 Task: Add a timeline in the project CoolBridge for the epic 'Data Archiving' from 2023/05/02 to 2024/11/28. Add a timeline in the project CoolBridge for the epic 'Data Analysis' from 2023/01/03 to 2025/08/10. Add a timeline in the project CoolBridge for the epic 'Data Modelling' from 2024/06/12 to 2024/10/05
Action: Mouse moved to (216, 63)
Screenshot: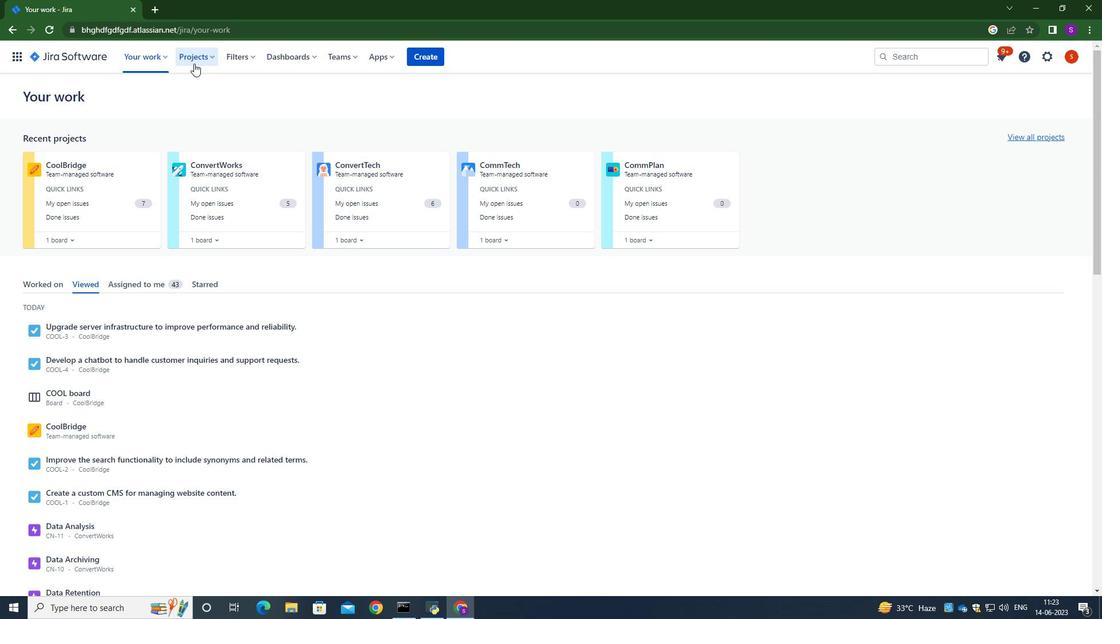 
Action: Mouse pressed left at (216, 63)
Screenshot: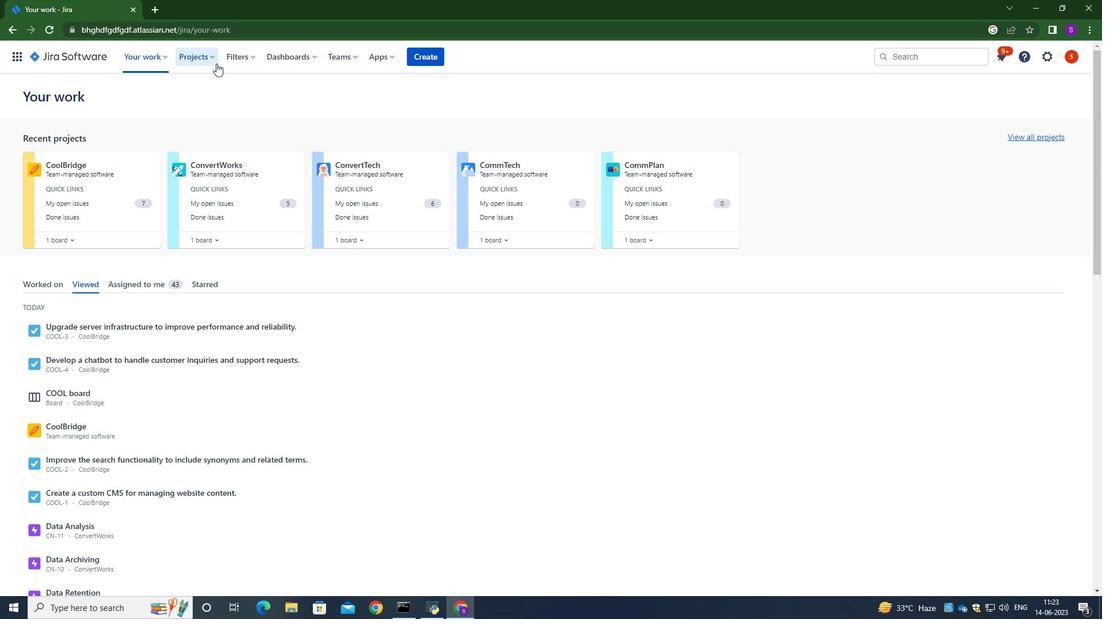 
Action: Mouse moved to (222, 113)
Screenshot: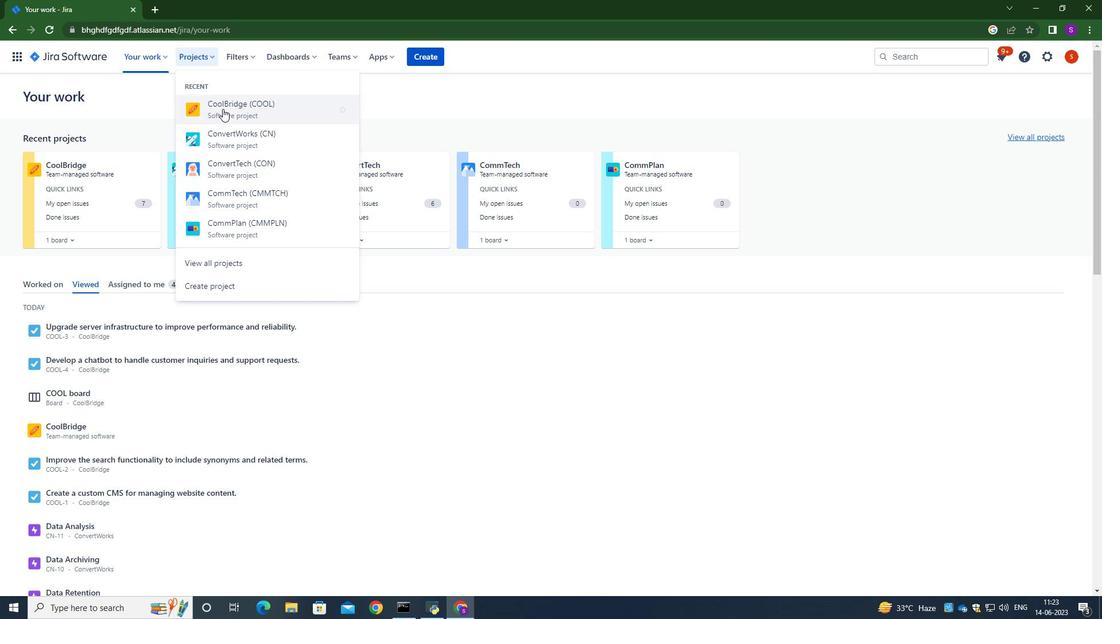 
Action: Mouse pressed left at (222, 113)
Screenshot: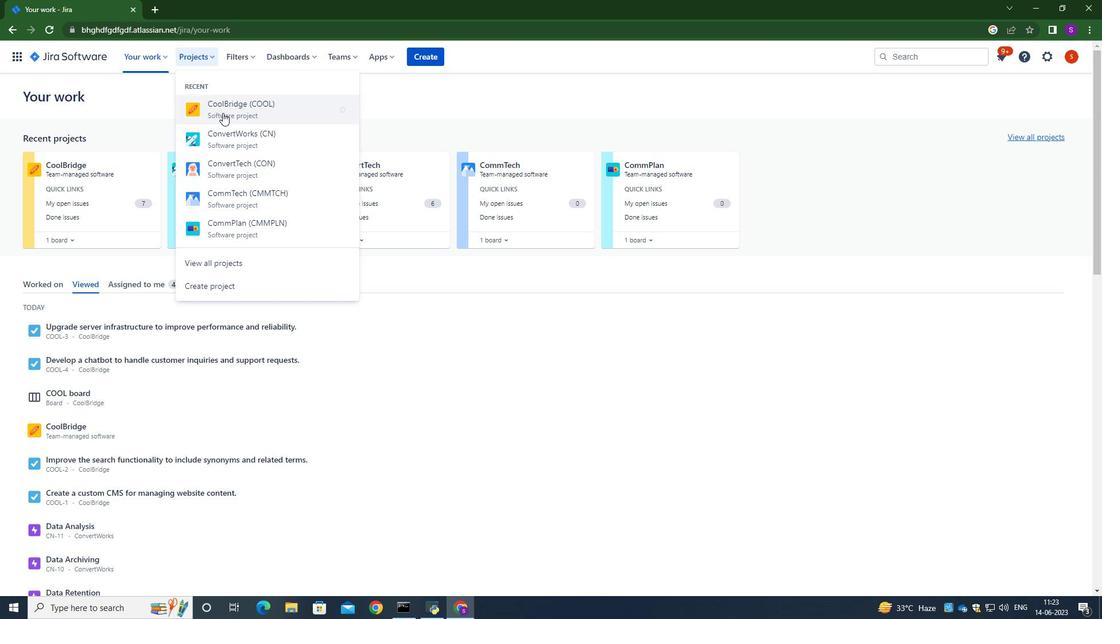 
Action: Mouse moved to (63, 169)
Screenshot: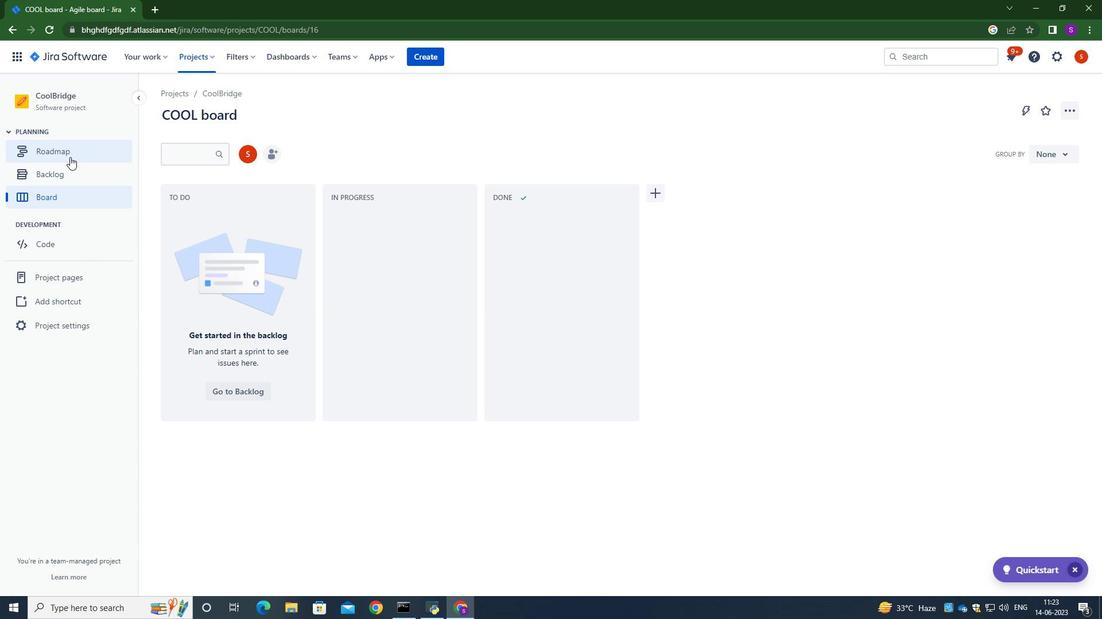 
Action: Mouse pressed left at (63, 169)
Screenshot: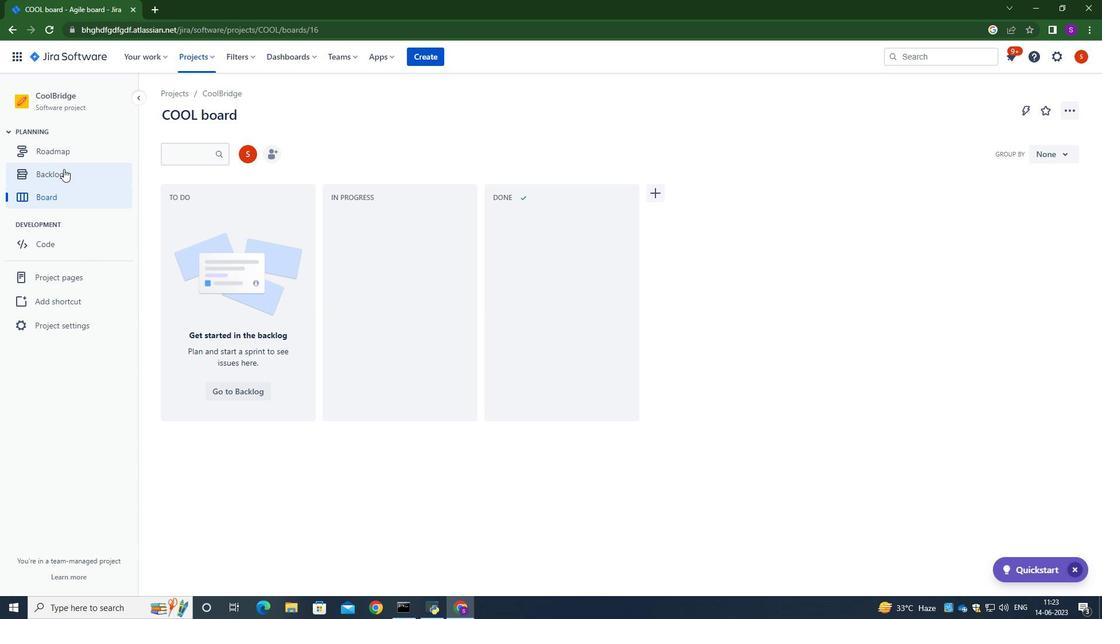 
Action: Mouse moved to (176, 231)
Screenshot: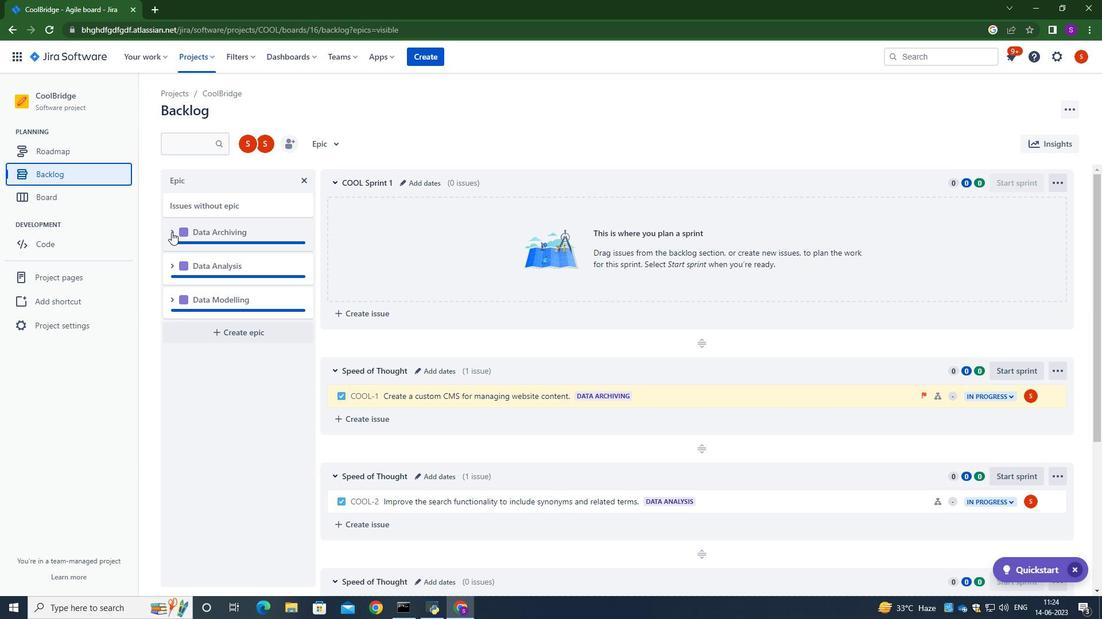 
Action: Mouse pressed left at (176, 231)
Screenshot: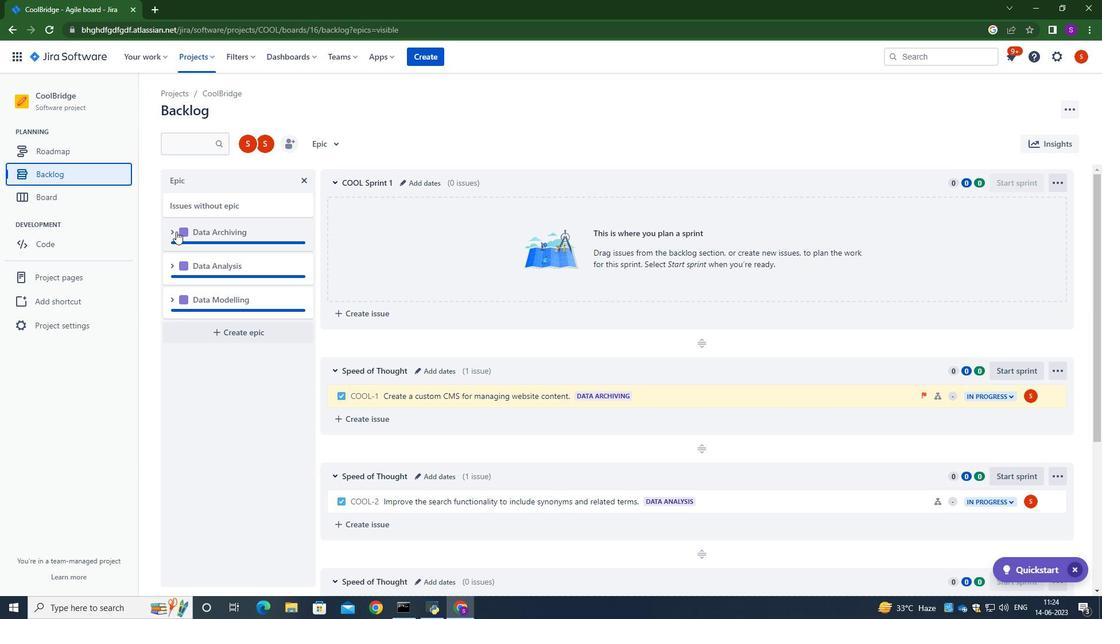 
Action: Mouse moved to (227, 317)
Screenshot: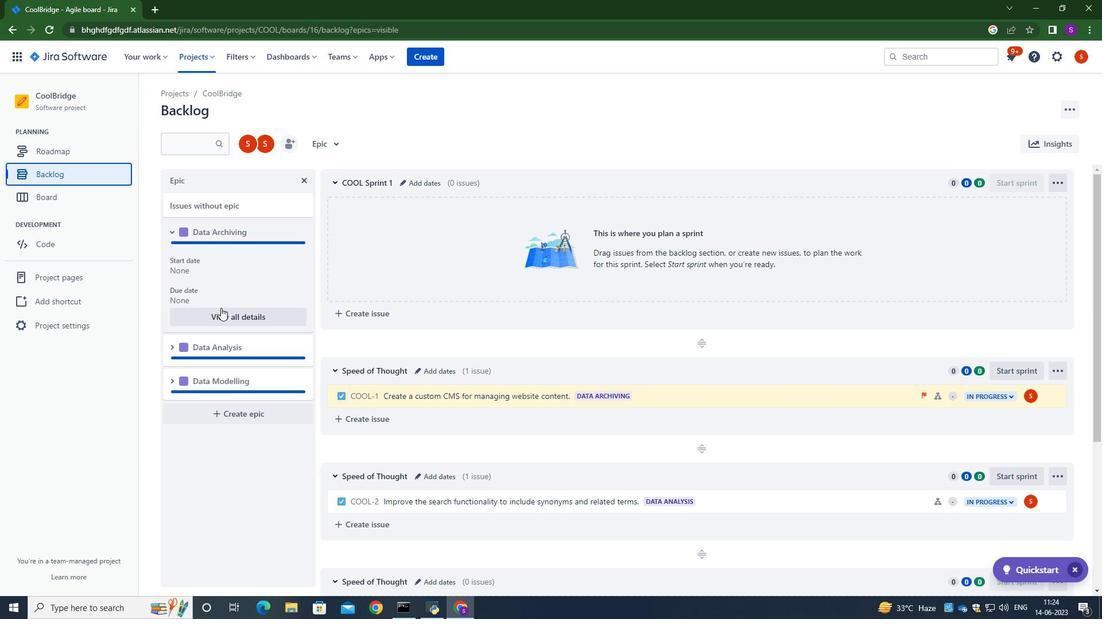 
Action: Mouse pressed left at (227, 317)
Screenshot: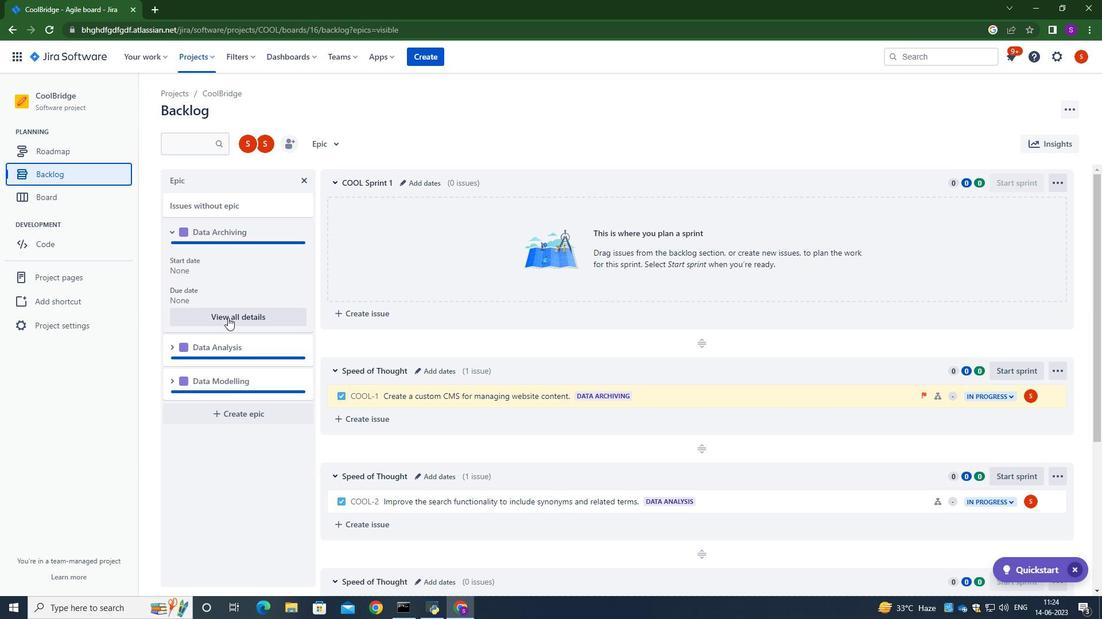
Action: Mouse moved to (937, 401)
Screenshot: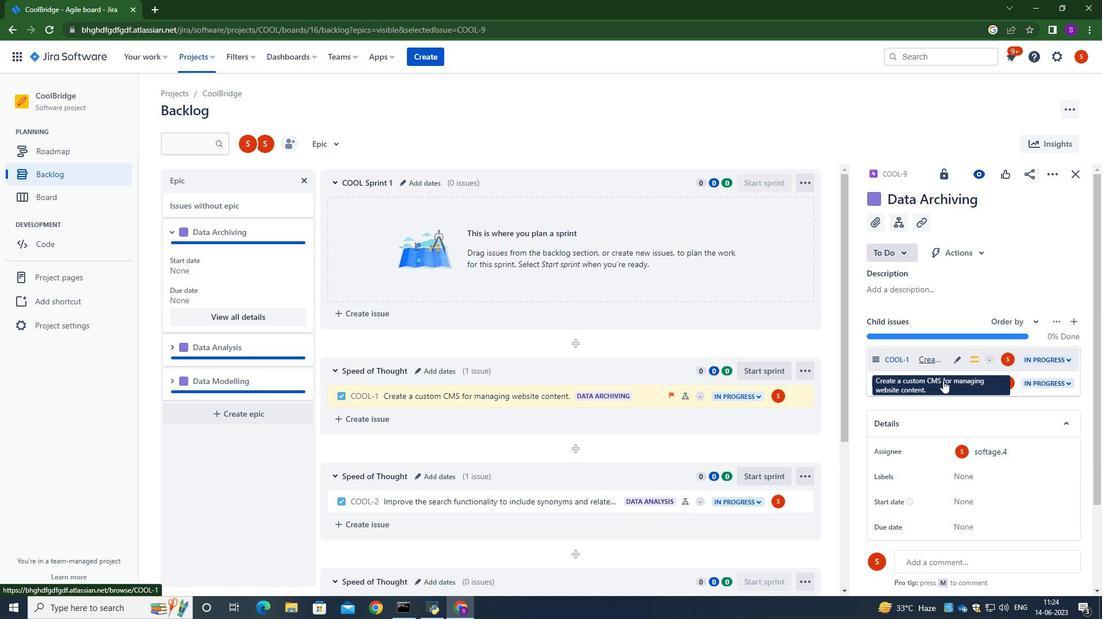 
Action: Mouse scrolled (937, 401) with delta (0, 0)
Screenshot: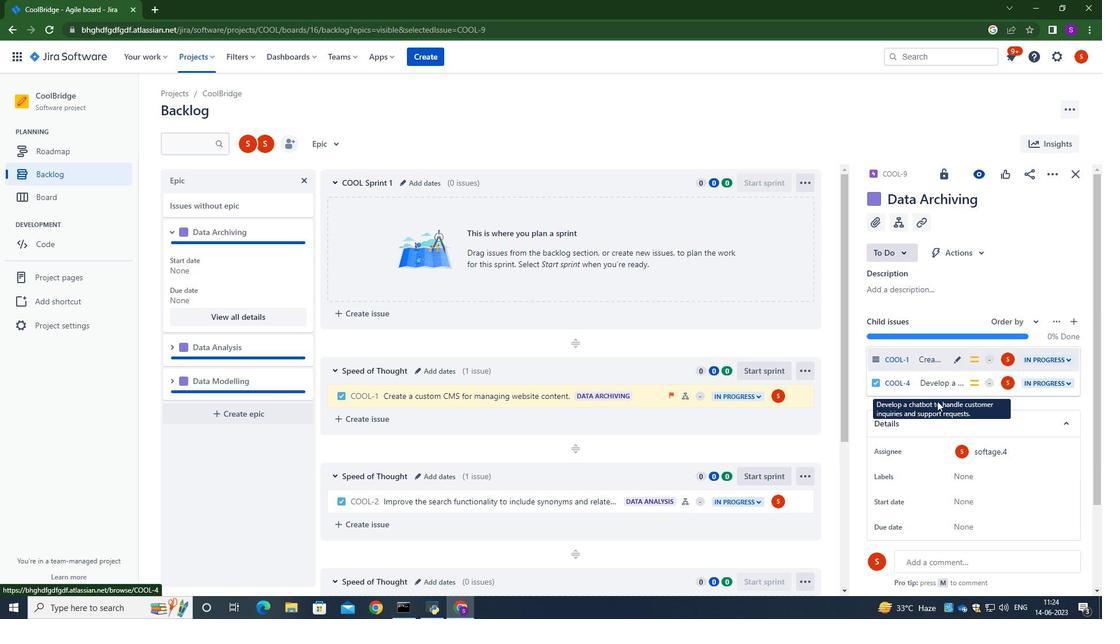 
Action: Mouse scrolled (937, 401) with delta (0, 0)
Screenshot: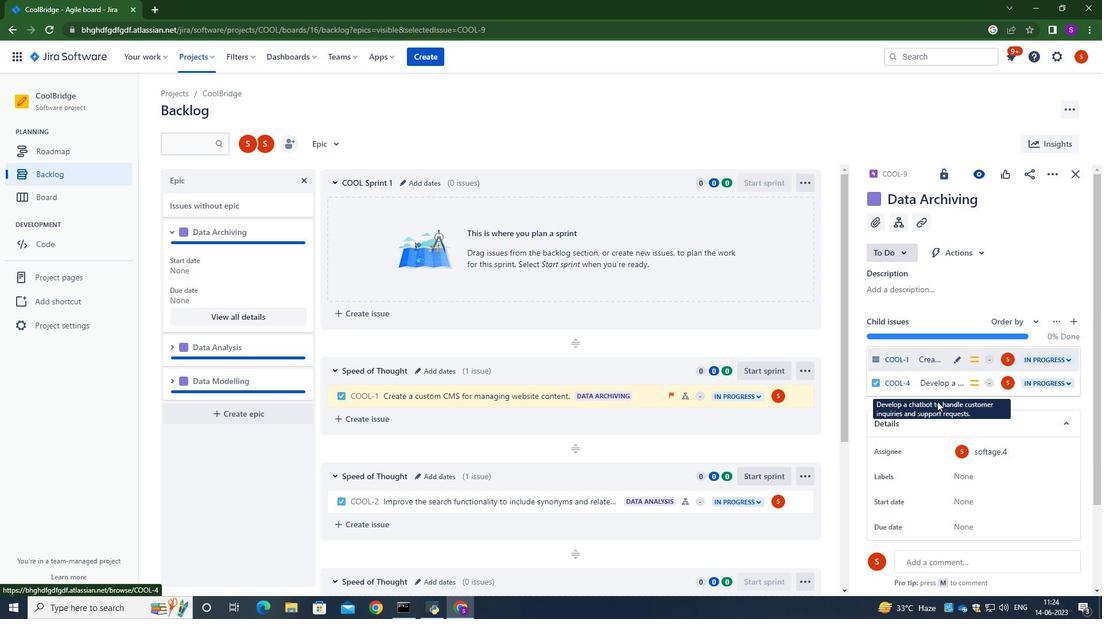 
Action: Mouse moved to (961, 501)
Screenshot: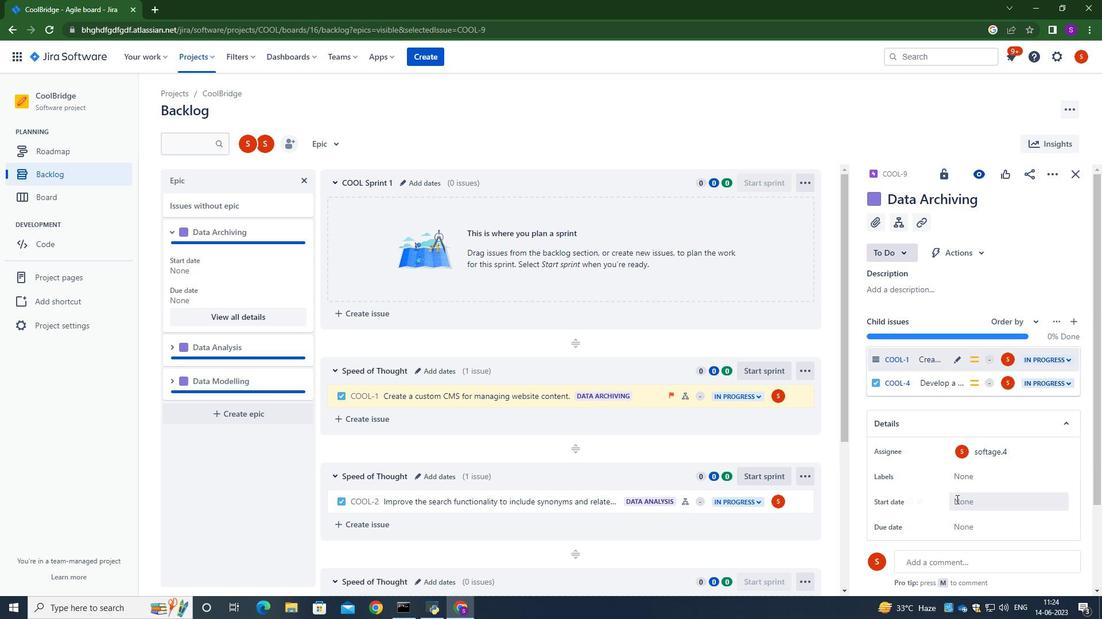 
Action: Mouse pressed left at (961, 501)
Screenshot: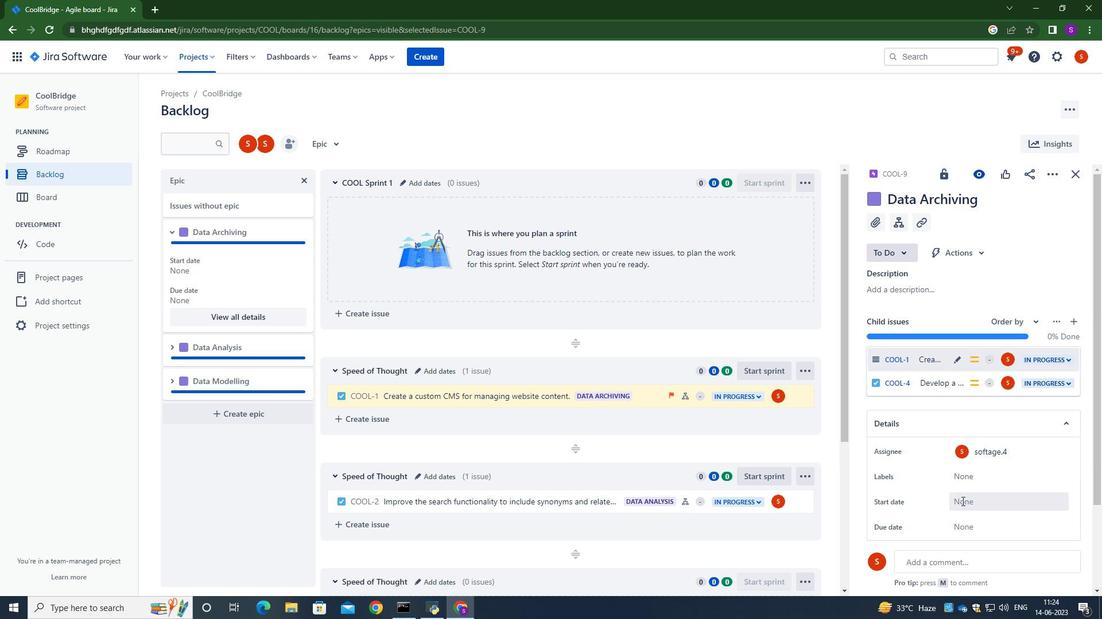 
Action: Key pressed 02/05/2023
Screenshot: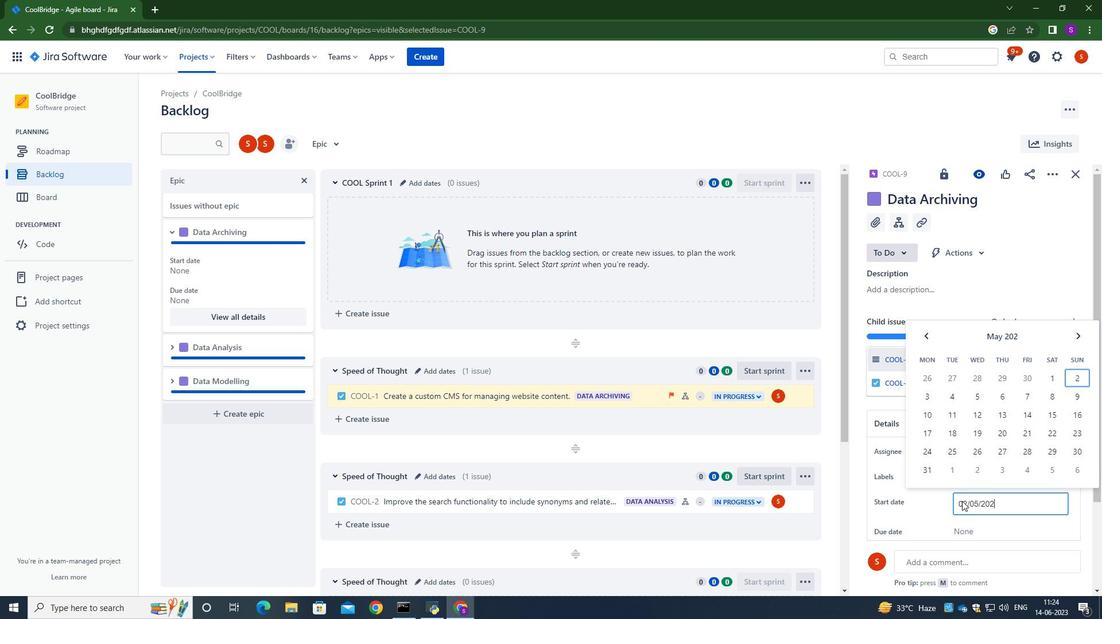 
Action: Mouse moved to (961, 381)
Screenshot: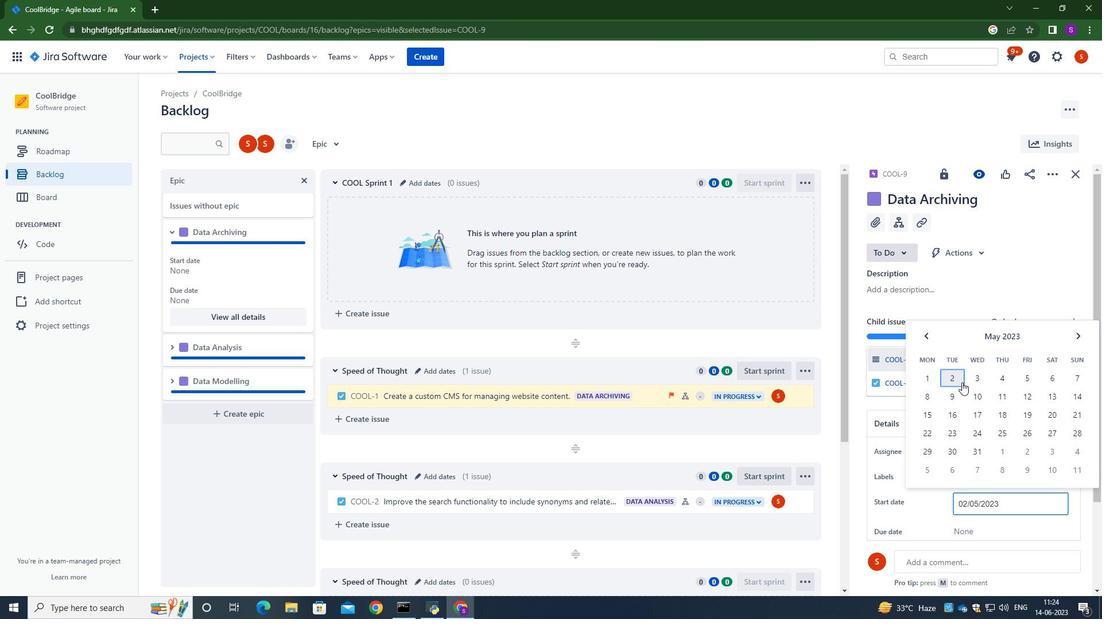 
Action: Mouse pressed left at (961, 381)
Screenshot: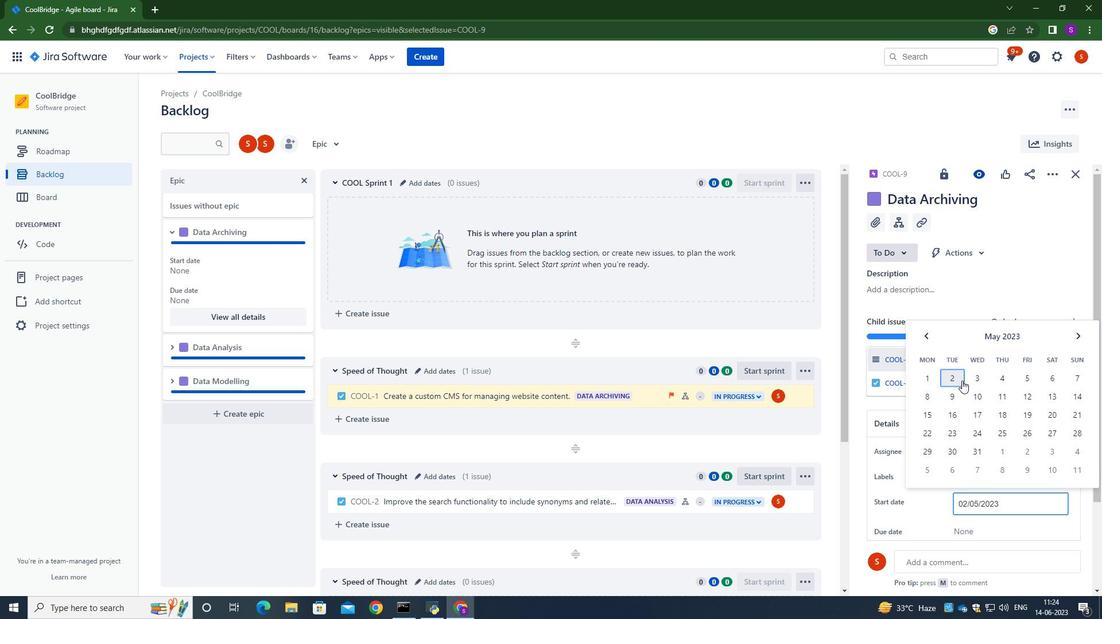 
Action: Mouse moved to (978, 525)
Screenshot: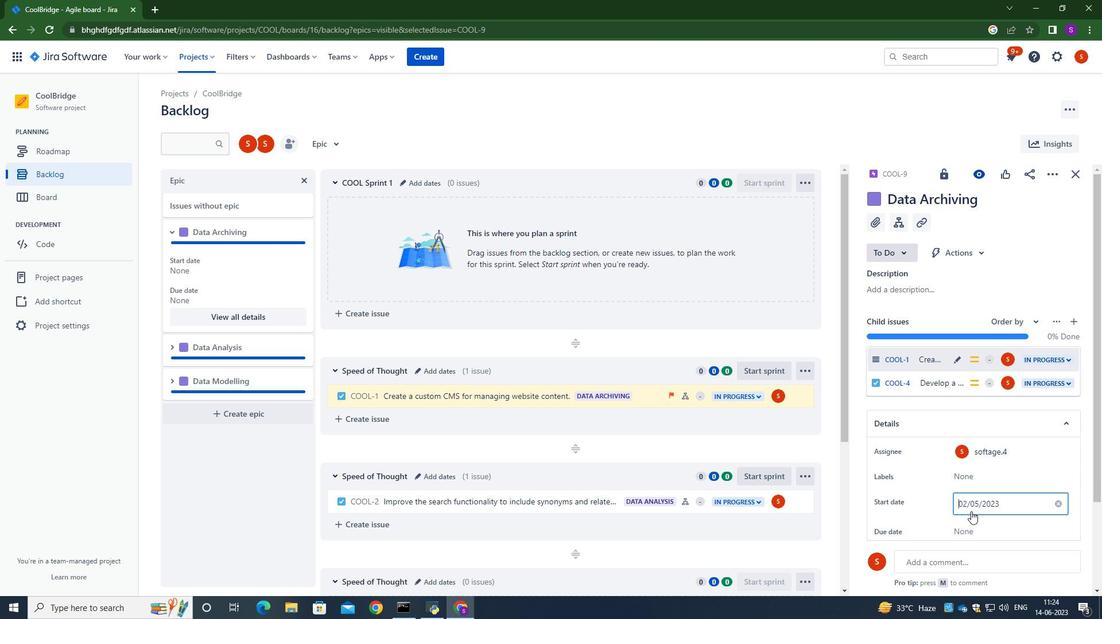 
Action: Mouse pressed left at (978, 525)
Screenshot: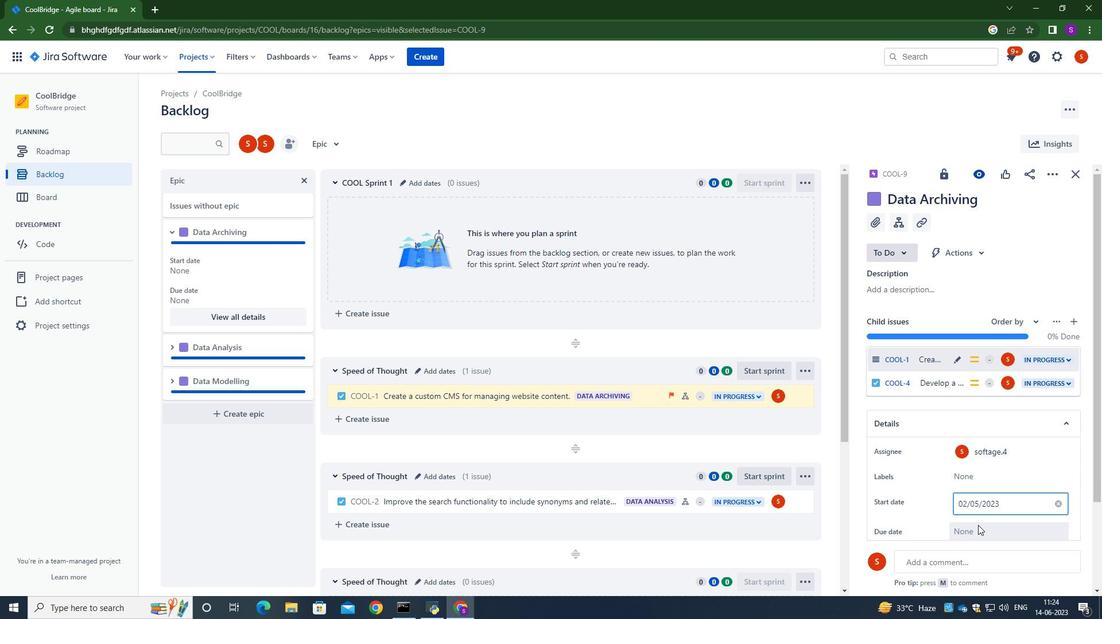 
Action: Mouse moved to (979, 477)
Screenshot: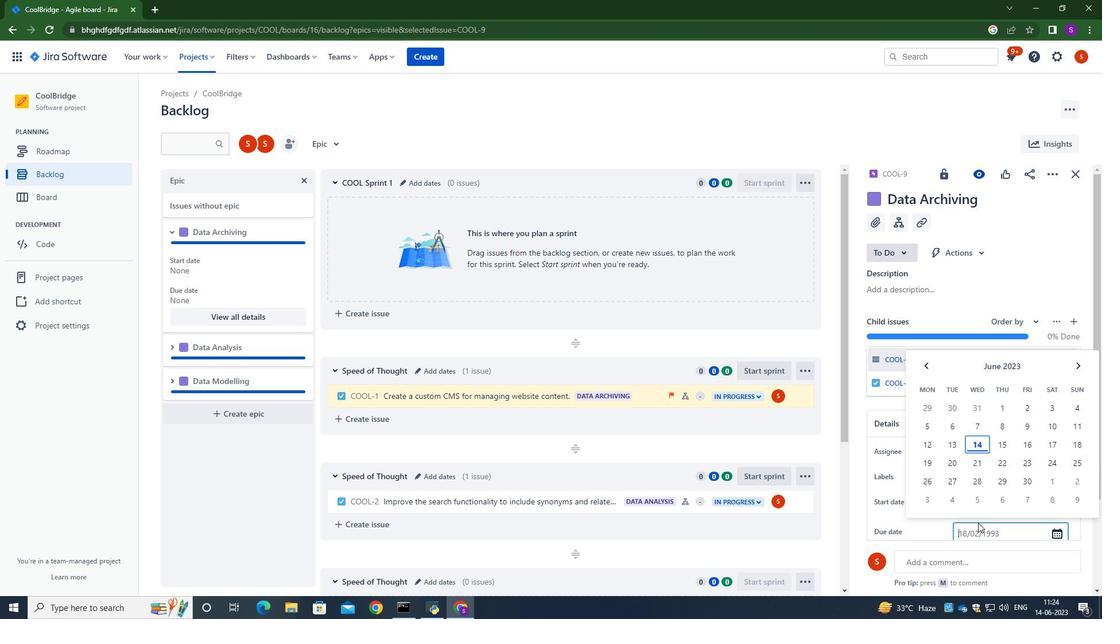 
Action: Key pressed 28/11/2024
Screenshot: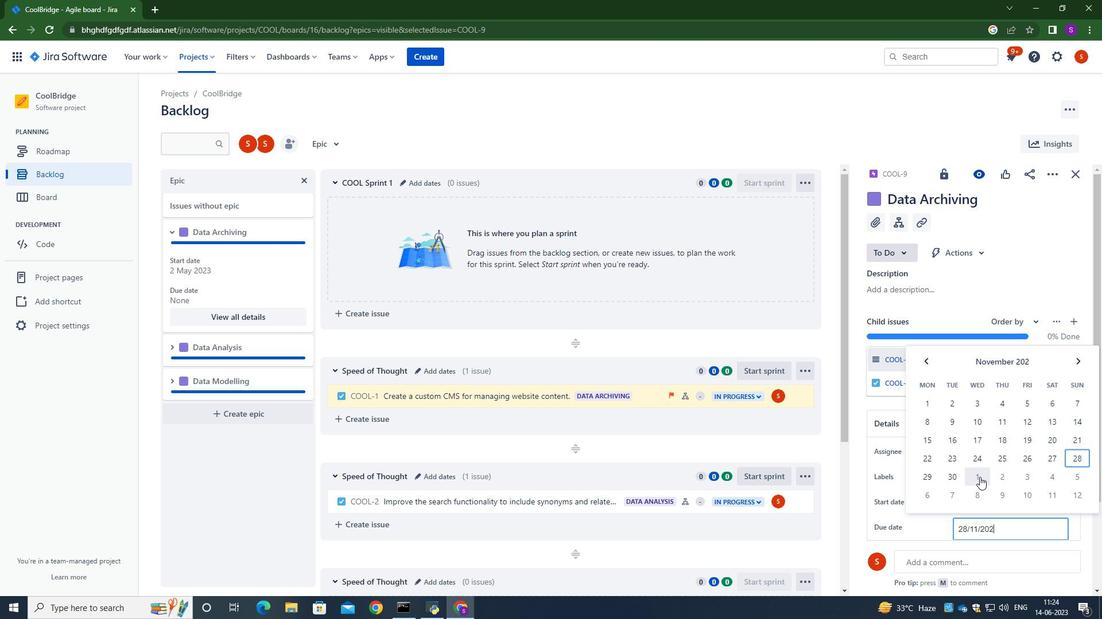 
Action: Mouse moved to (1001, 479)
Screenshot: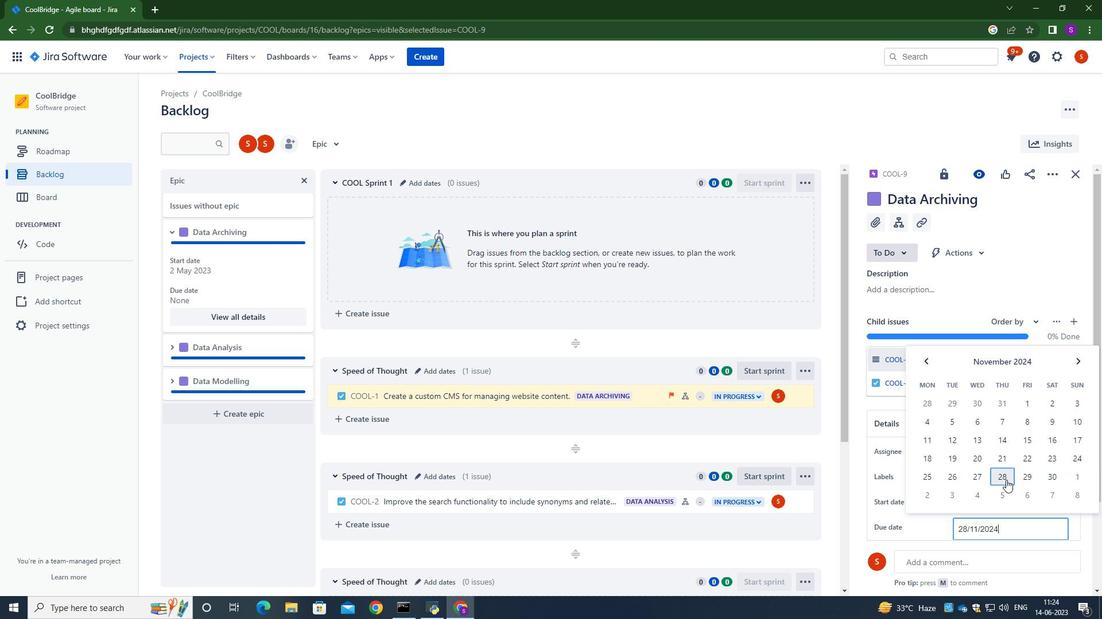 
Action: Mouse pressed left at (1001, 479)
Screenshot: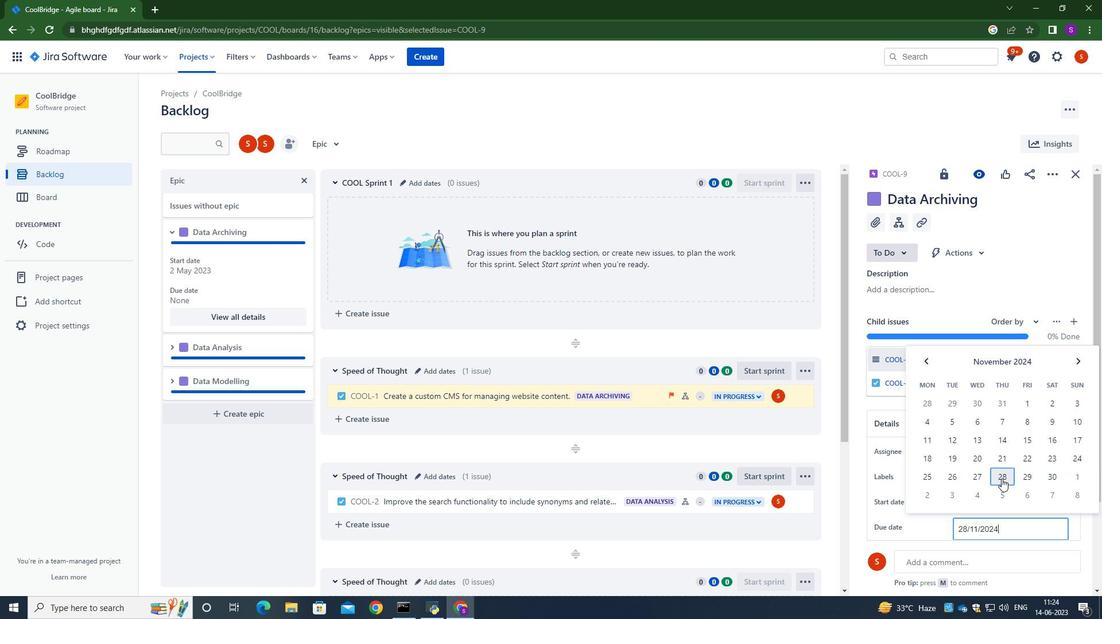 
Action: Mouse moved to (1002, 472)
Screenshot: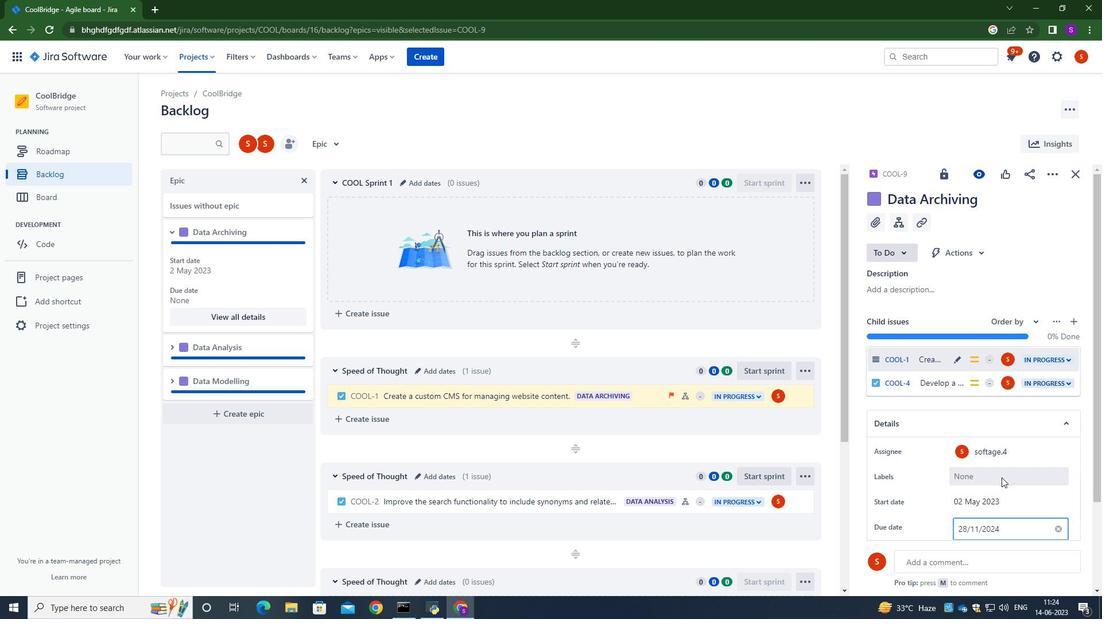 
Action: Mouse scrolled (1002, 471) with delta (0, 0)
Screenshot: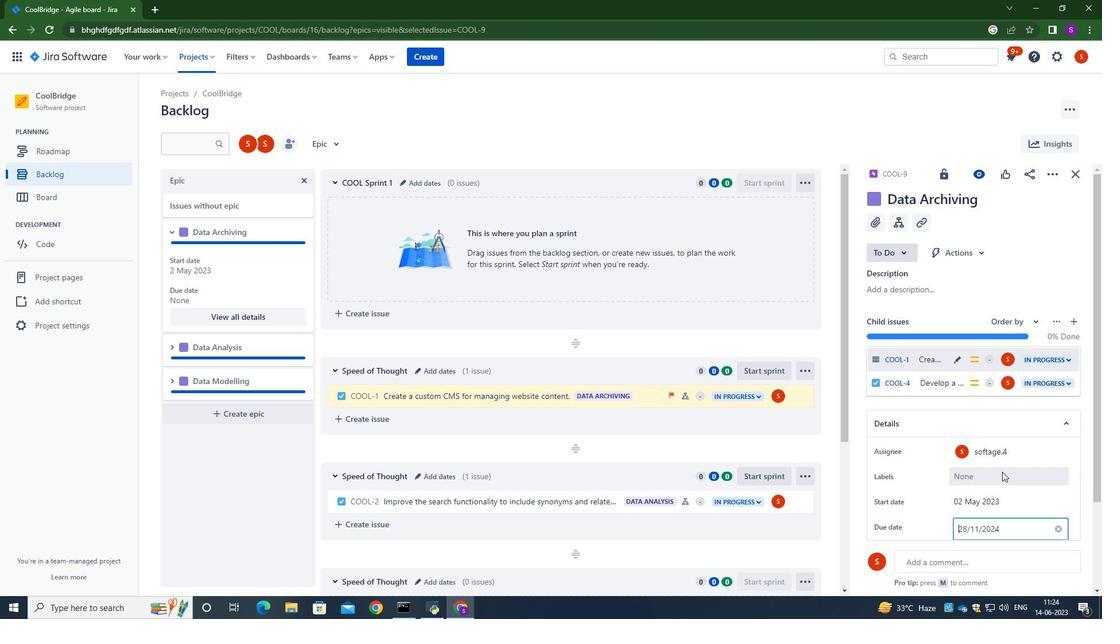 
Action: Mouse scrolled (1002, 471) with delta (0, 0)
Screenshot: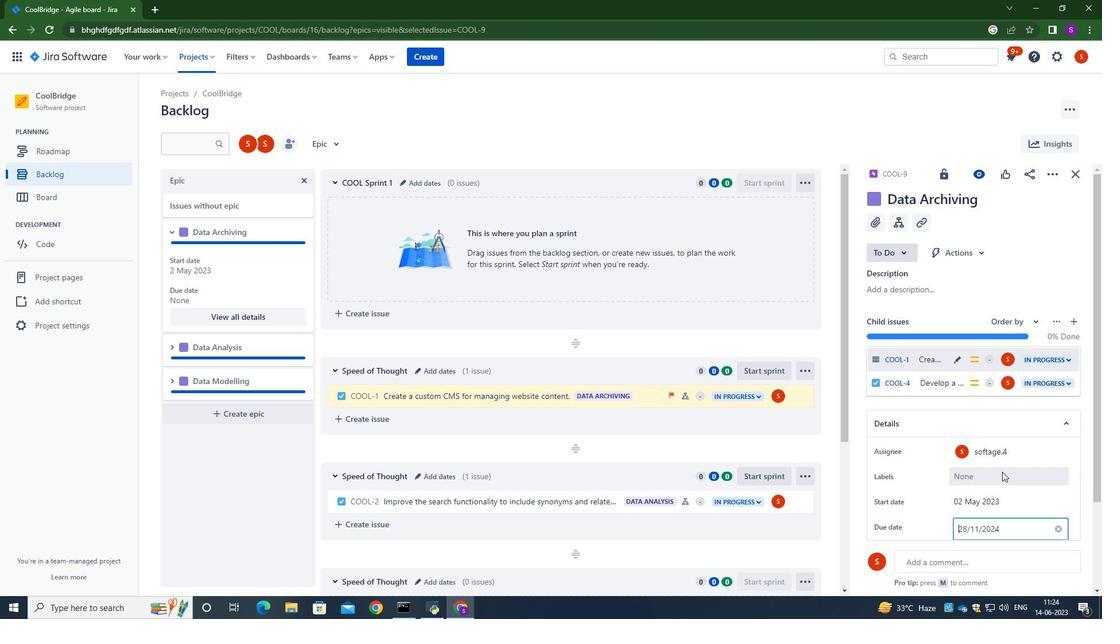 
Action: Mouse scrolled (1002, 471) with delta (0, 0)
Screenshot: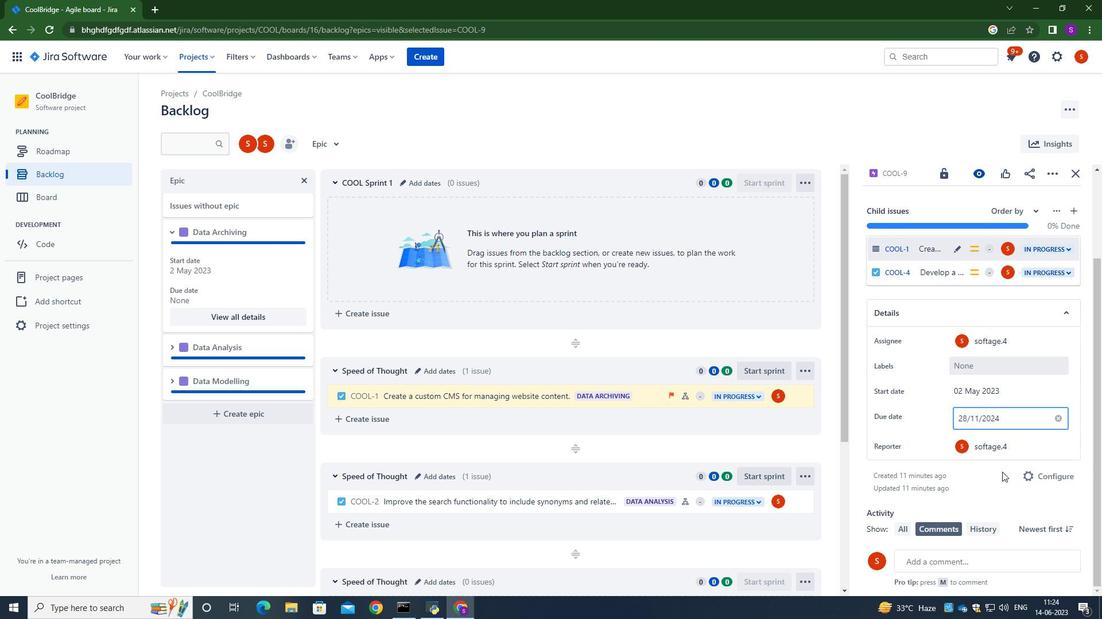 
Action: Mouse moved to (169, 347)
Screenshot: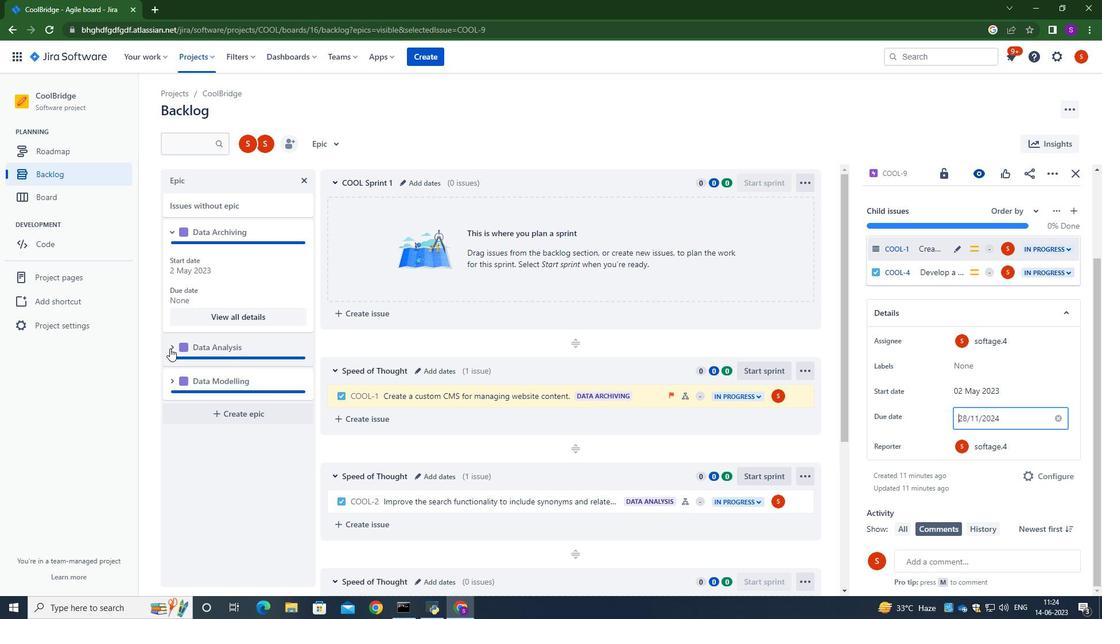 
Action: Mouse pressed left at (169, 347)
Screenshot: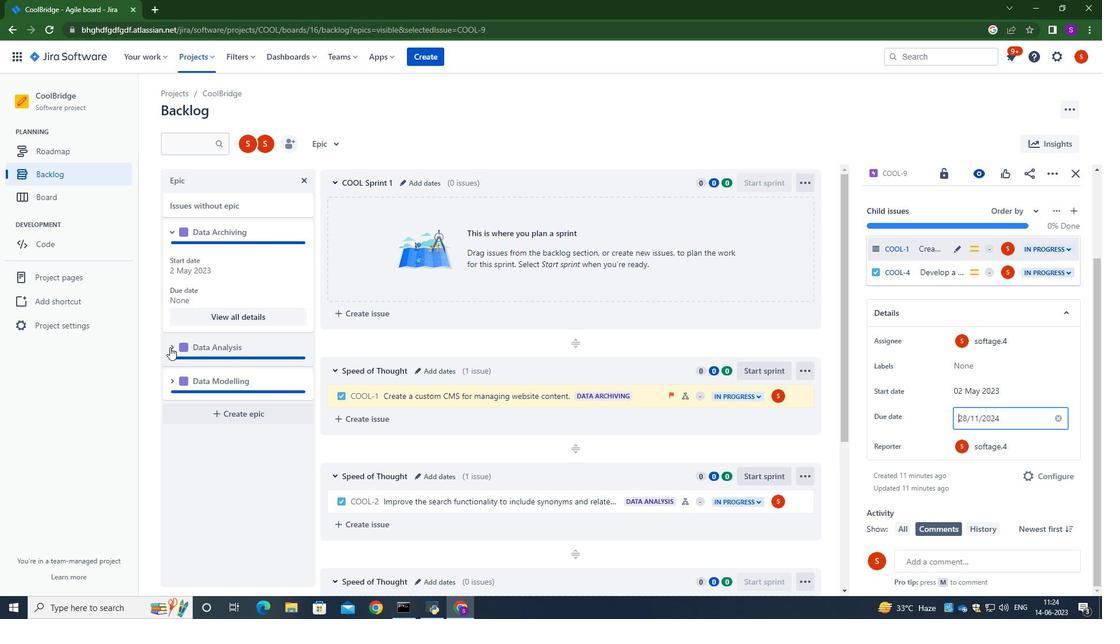 
Action: Mouse moved to (237, 431)
Screenshot: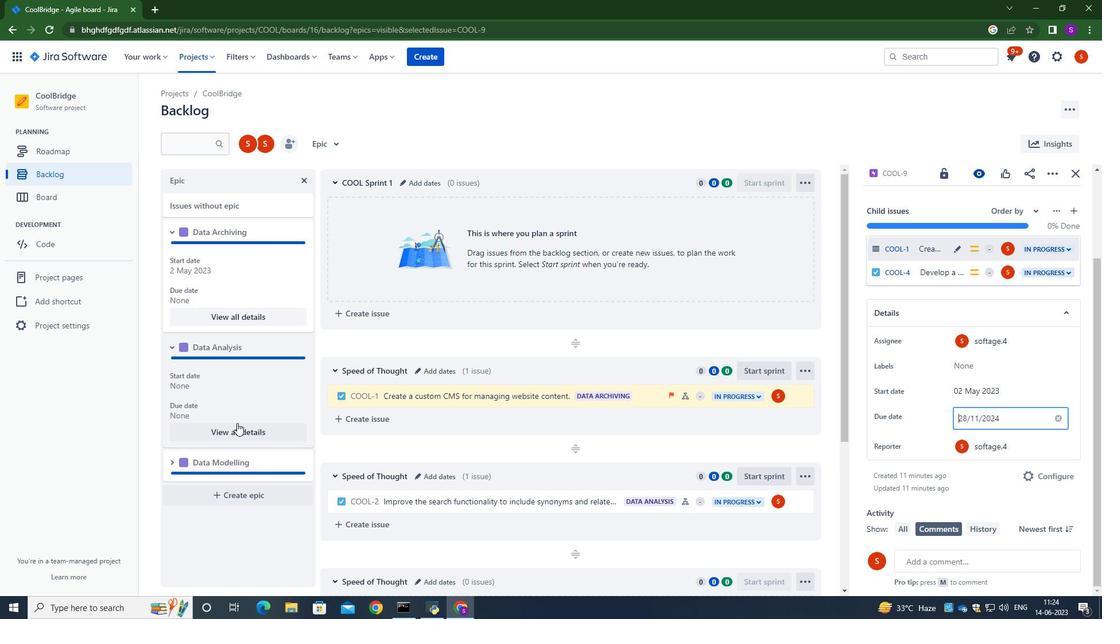 
Action: Mouse pressed left at (237, 431)
Screenshot: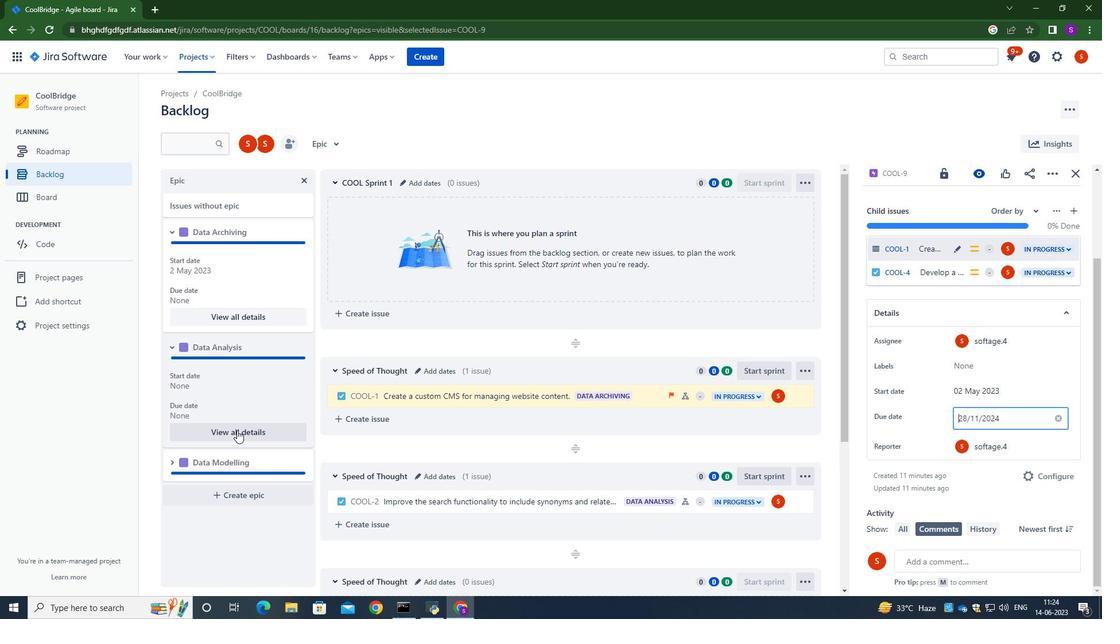 
Action: Mouse moved to (189, 297)
Screenshot: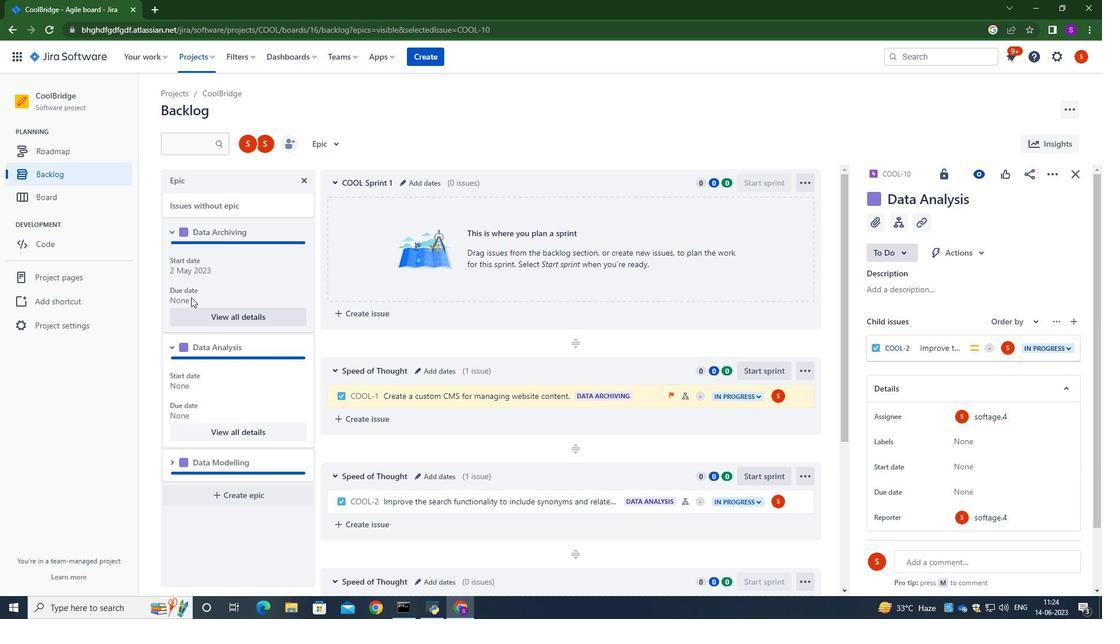 
Action: Mouse pressed left at (189, 297)
Screenshot: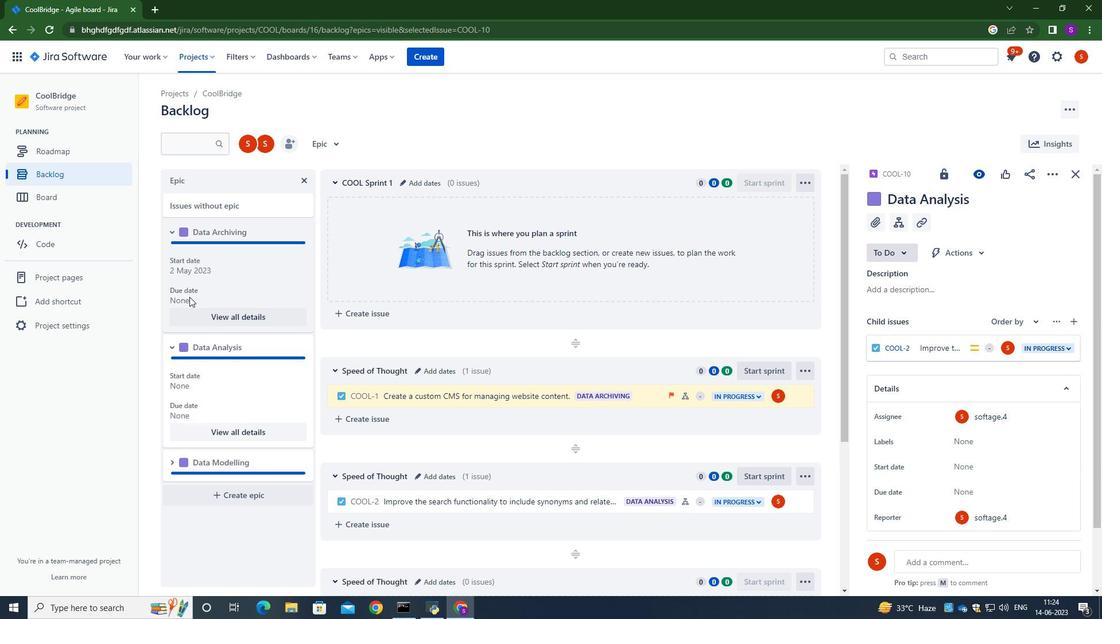 
Action: Mouse moved to (237, 316)
Screenshot: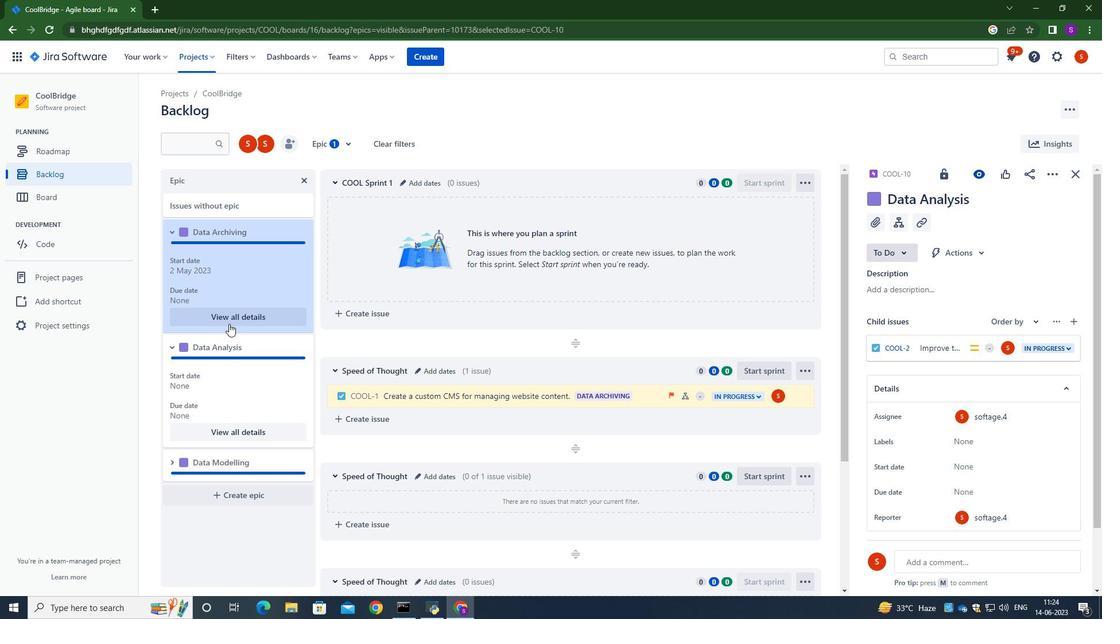 
Action: Mouse pressed left at (237, 316)
Screenshot: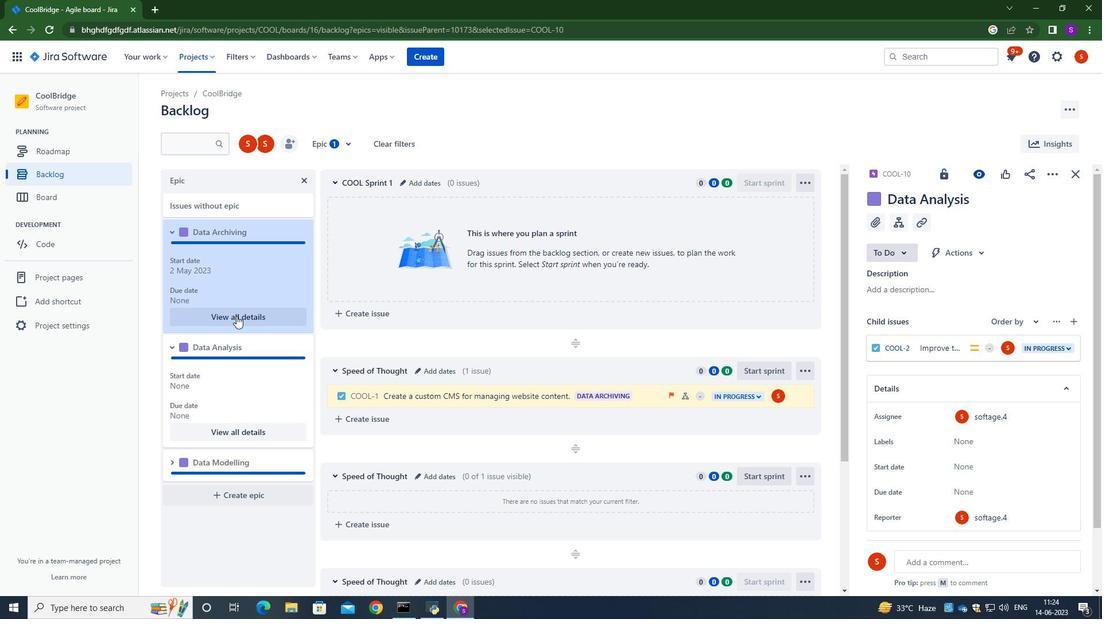 
Action: Mouse moved to (990, 460)
Screenshot: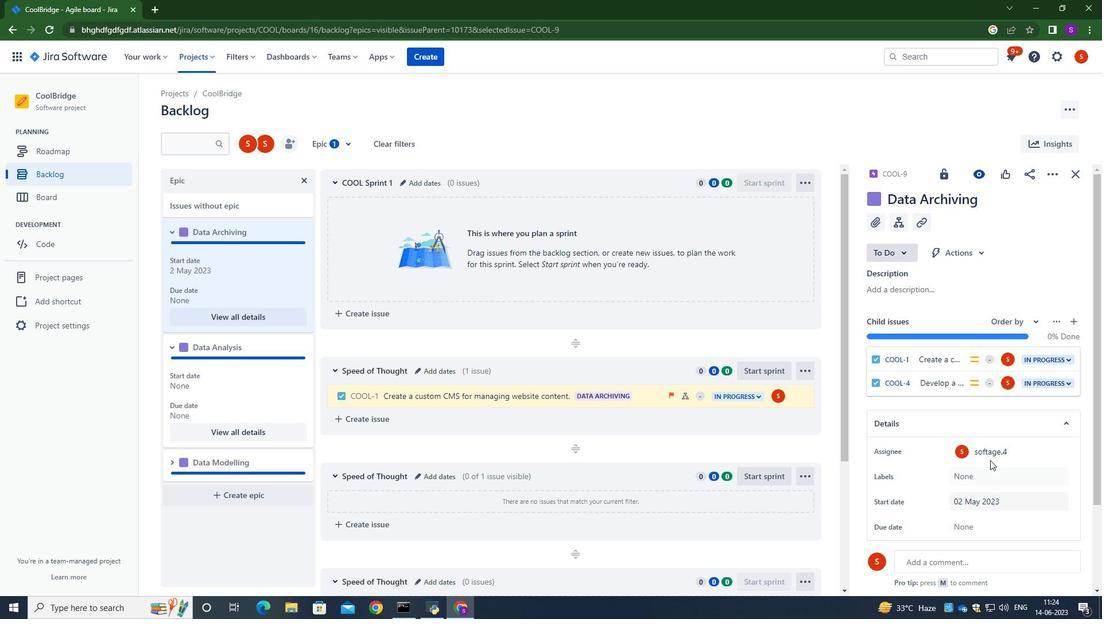 
Action: Mouse scrolled (990, 459) with delta (0, 0)
Screenshot: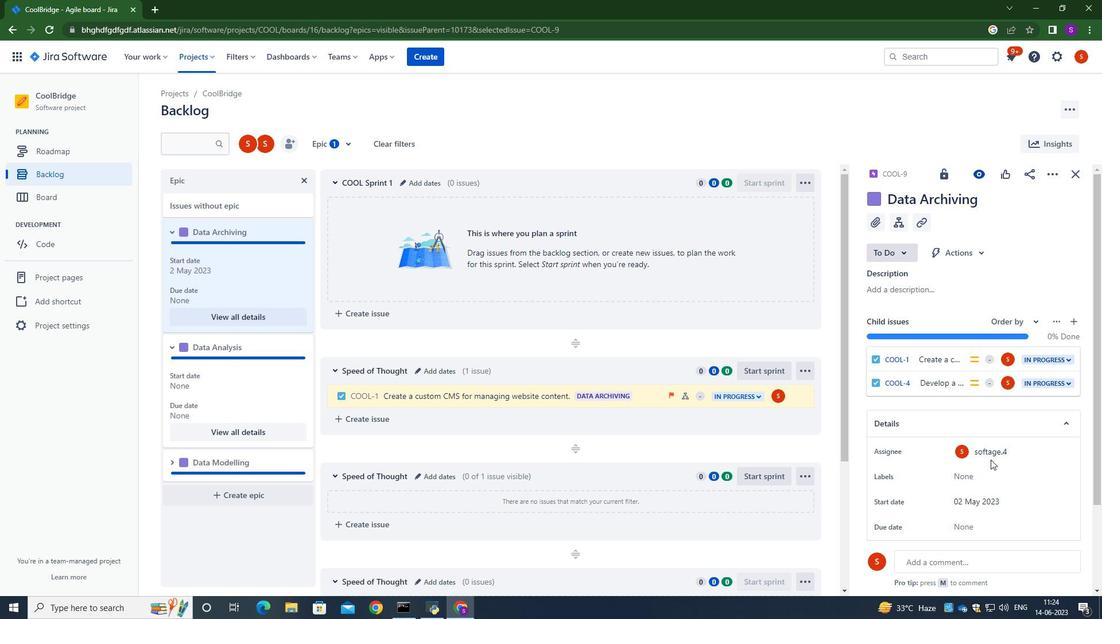 
Action: Mouse scrolled (990, 459) with delta (0, 0)
Screenshot: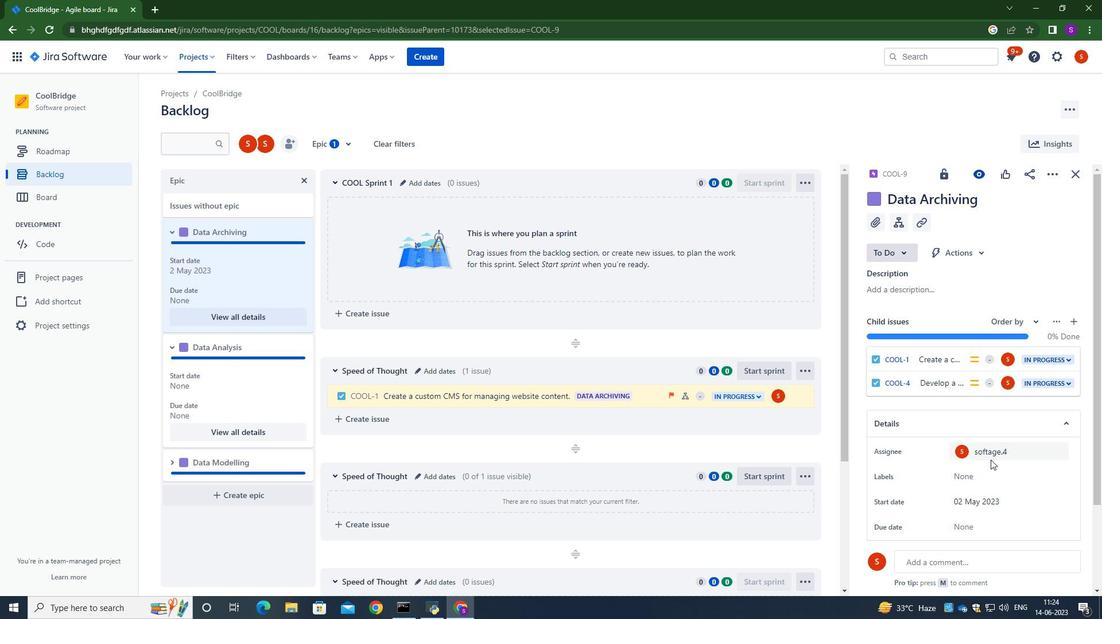 
Action: Mouse moved to (973, 423)
Screenshot: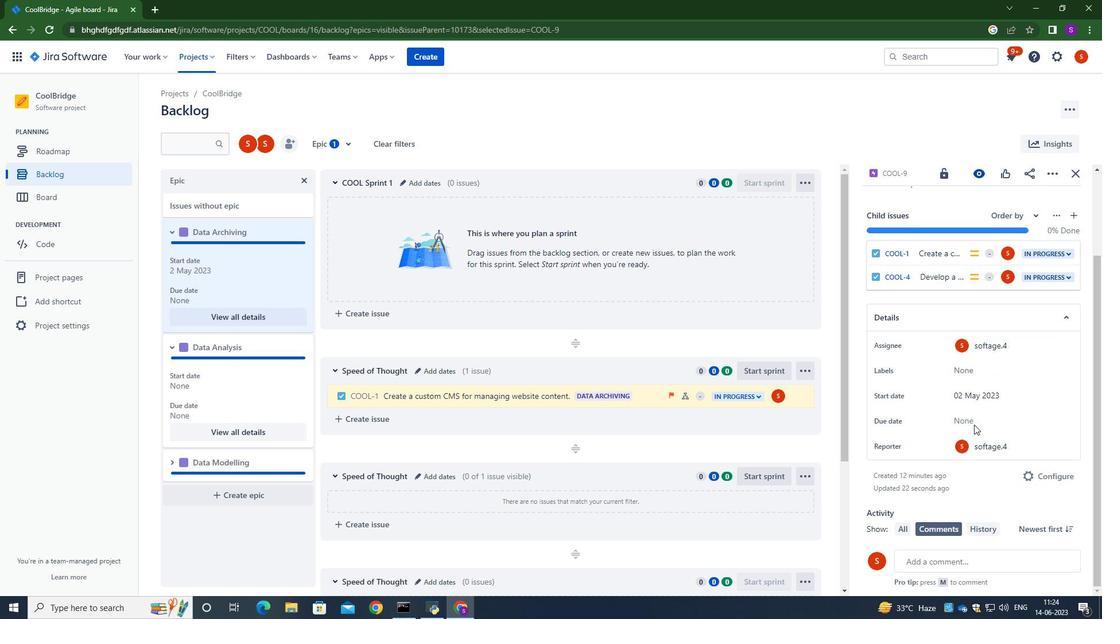 
Action: Mouse pressed left at (973, 423)
Screenshot: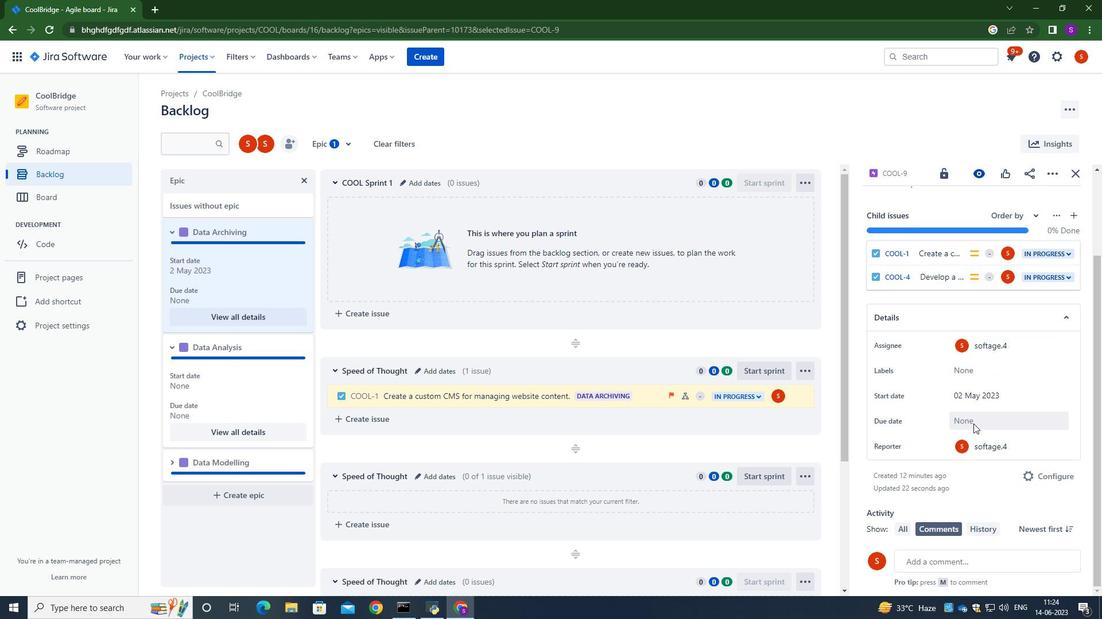 
Action: Mouse moved to (987, 344)
Screenshot: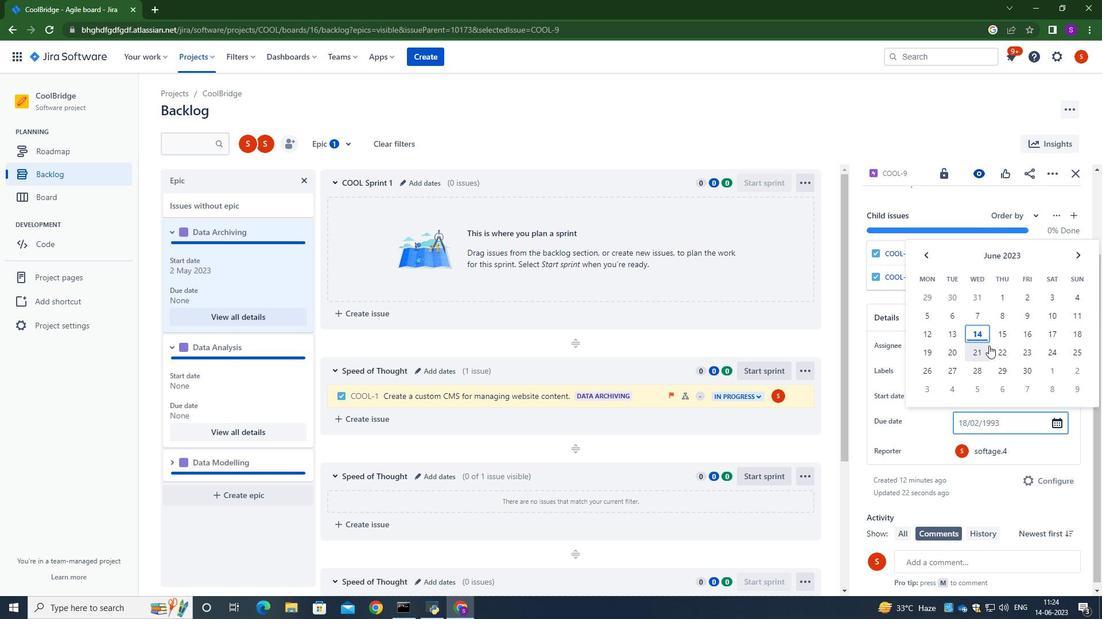 
Action: Key pressed 28/11/2024
Screenshot: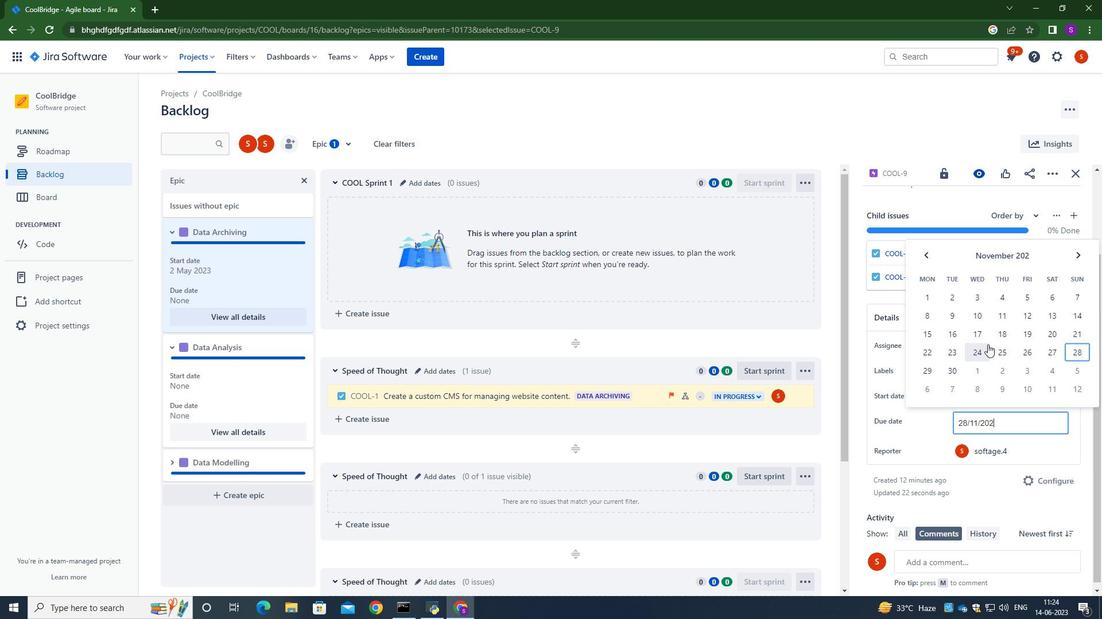 
Action: Mouse moved to (1003, 373)
Screenshot: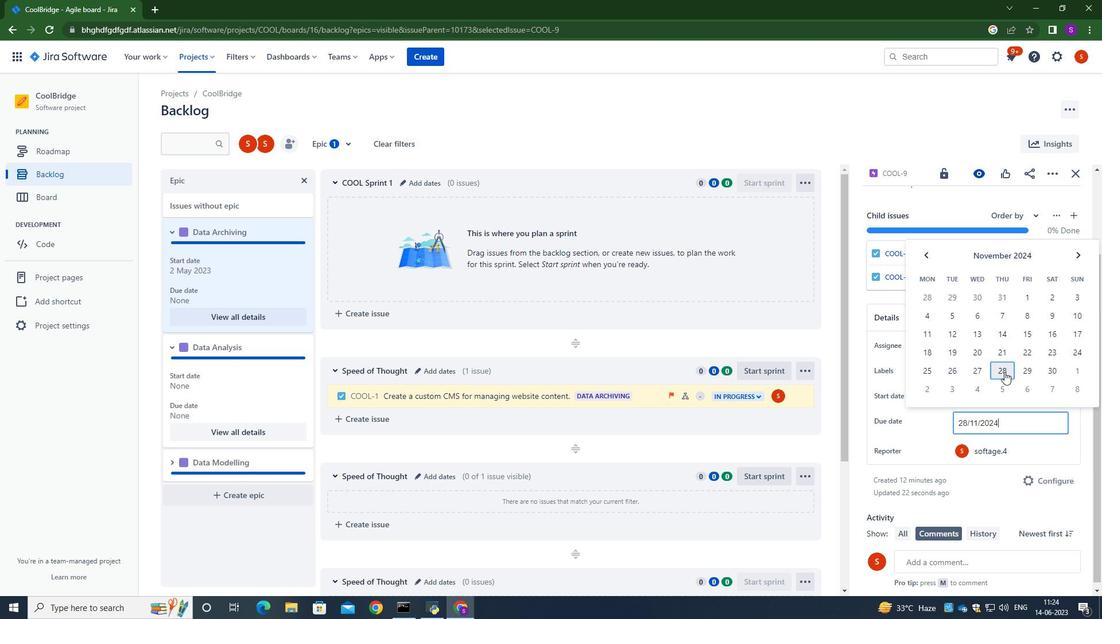 
Action: Mouse pressed left at (1003, 373)
Screenshot: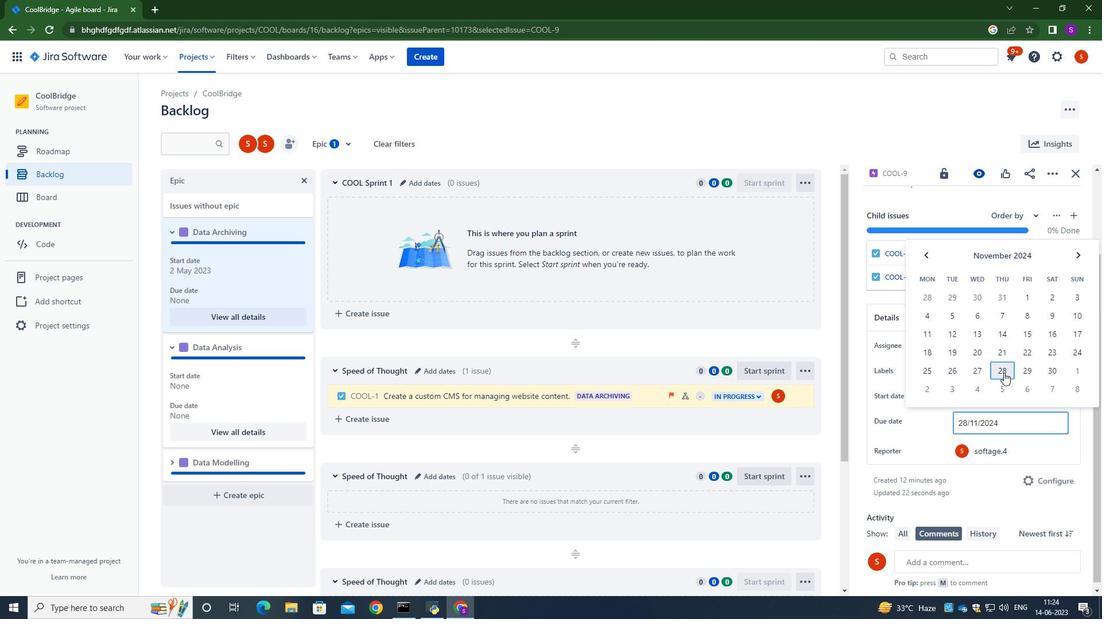 
Action: Mouse moved to (1075, 442)
Screenshot: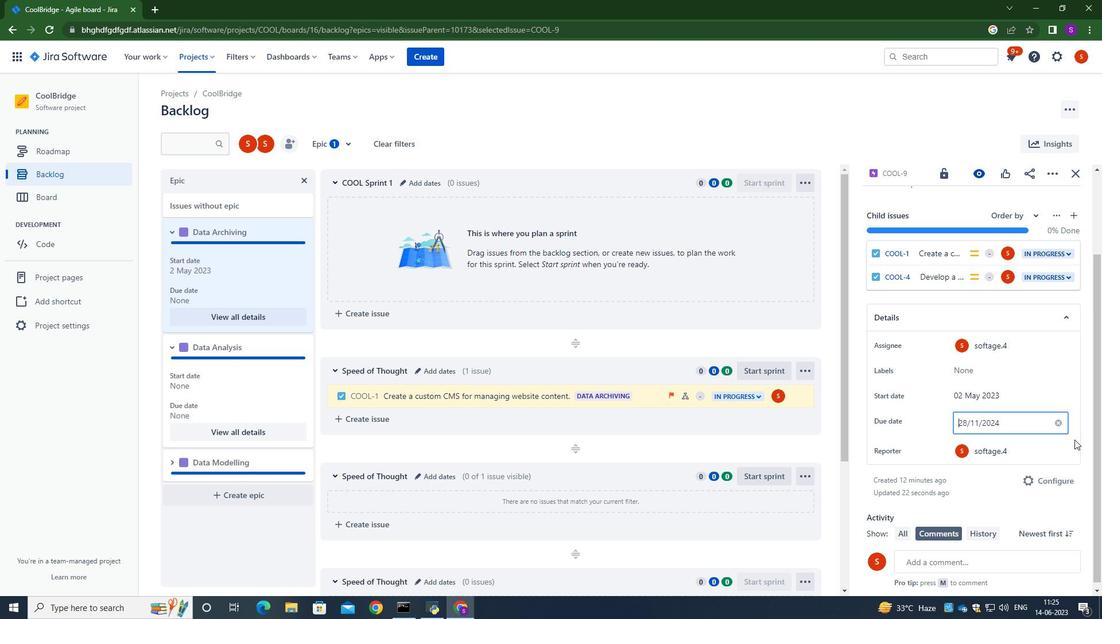 
Action: Mouse pressed left at (1075, 442)
Screenshot: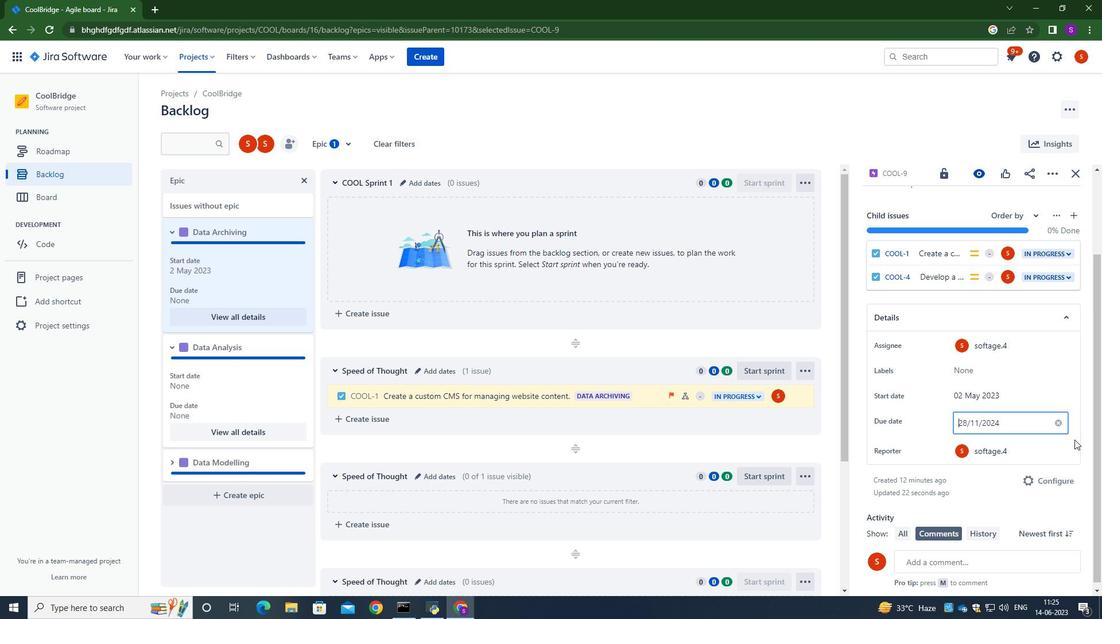 
Action: Mouse moved to (218, 437)
Screenshot: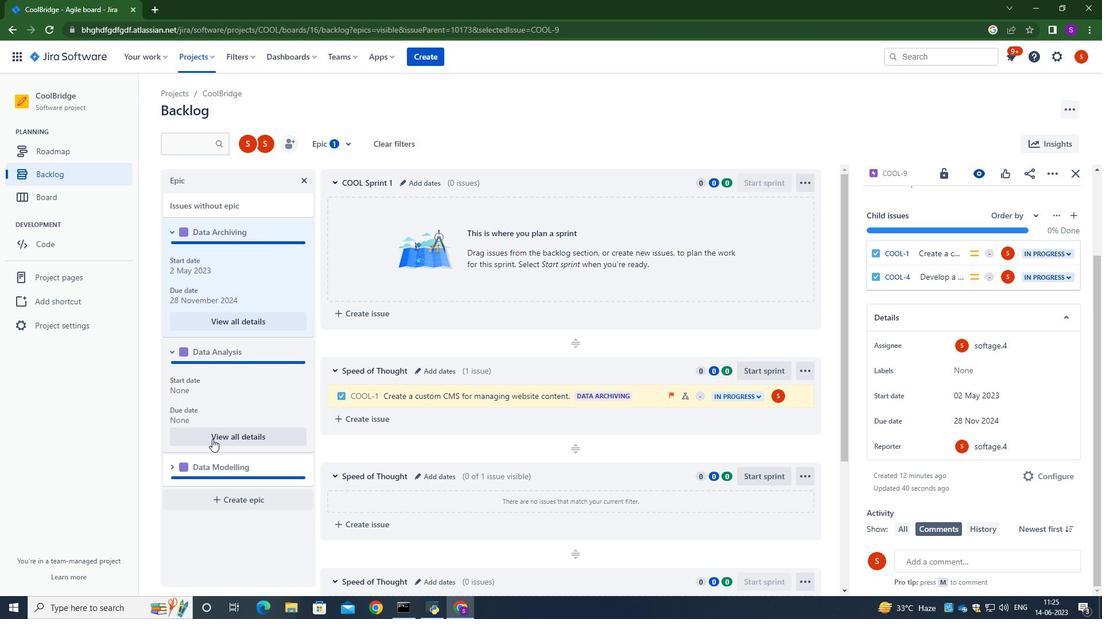 
Action: Mouse pressed left at (218, 437)
Screenshot: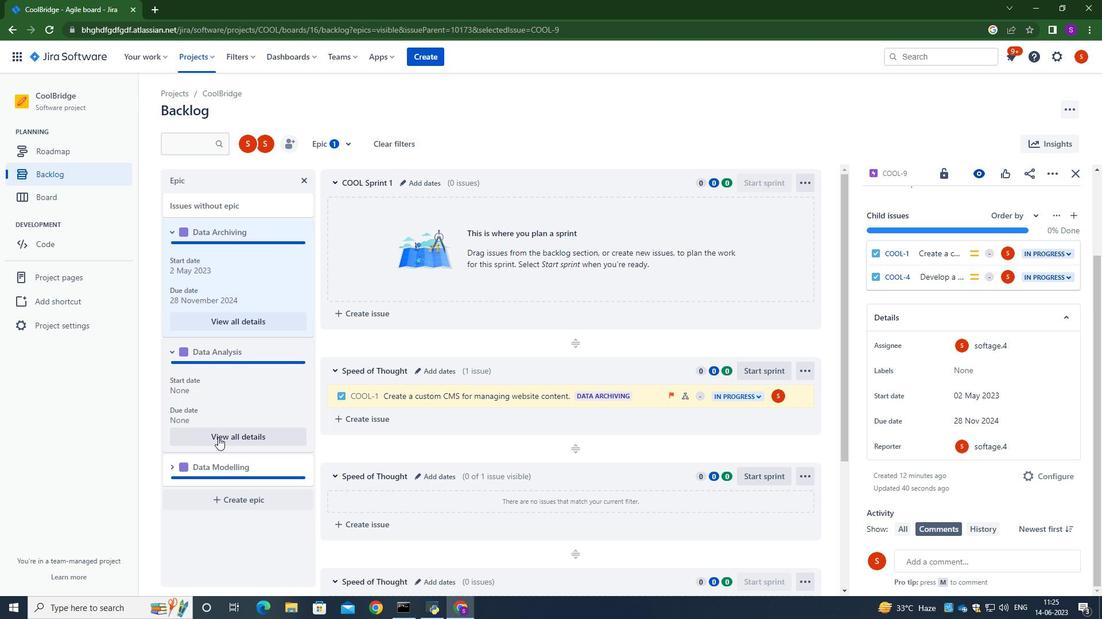 
Action: Mouse moved to (961, 455)
Screenshot: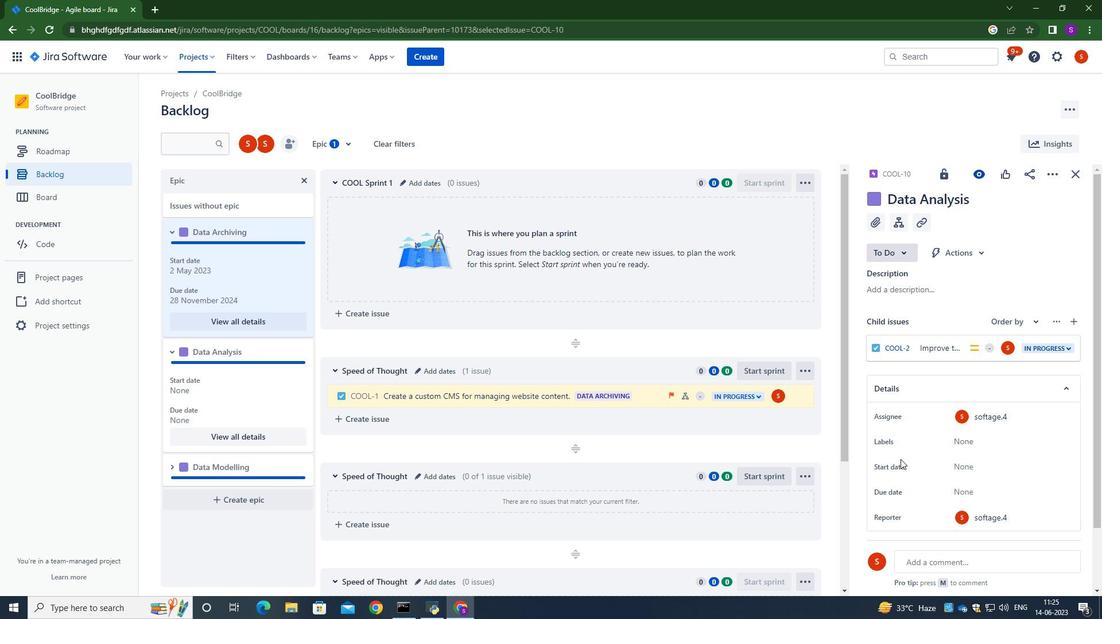 
Action: Mouse scrolled (961, 454) with delta (0, 0)
Screenshot: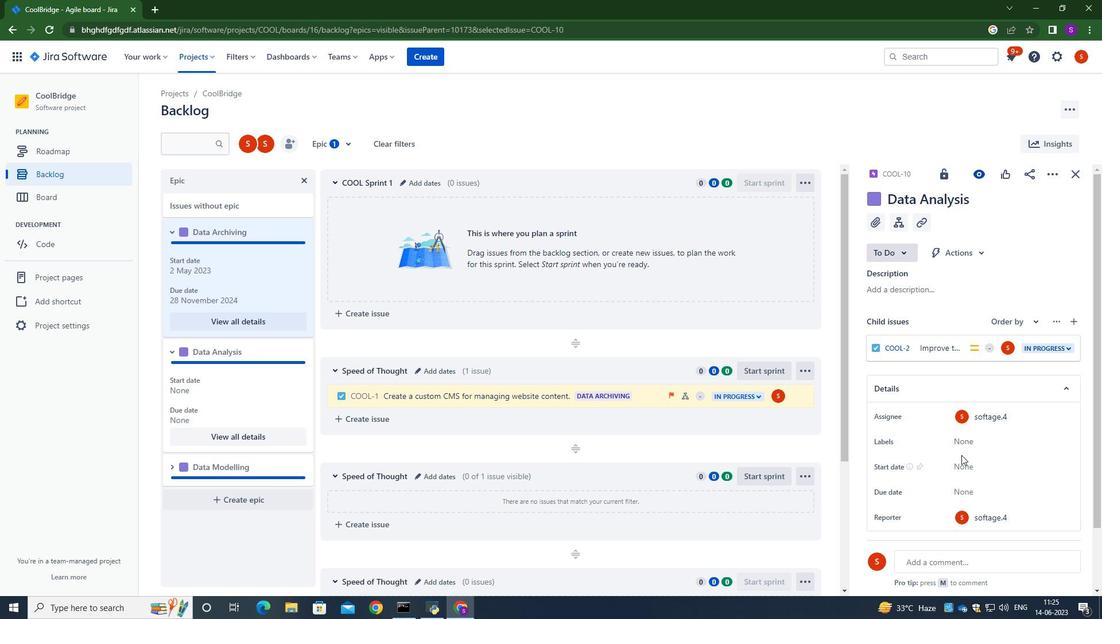 
Action: Mouse moved to (971, 417)
Screenshot: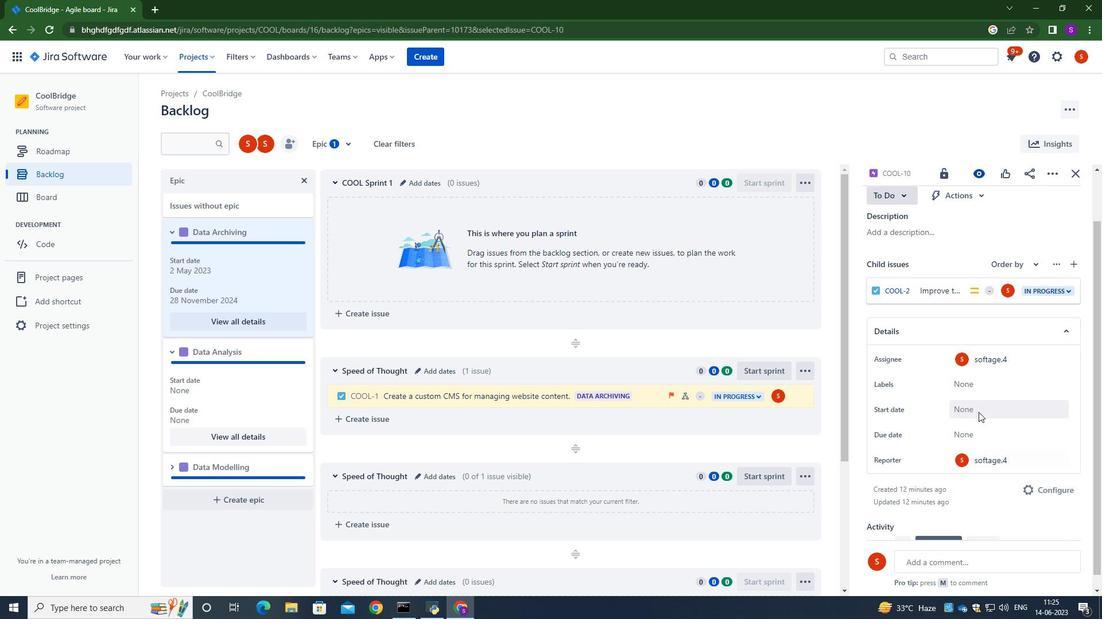 
Action: Mouse pressed left at (971, 417)
Screenshot: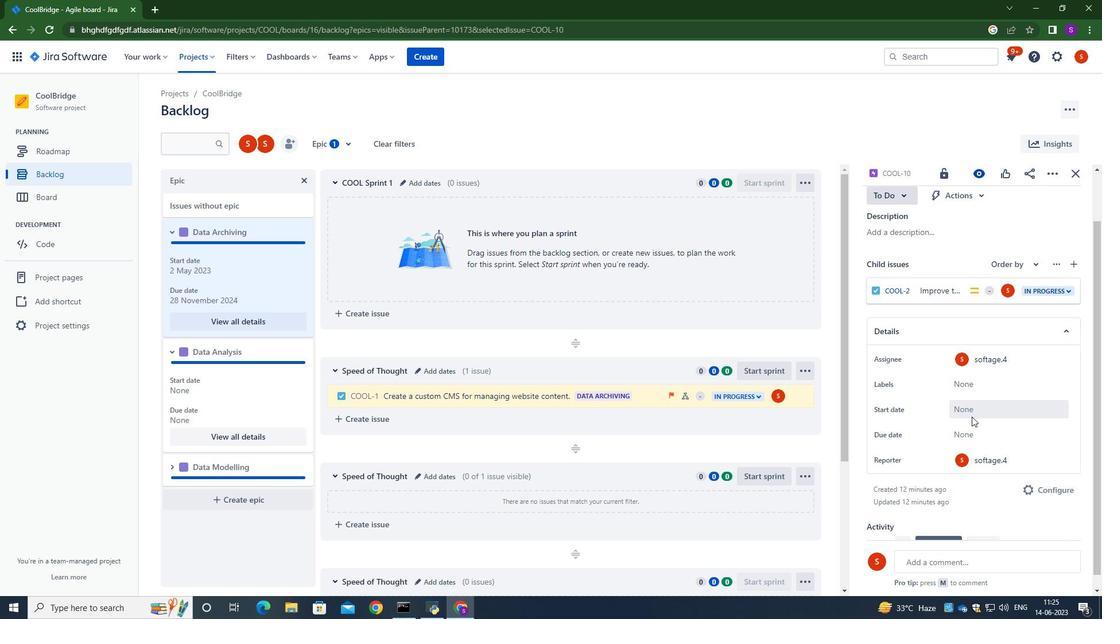 
Action: Mouse moved to (983, 408)
Screenshot: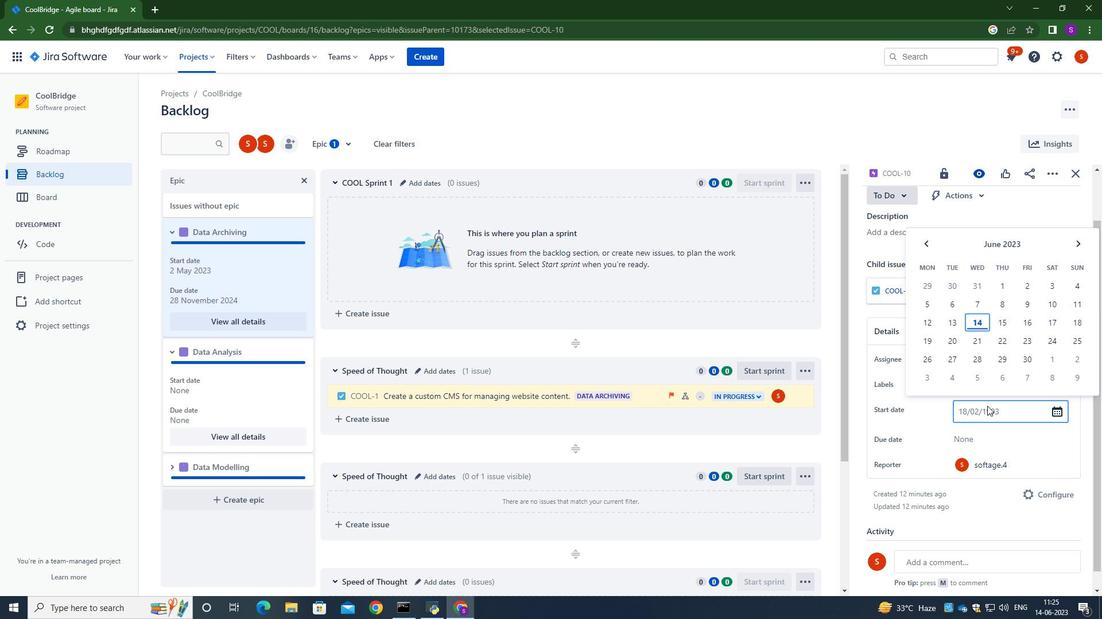 
Action: Mouse pressed left at (983, 408)
Screenshot: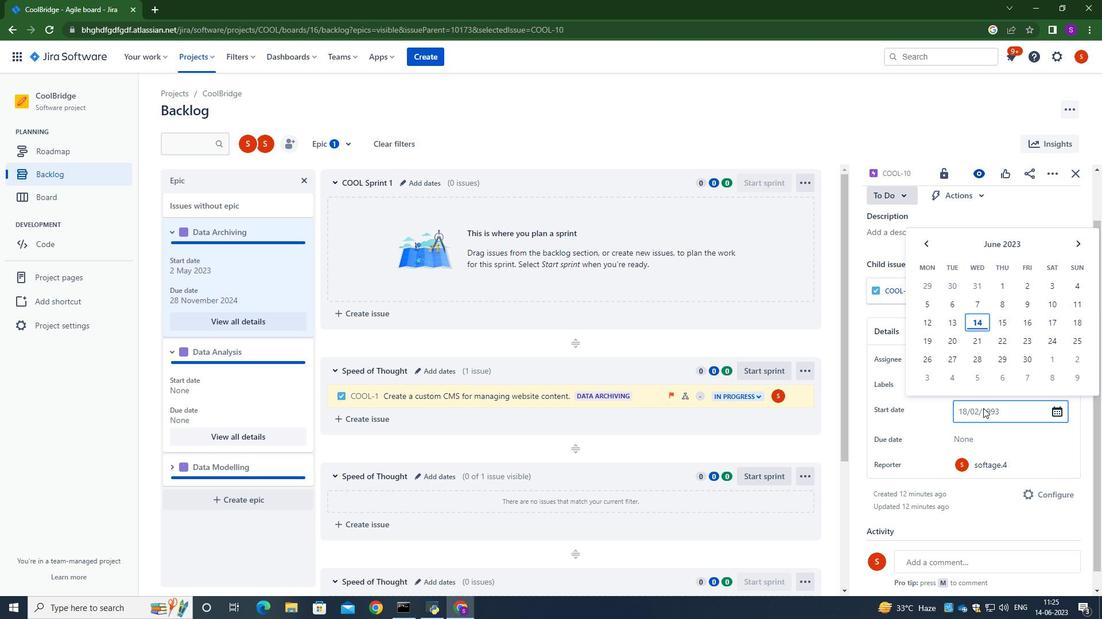 
Action: Mouse pressed left at (983, 408)
Screenshot: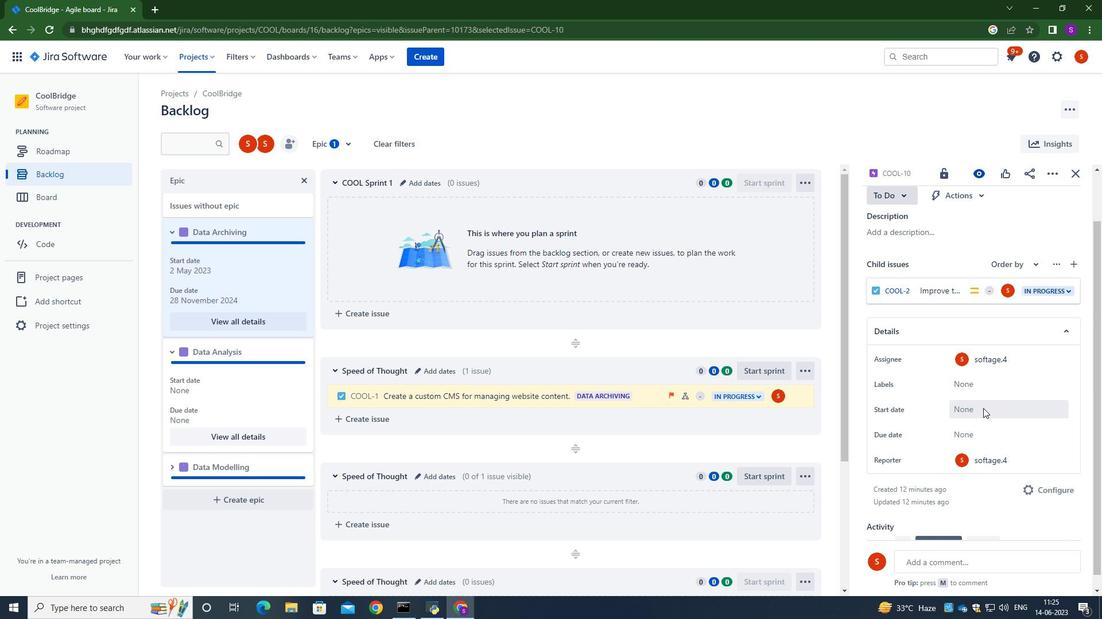 
Action: Key pressed 03/01/2023
Screenshot: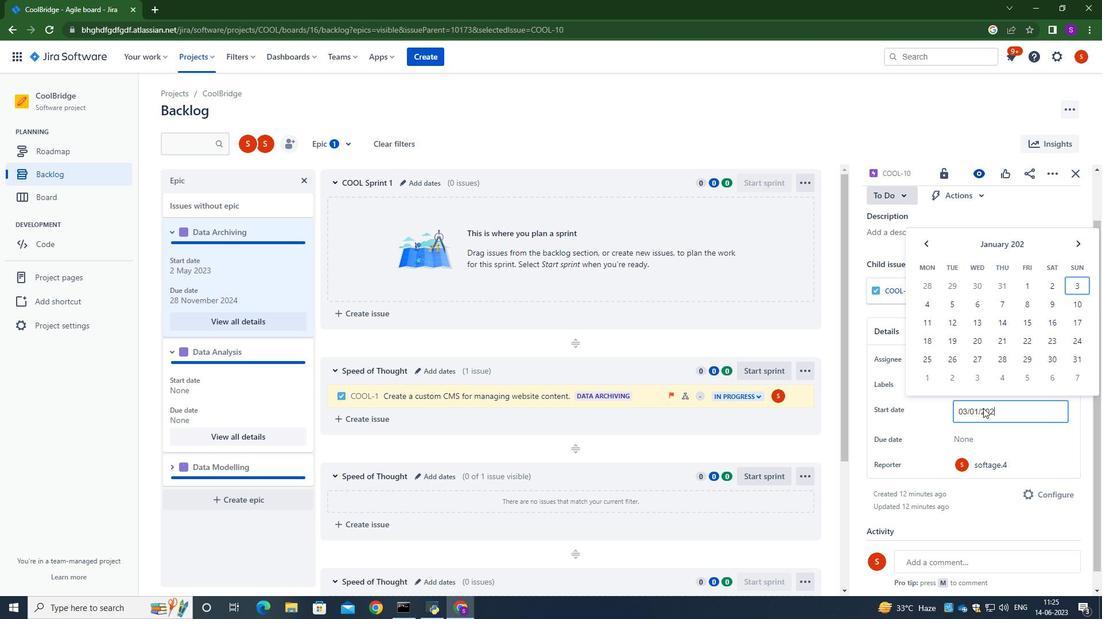 
Action: Mouse moved to (955, 303)
Screenshot: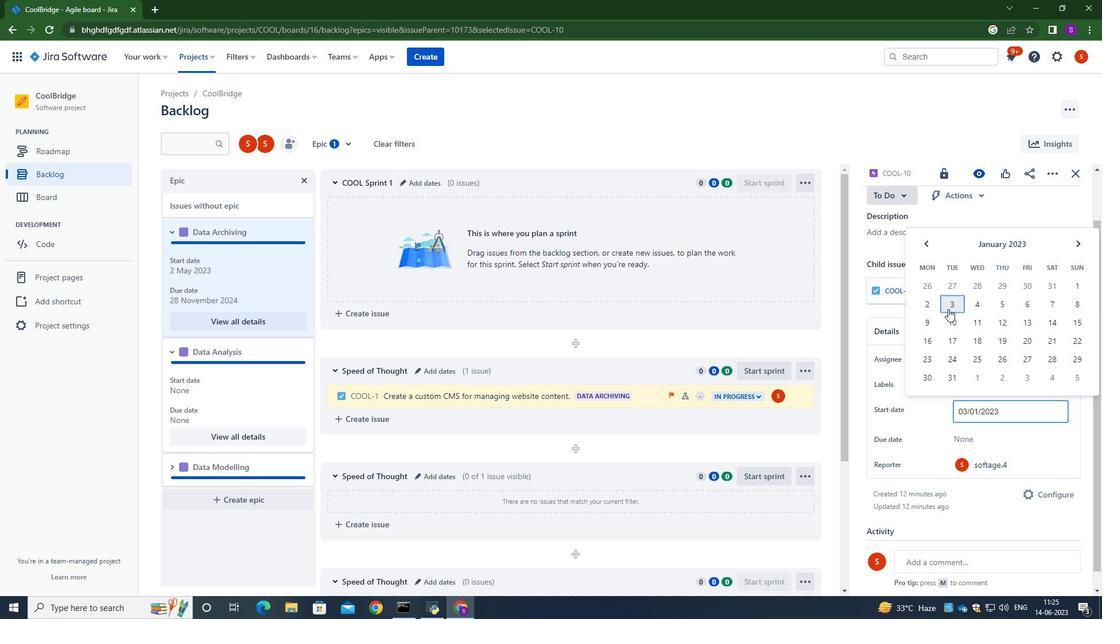 
Action: Mouse pressed left at (955, 303)
Screenshot: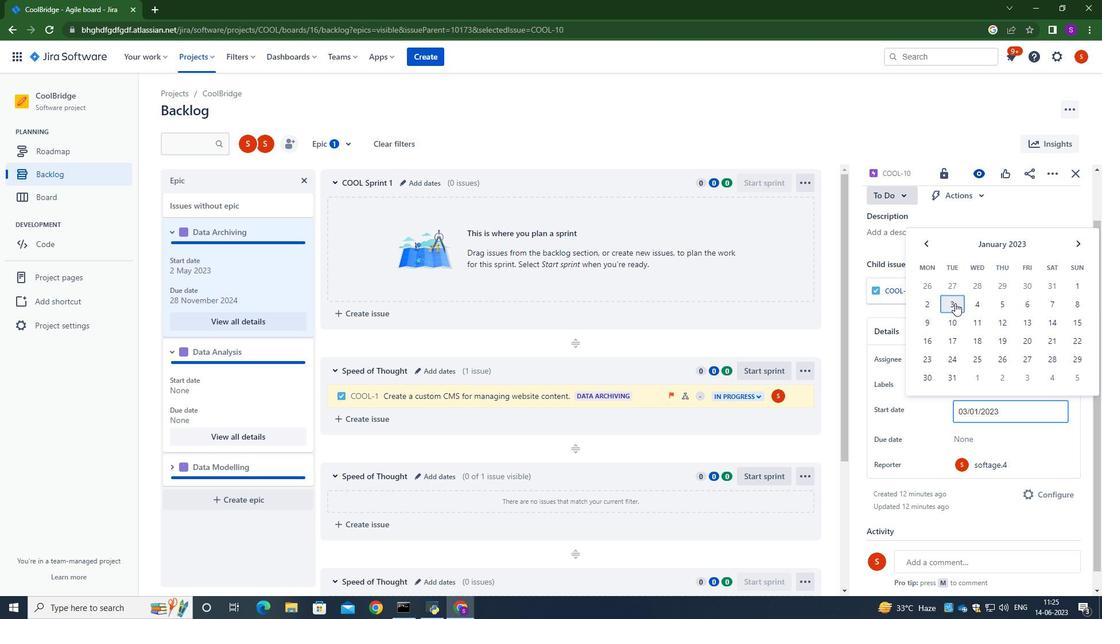 
Action: Mouse moved to (975, 437)
Screenshot: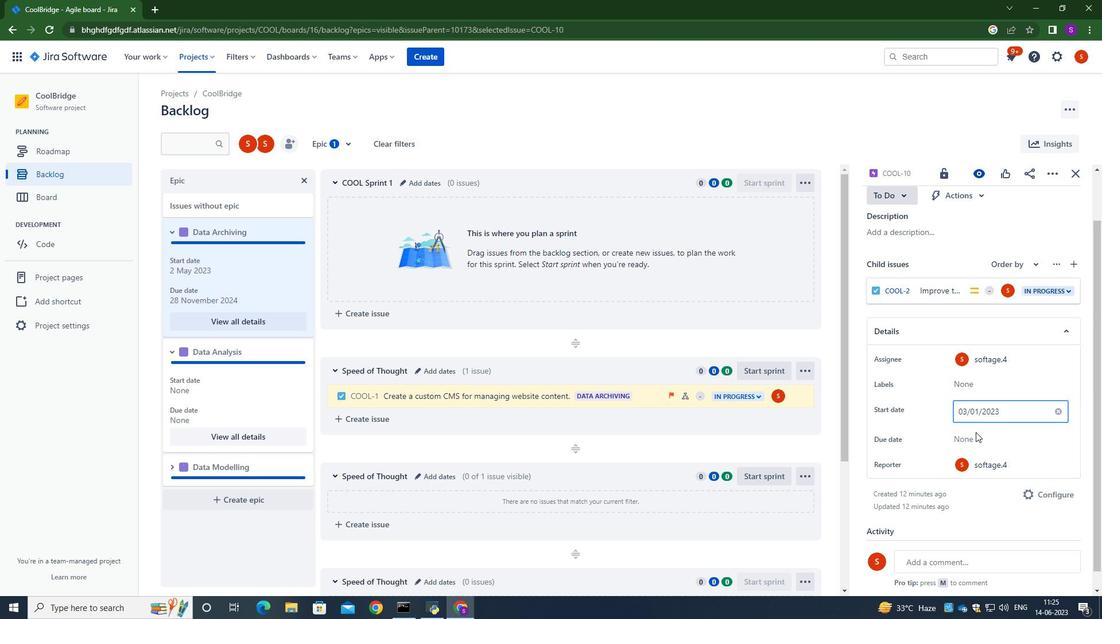 
Action: Mouse pressed left at (975, 437)
Screenshot: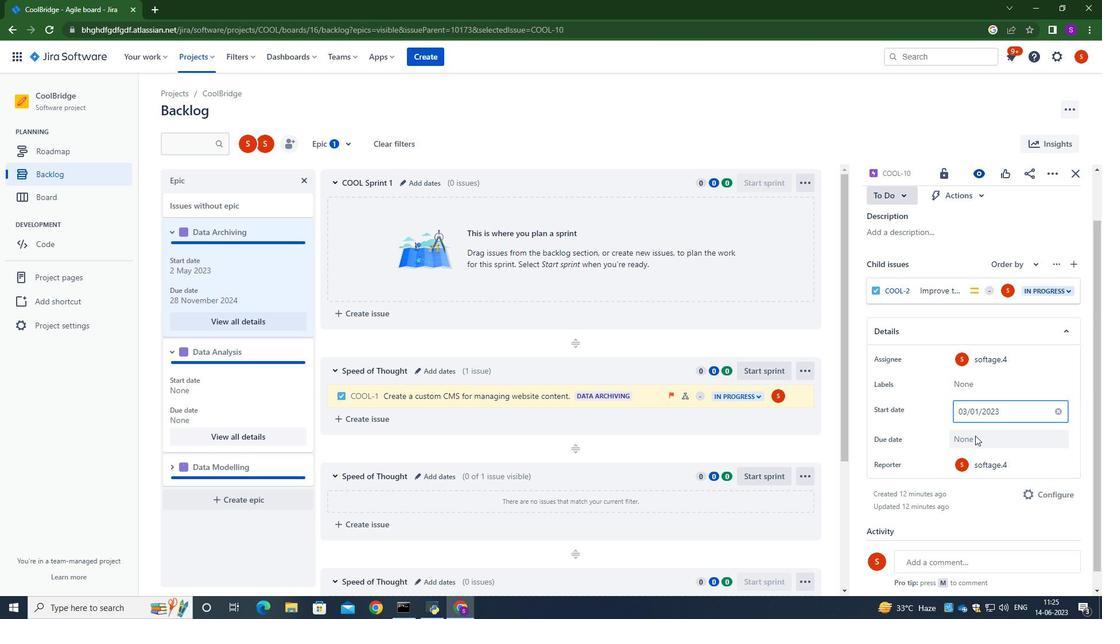 
Action: Mouse moved to (982, 439)
Screenshot: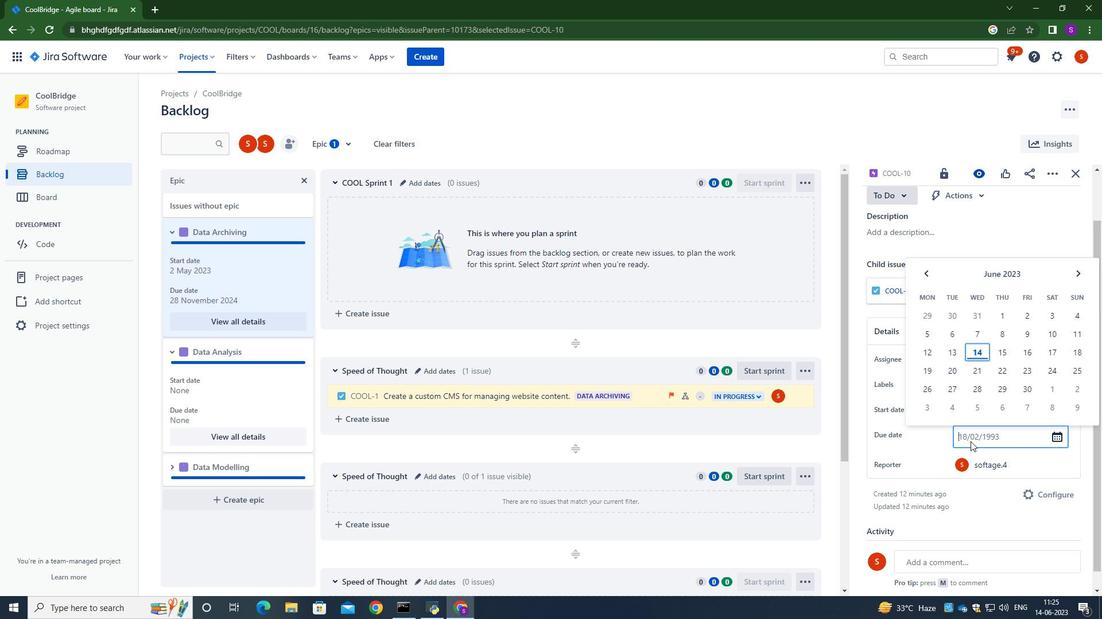 
Action: Key pressed 10/08/2025
Screenshot: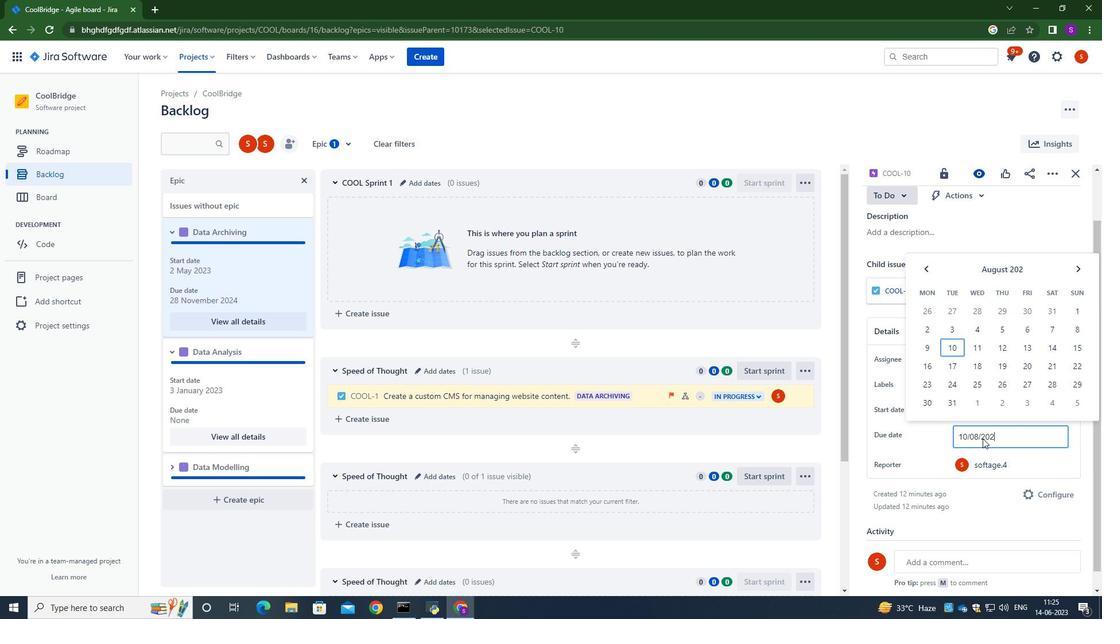 
Action: Mouse moved to (1080, 331)
Screenshot: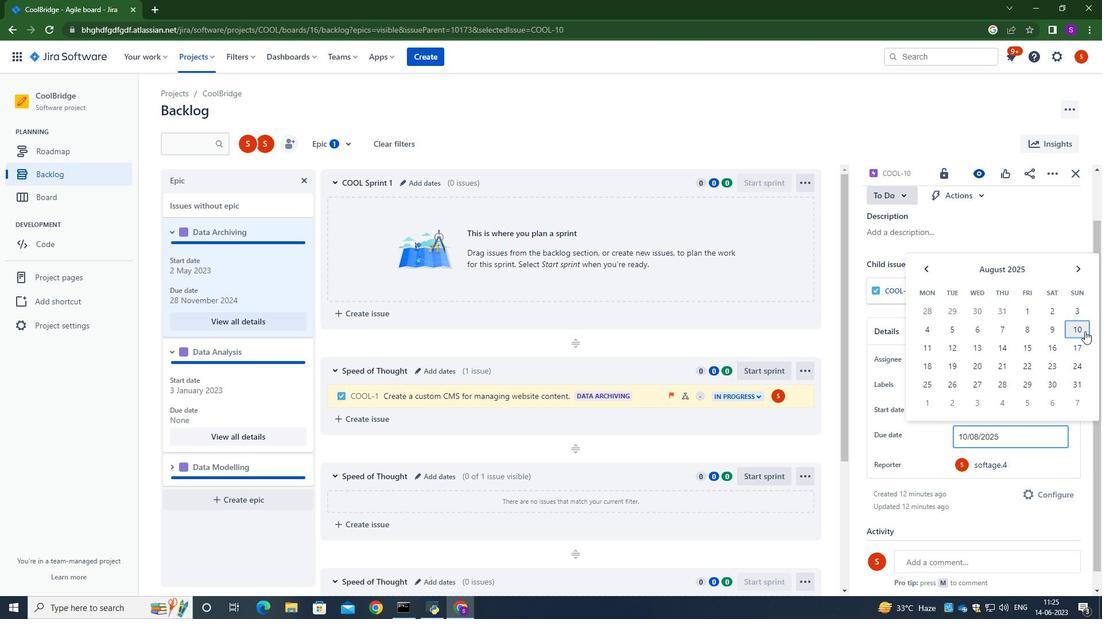 
Action: Mouse pressed left at (1080, 331)
Screenshot: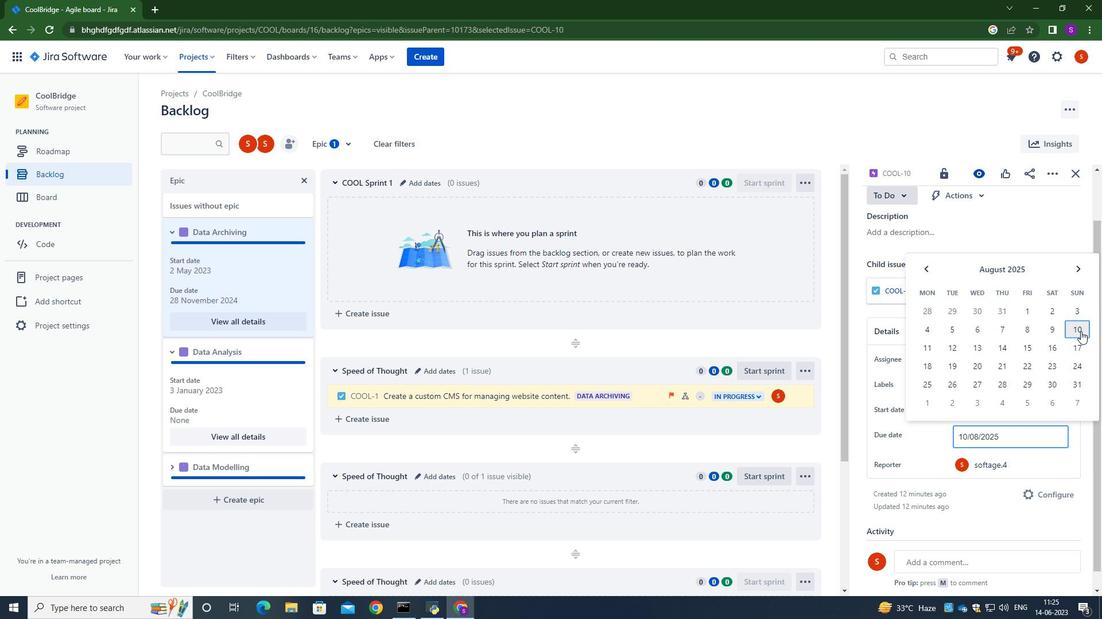 
Action: Mouse moved to (1039, 402)
Screenshot: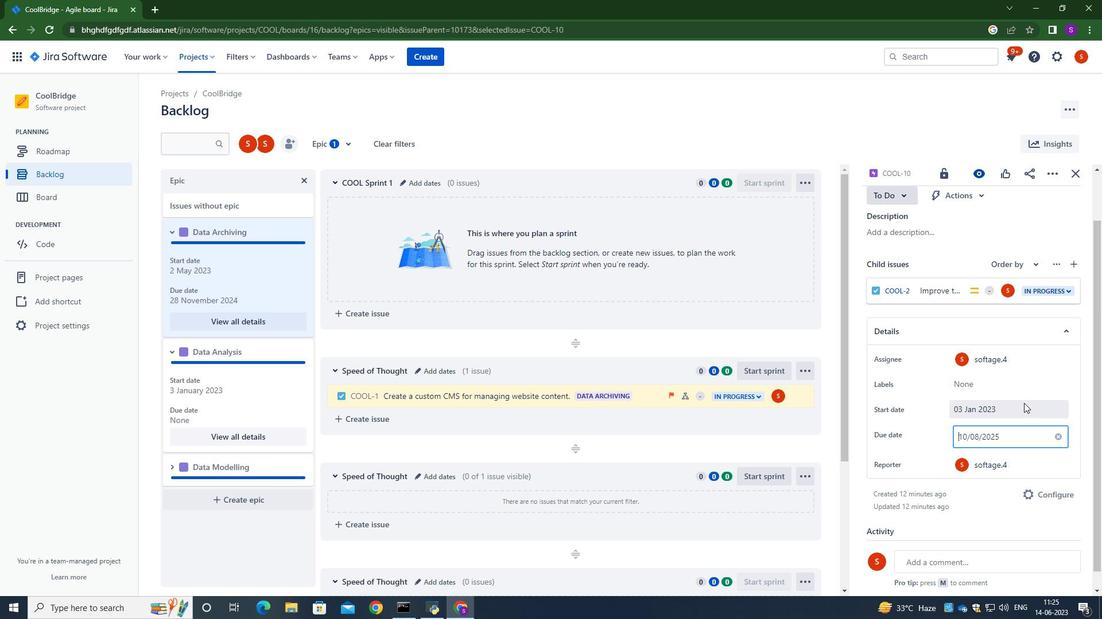 
Action: Mouse scrolled (1039, 401) with delta (0, 0)
Screenshot: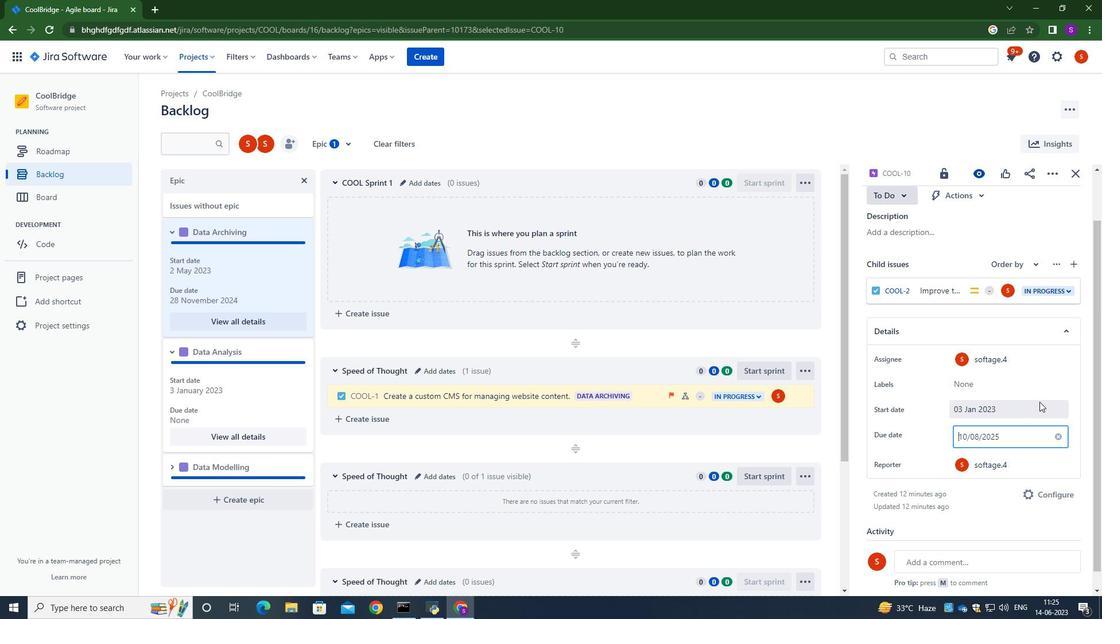 
Action: Mouse scrolled (1039, 401) with delta (0, 0)
Screenshot: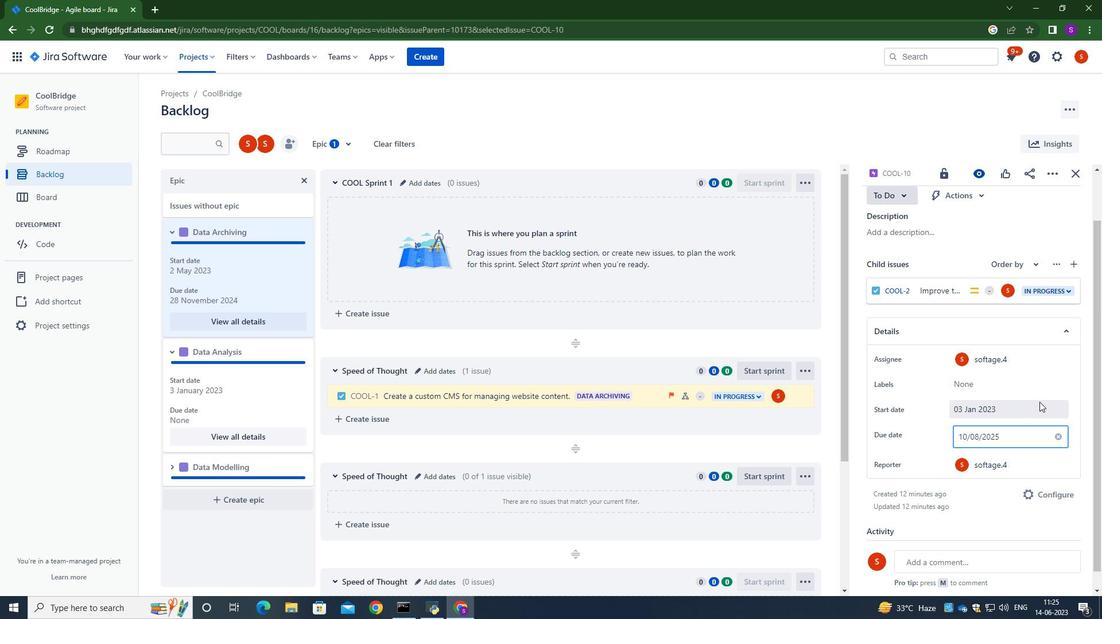 
Action: Mouse moved to (1076, 445)
Screenshot: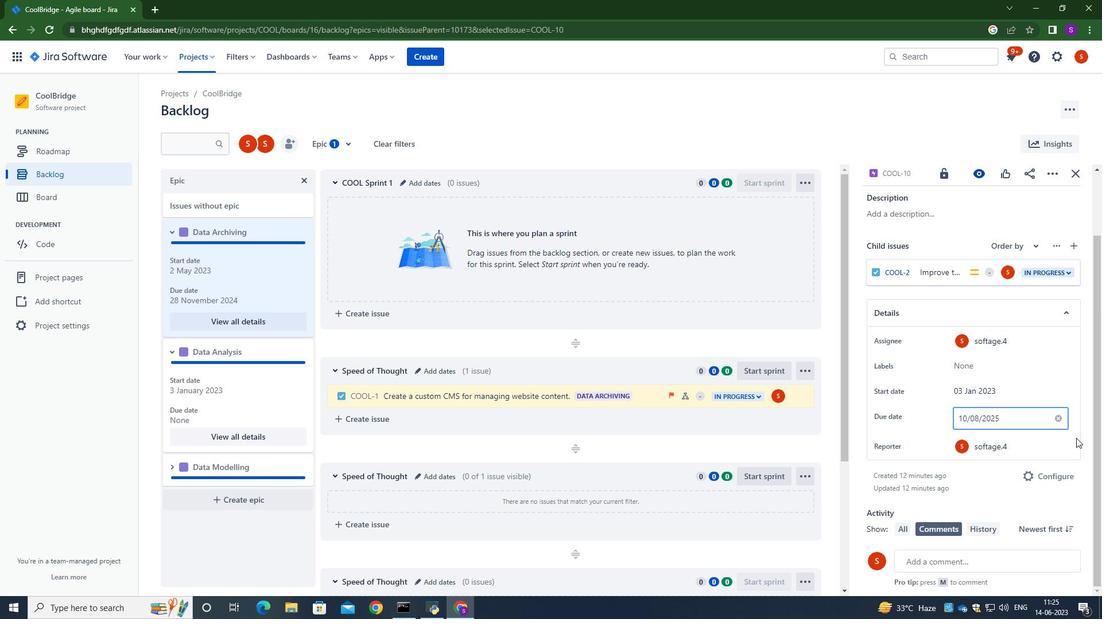 
Action: Mouse pressed left at (1076, 445)
Screenshot: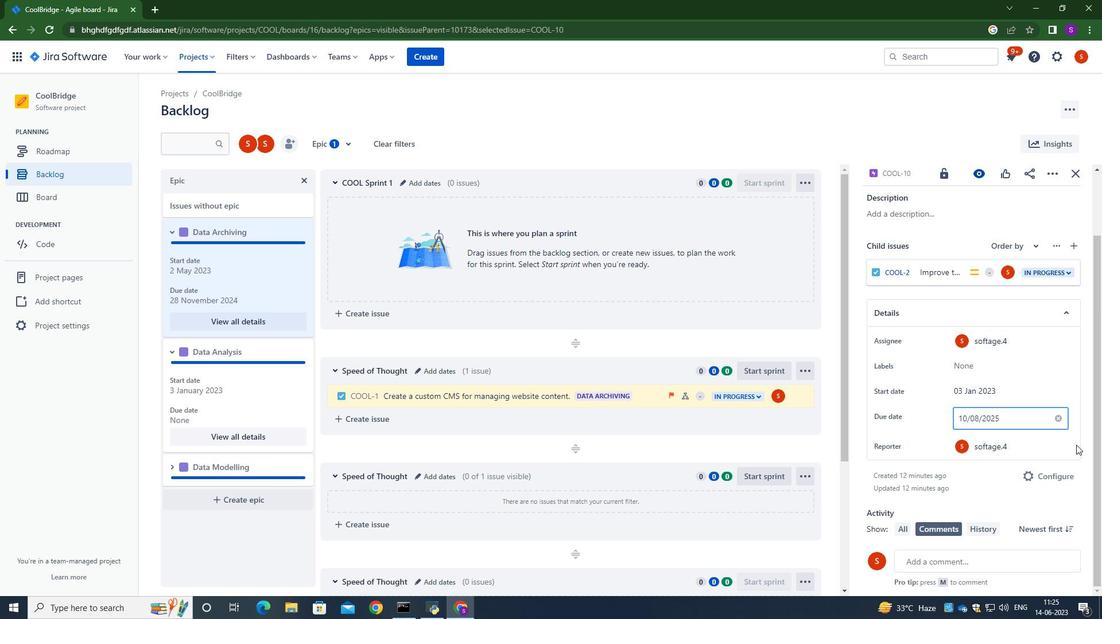 
Action: Mouse moved to (173, 470)
Screenshot: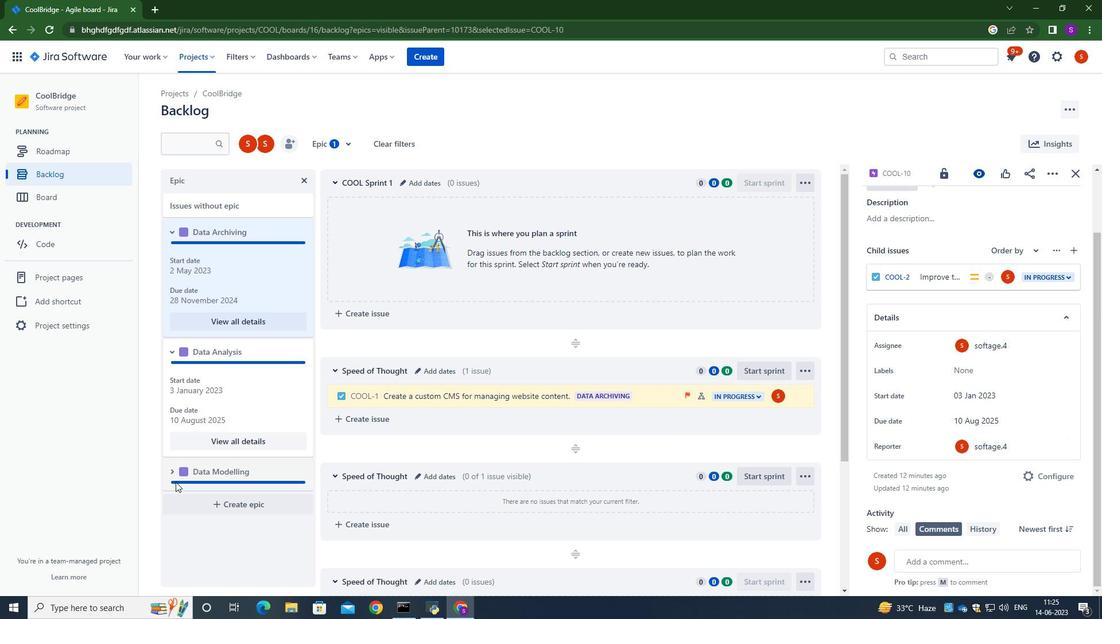 
Action: Mouse pressed left at (173, 470)
Screenshot: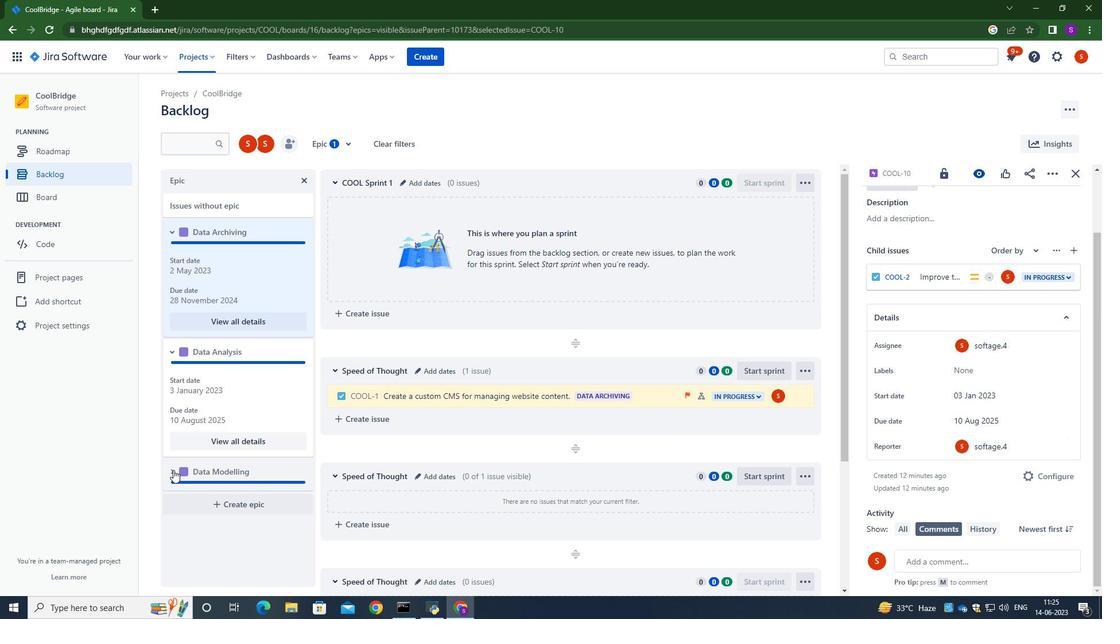 
Action: Mouse moved to (227, 521)
Screenshot: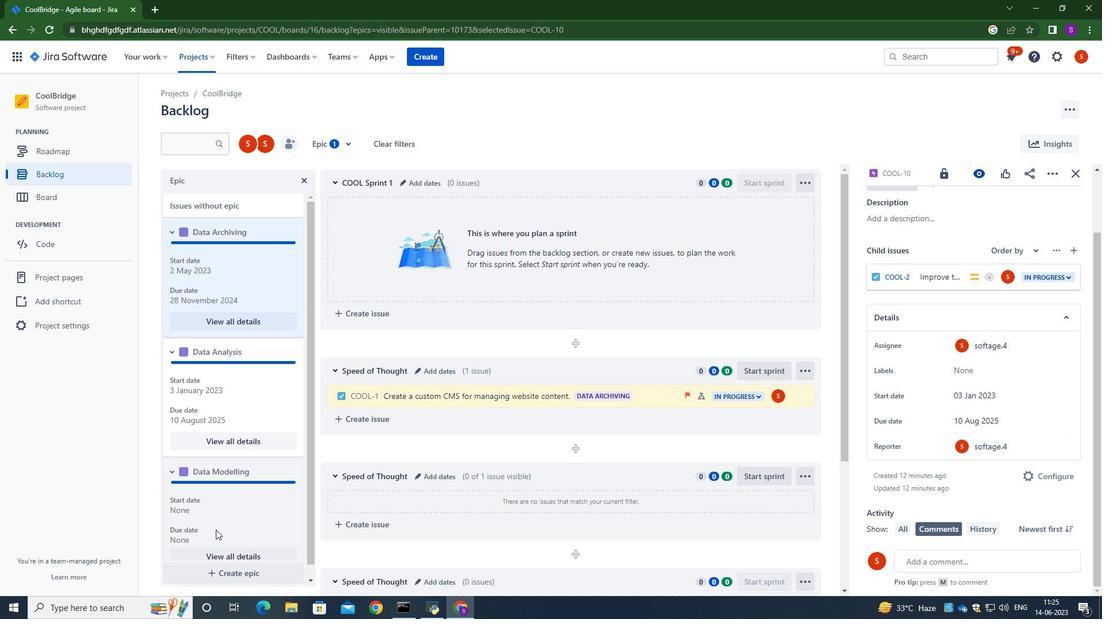 
Action: Mouse scrolled (227, 521) with delta (0, 0)
Screenshot: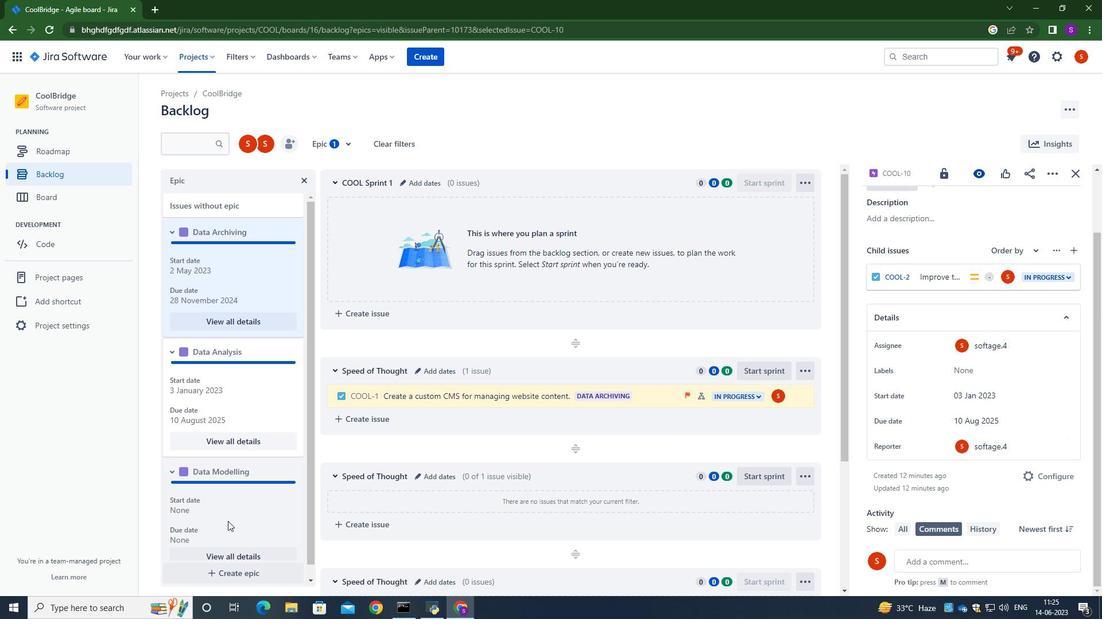 
Action: Mouse scrolled (227, 521) with delta (0, 0)
Screenshot: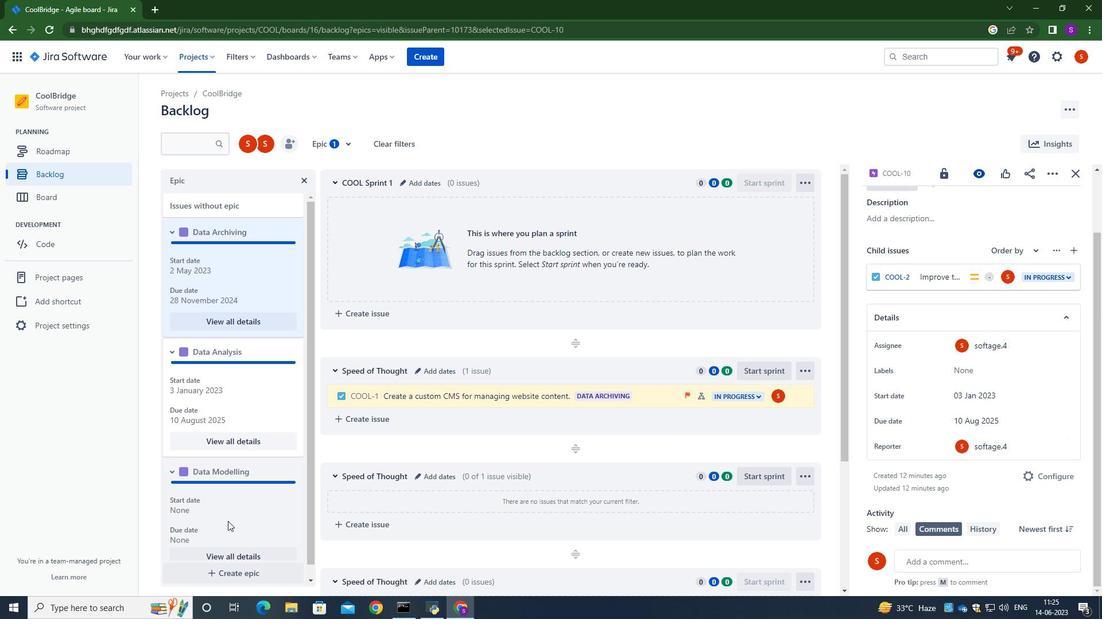 
Action: Mouse scrolled (227, 521) with delta (0, 0)
Screenshot: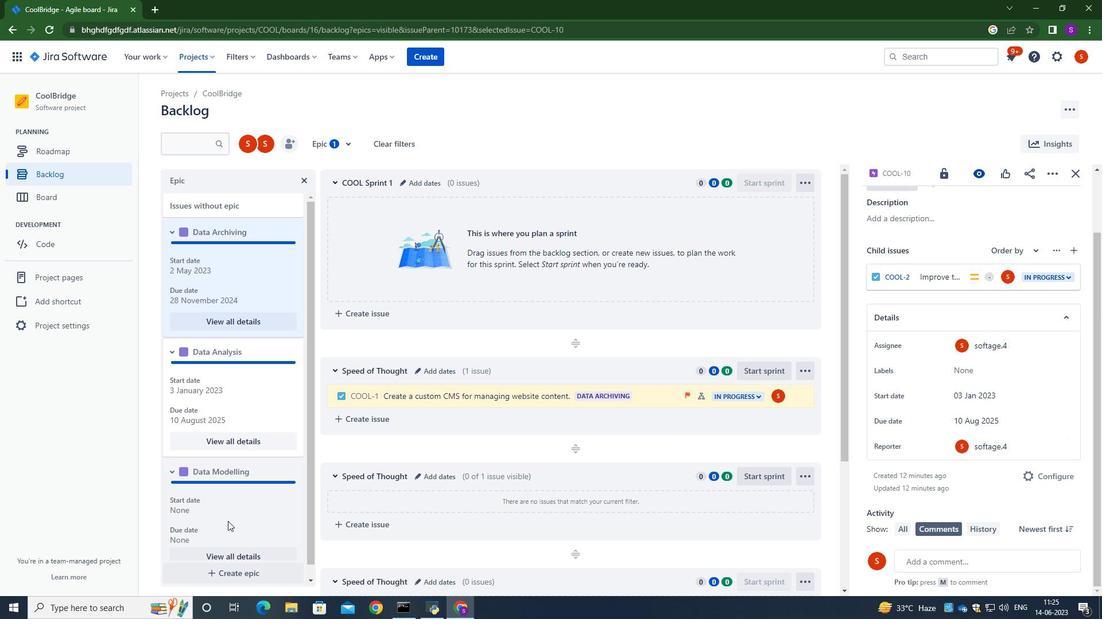 
Action: Mouse moved to (240, 547)
Screenshot: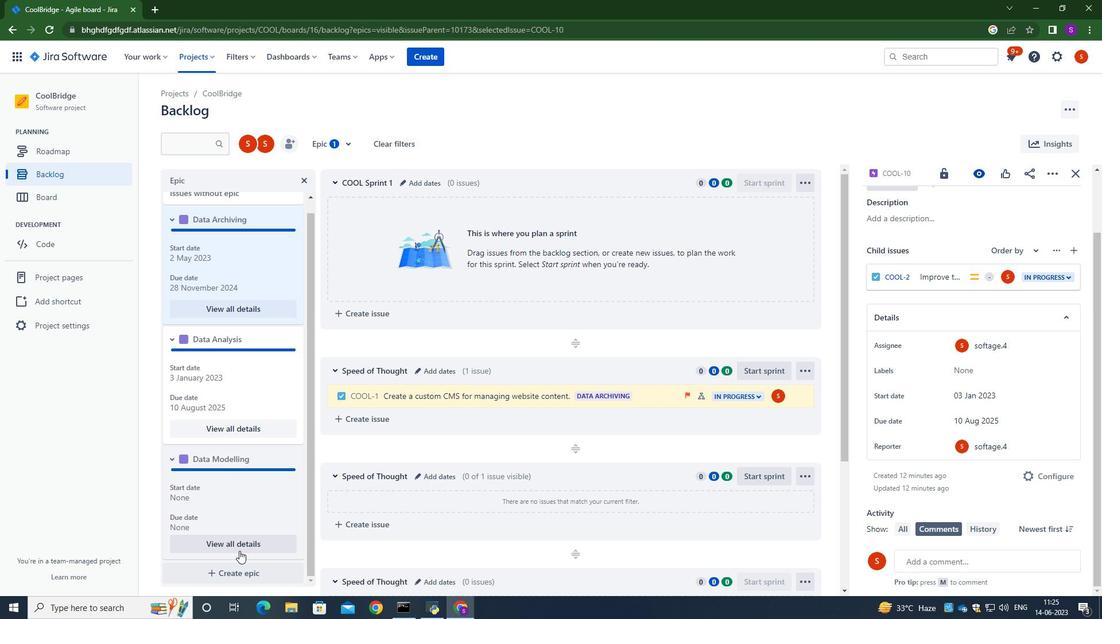 
Action: Mouse pressed left at (240, 547)
Screenshot: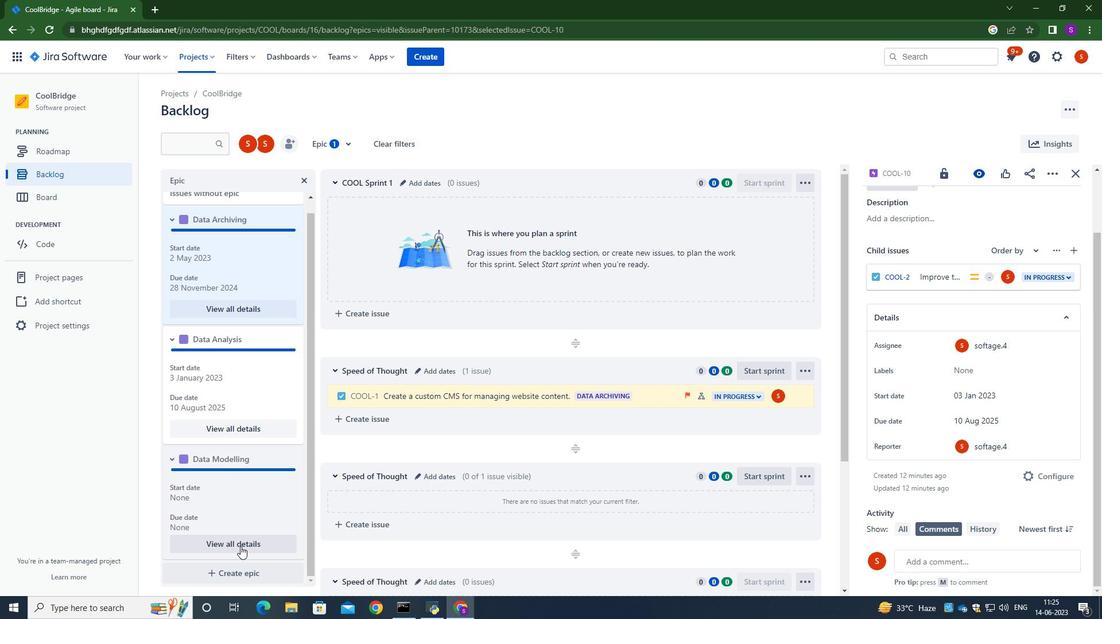
Action: Mouse moved to (987, 479)
Screenshot: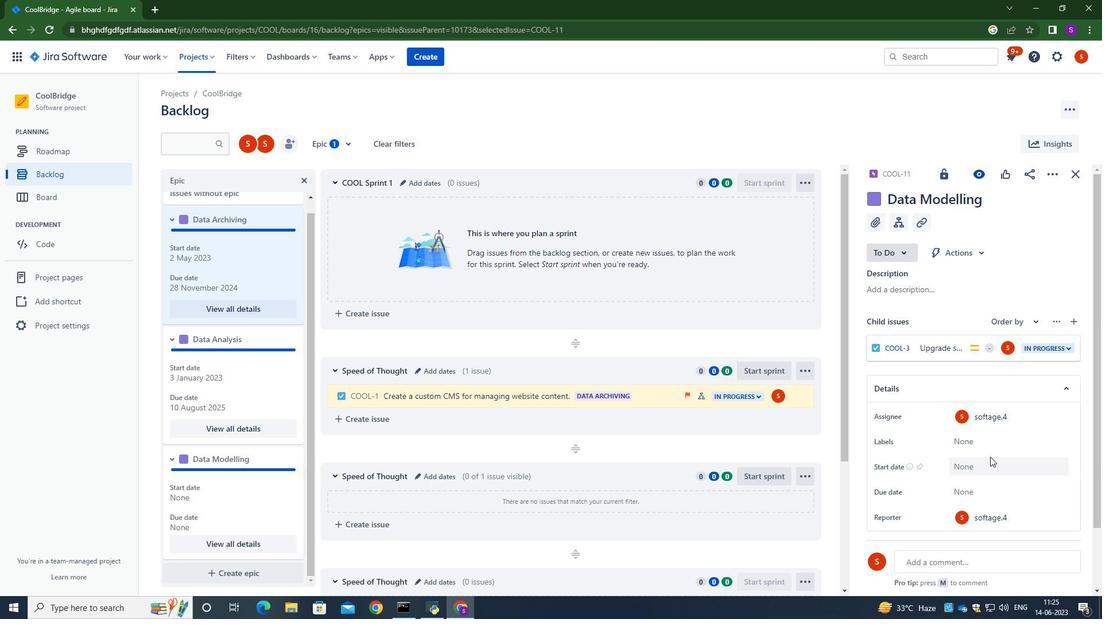 
Action: Mouse scrolled (987, 479) with delta (0, 0)
Screenshot: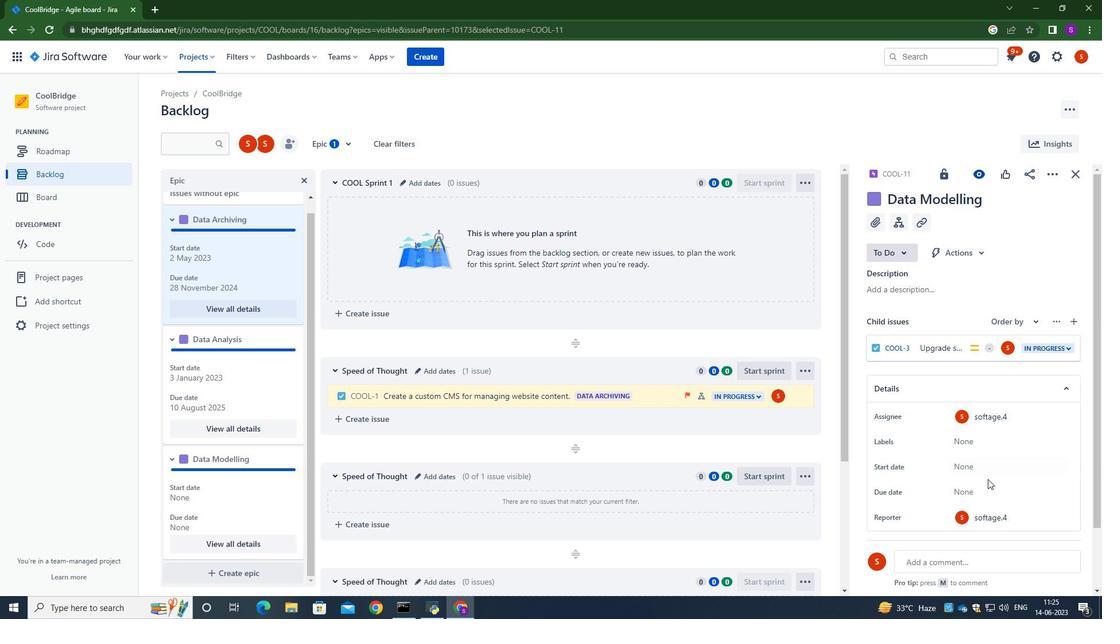 
Action: Mouse scrolled (987, 479) with delta (0, 0)
Screenshot: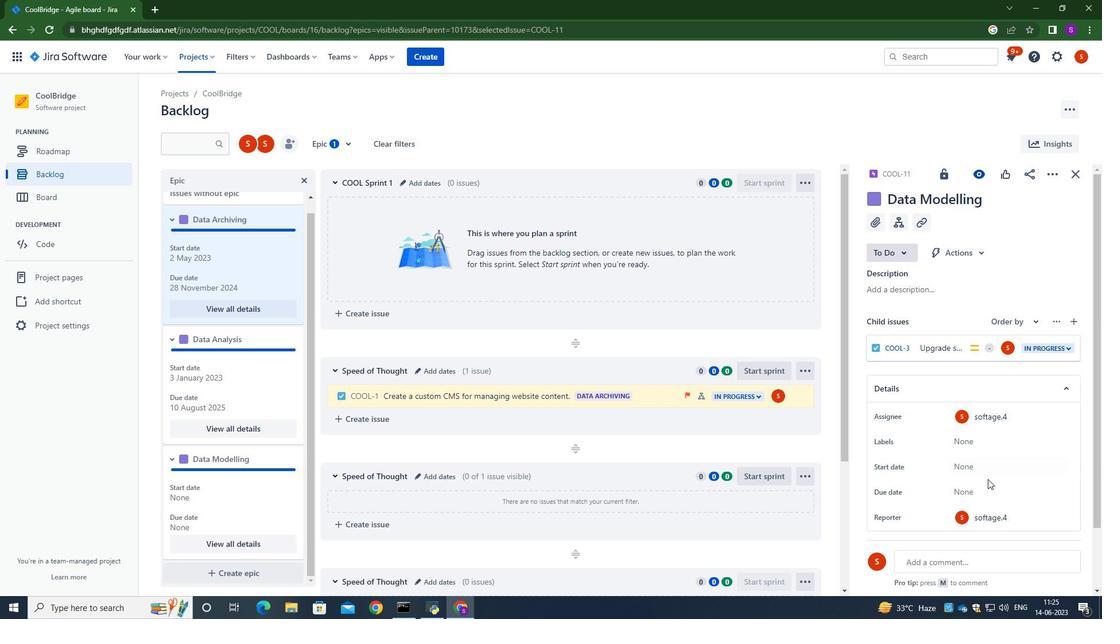 
Action: Mouse moved to (968, 337)
Screenshot: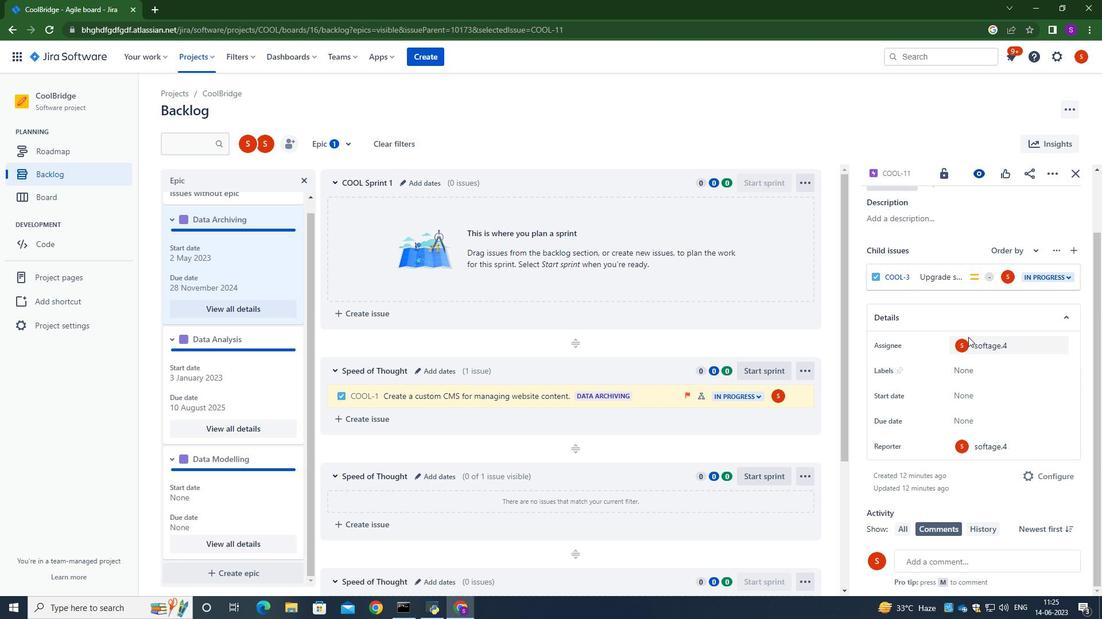 
Action: Mouse scrolled (968, 338) with delta (0, 0)
Screenshot: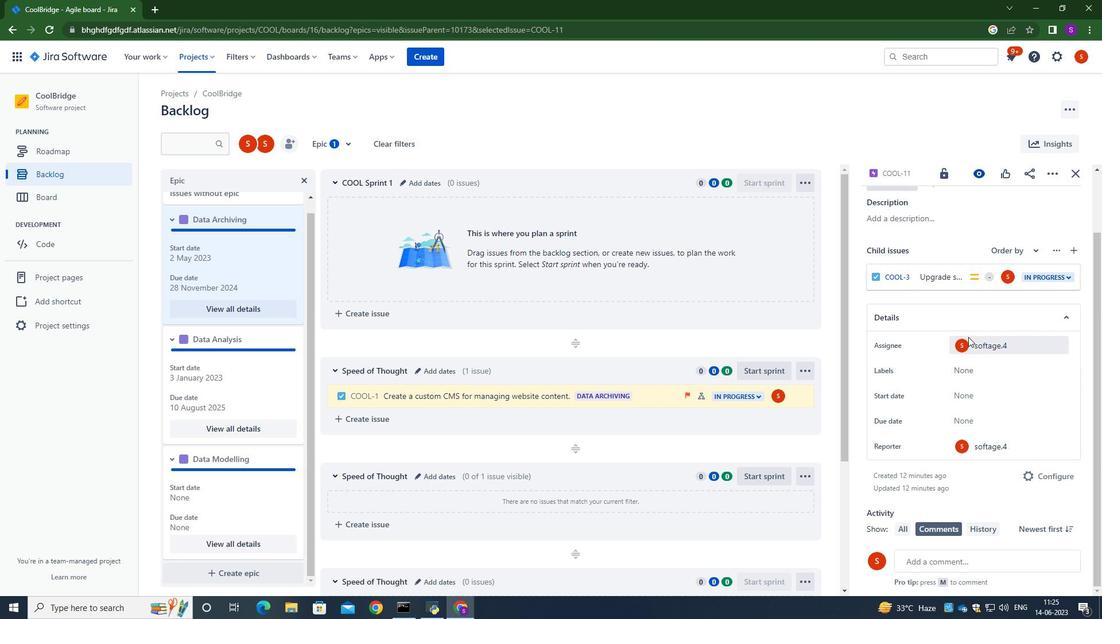 
Action: Mouse moved to (966, 455)
Screenshot: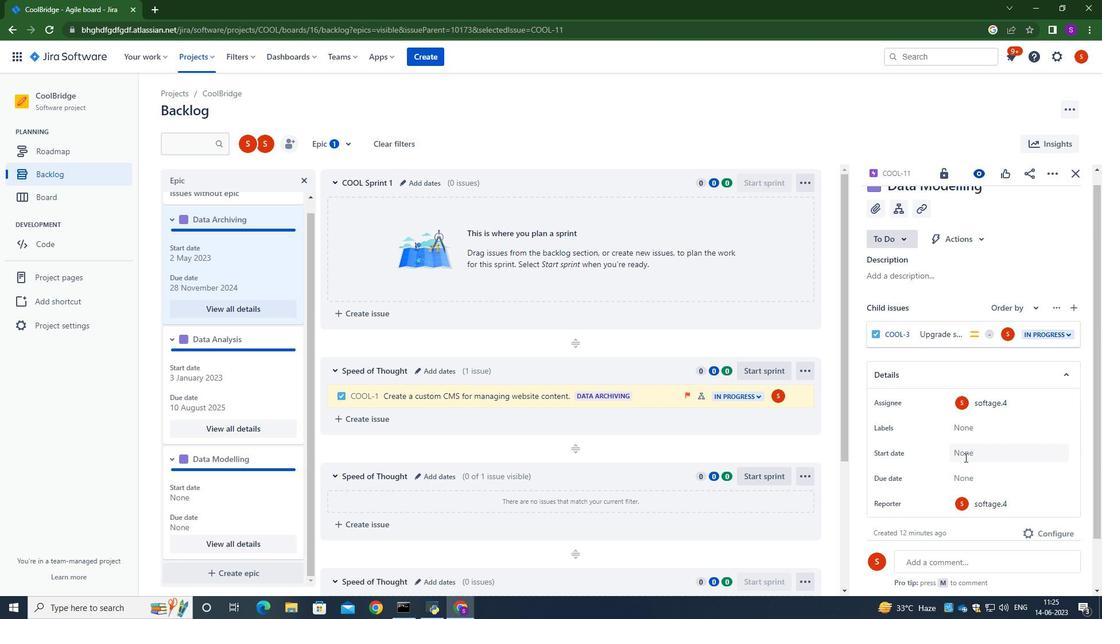 
Action: Mouse pressed left at (966, 455)
Screenshot: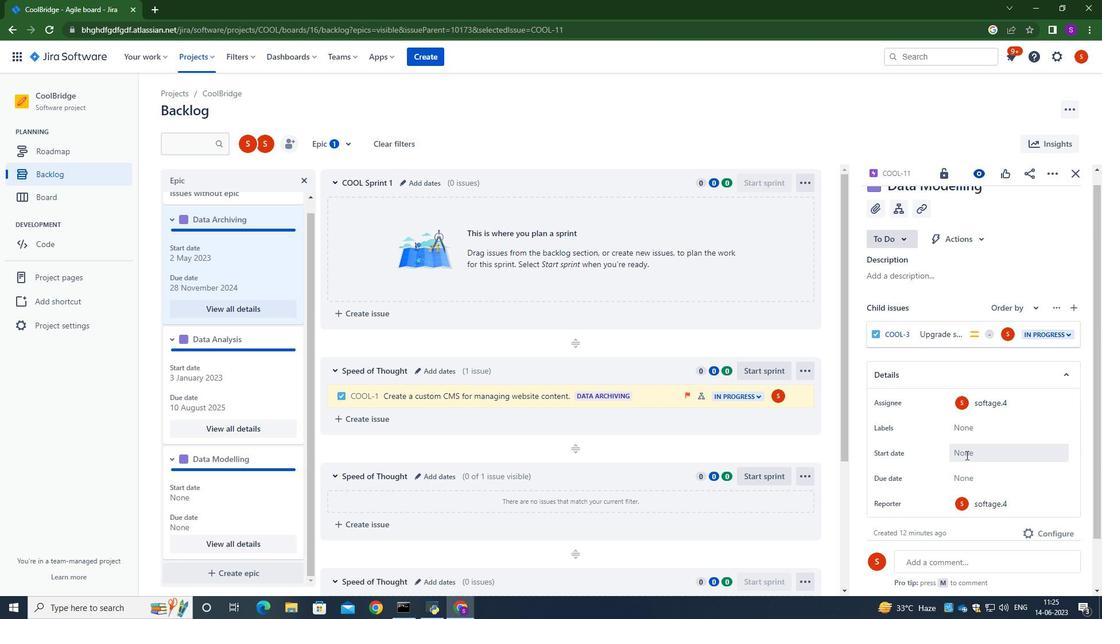 
Action: Mouse moved to (974, 377)
Screenshot: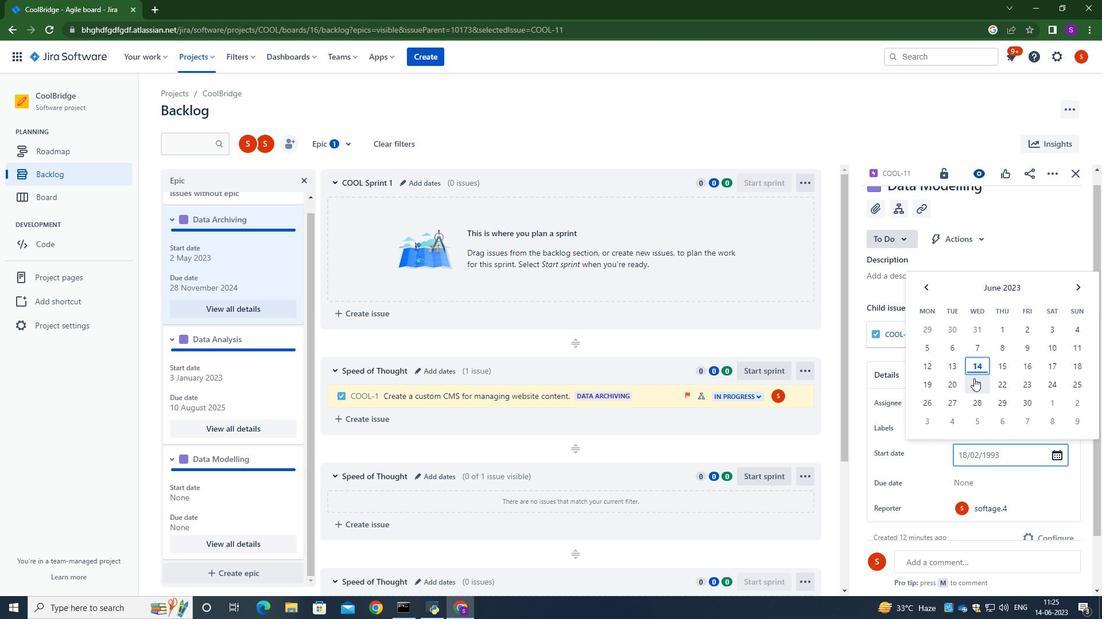 
Action: Key pressed 12/06/2024
Screenshot: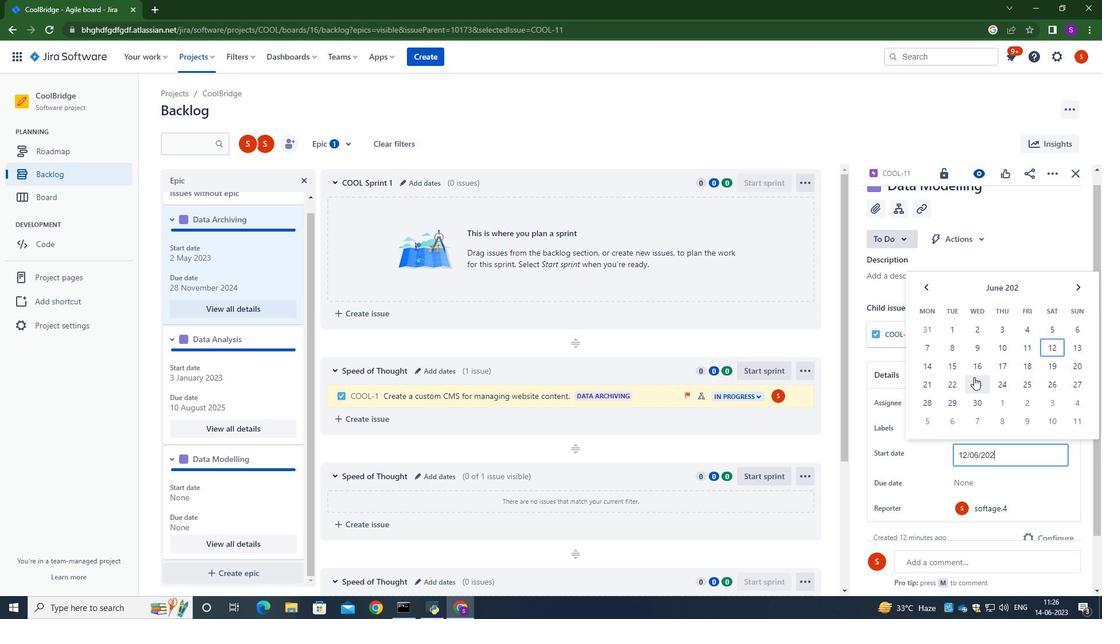 
Action: Mouse moved to (978, 363)
Screenshot: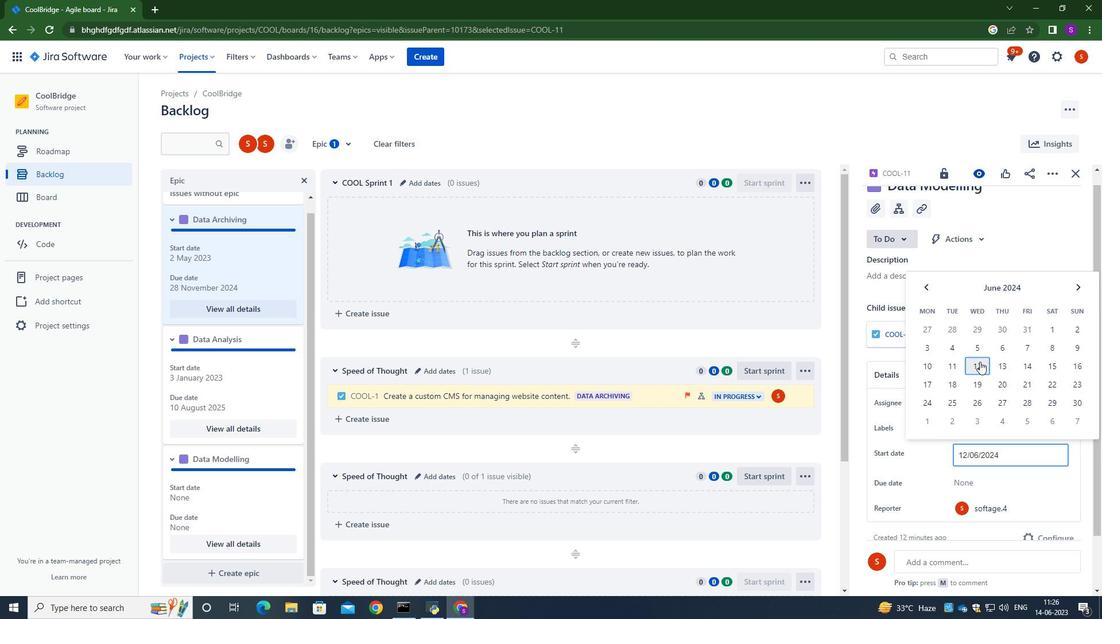 
Action: Mouse pressed left at (978, 363)
Screenshot: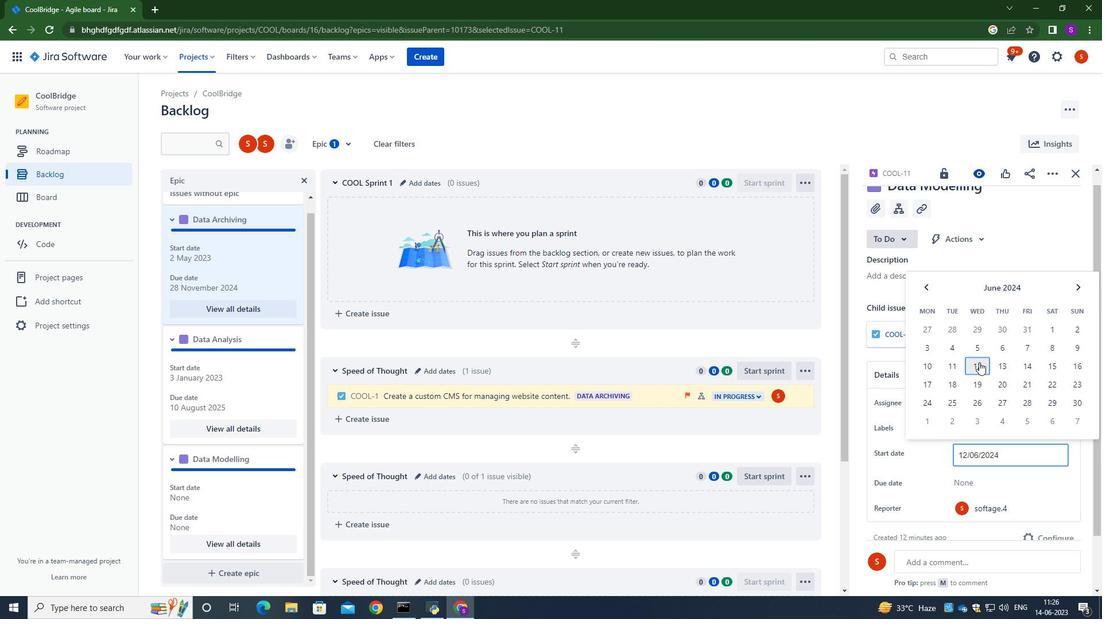 
Action: Mouse moved to (983, 481)
Screenshot: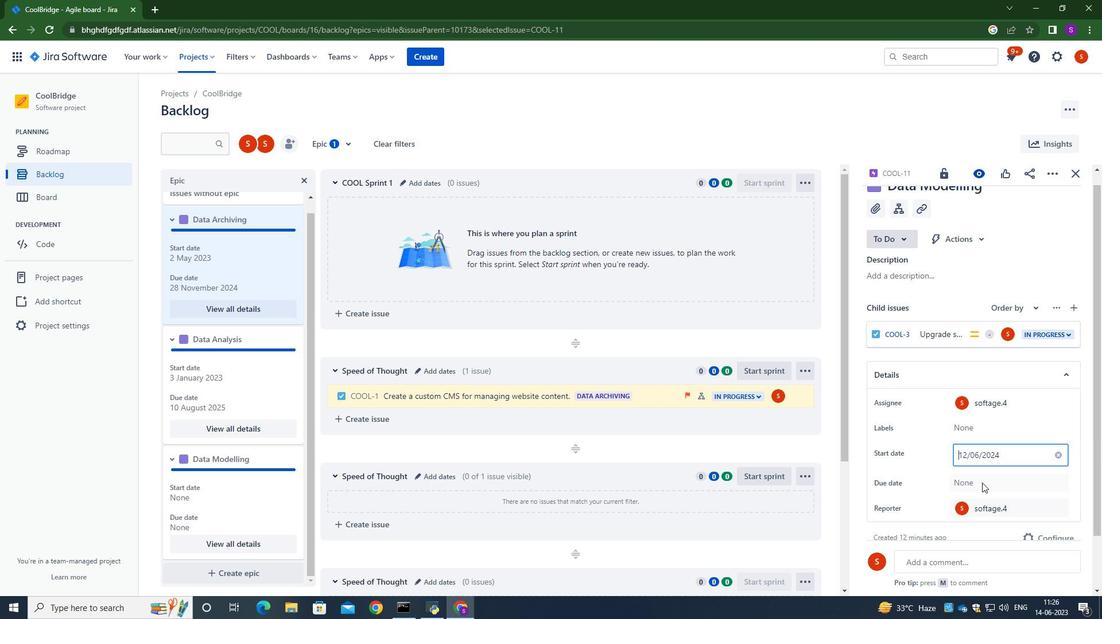 
Action: Mouse pressed left at (983, 481)
Screenshot: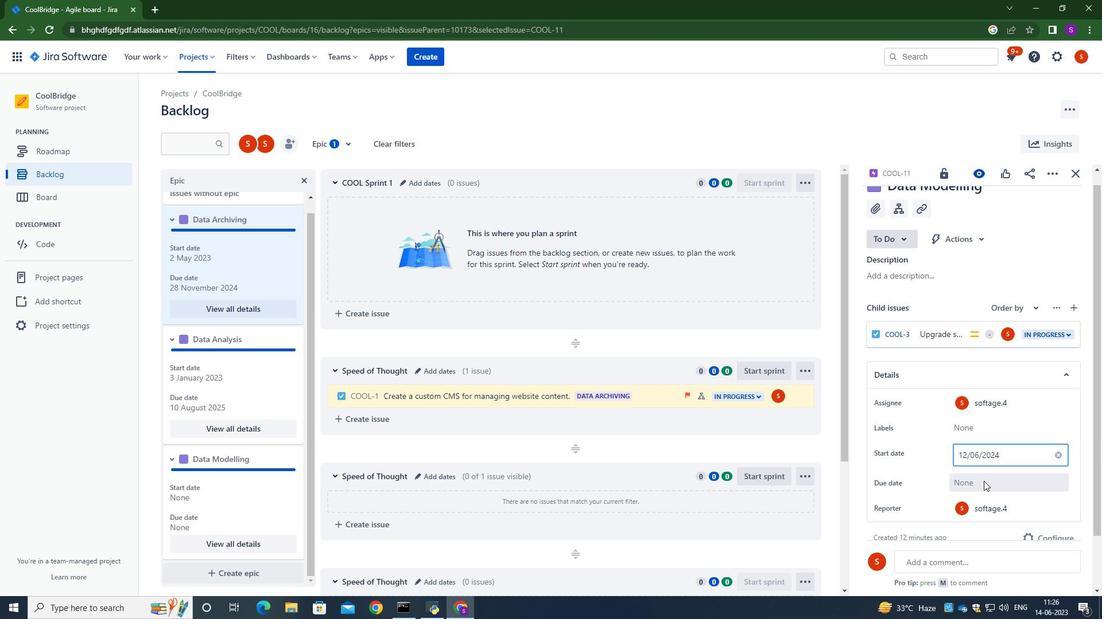 
Action: Mouse moved to (982, 402)
Screenshot: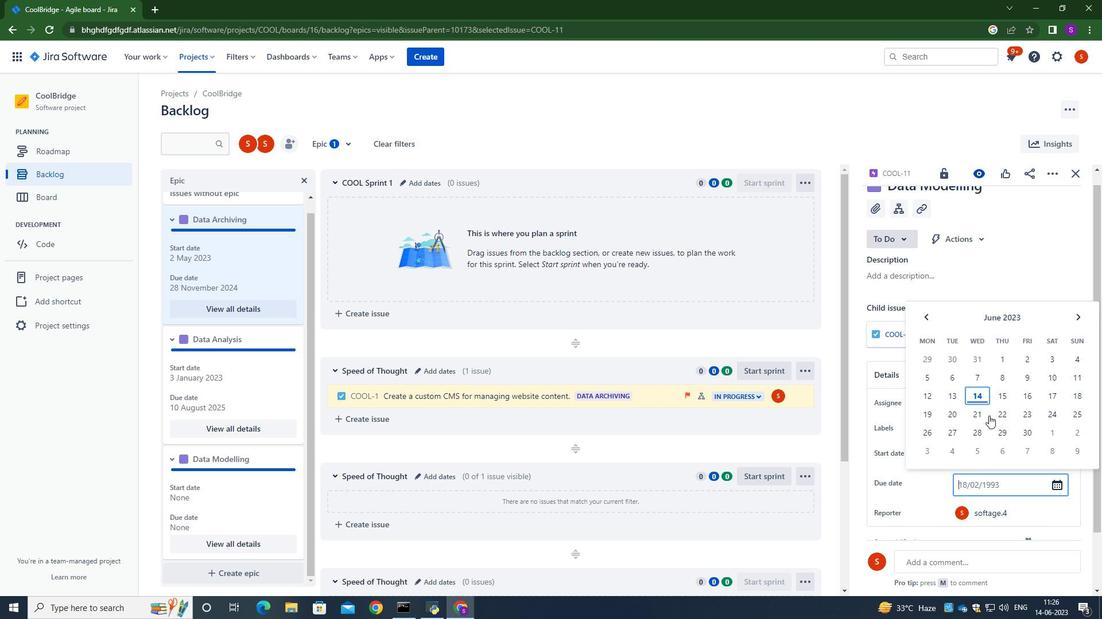 
Action: Key pressed 05/10/22<Key.insert><Key.backspace>024
Screenshot: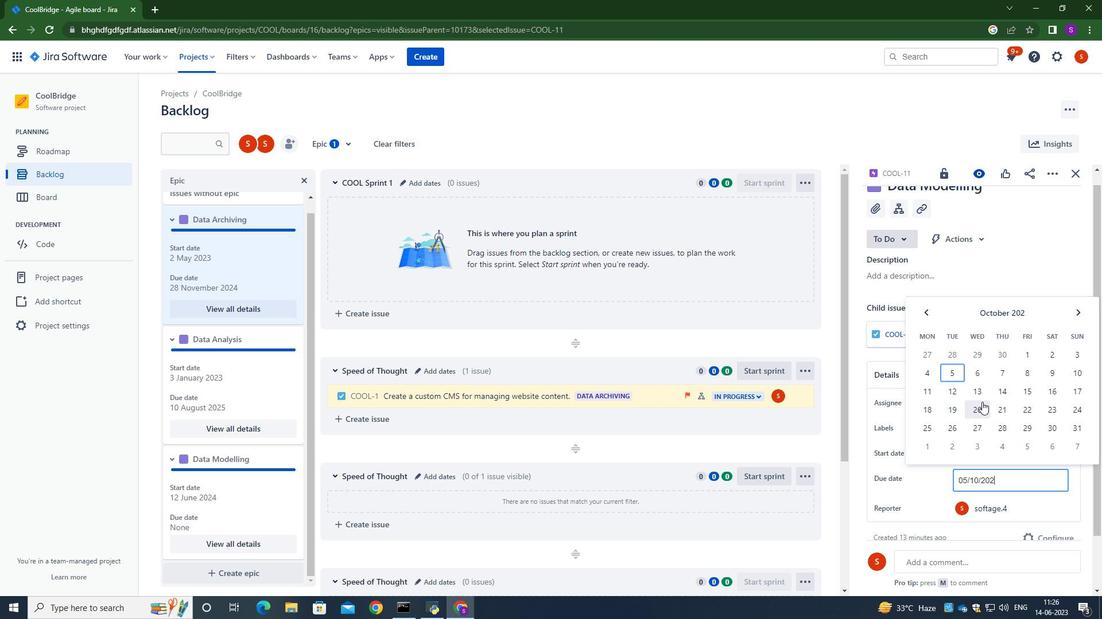 
Action: Mouse moved to (1056, 352)
Screenshot: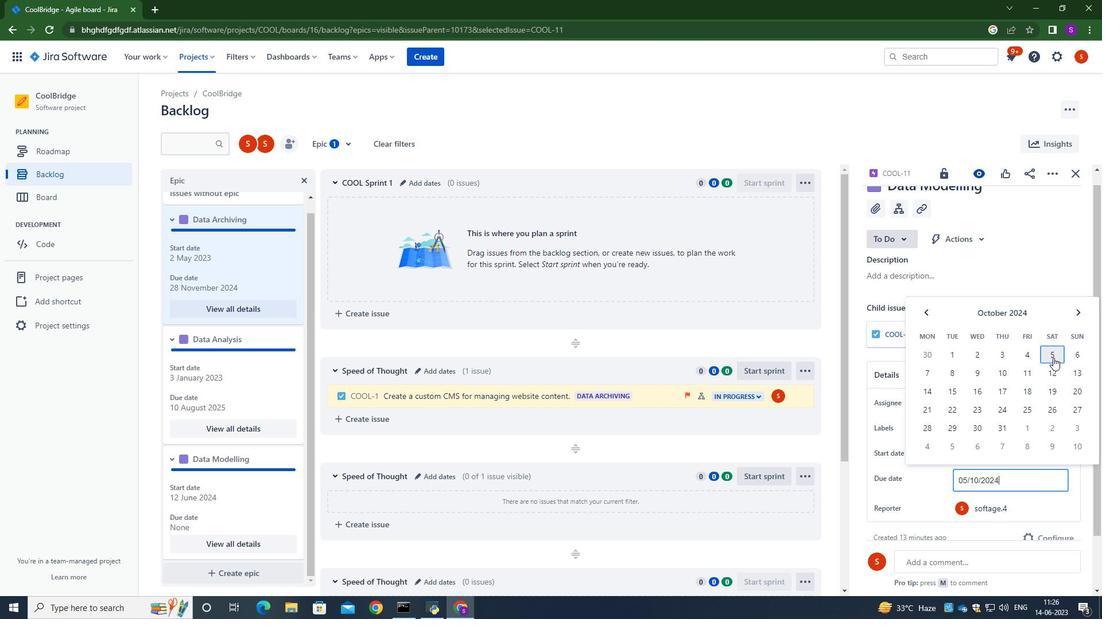 
Action: Mouse pressed left at (1056, 352)
Screenshot: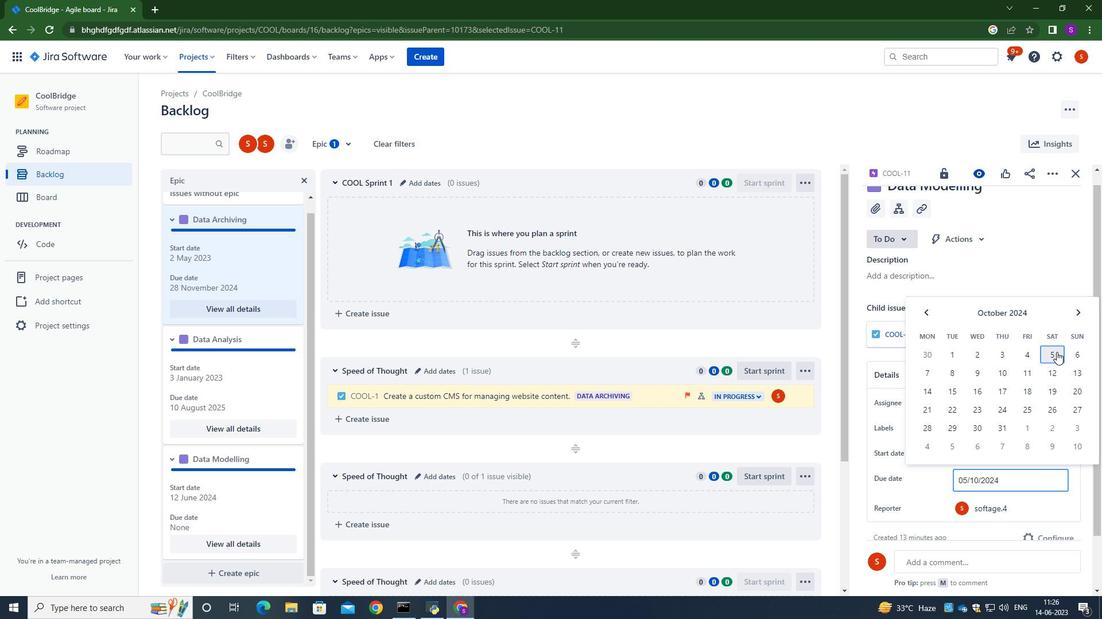 
Action: Mouse moved to (1004, 456)
Screenshot: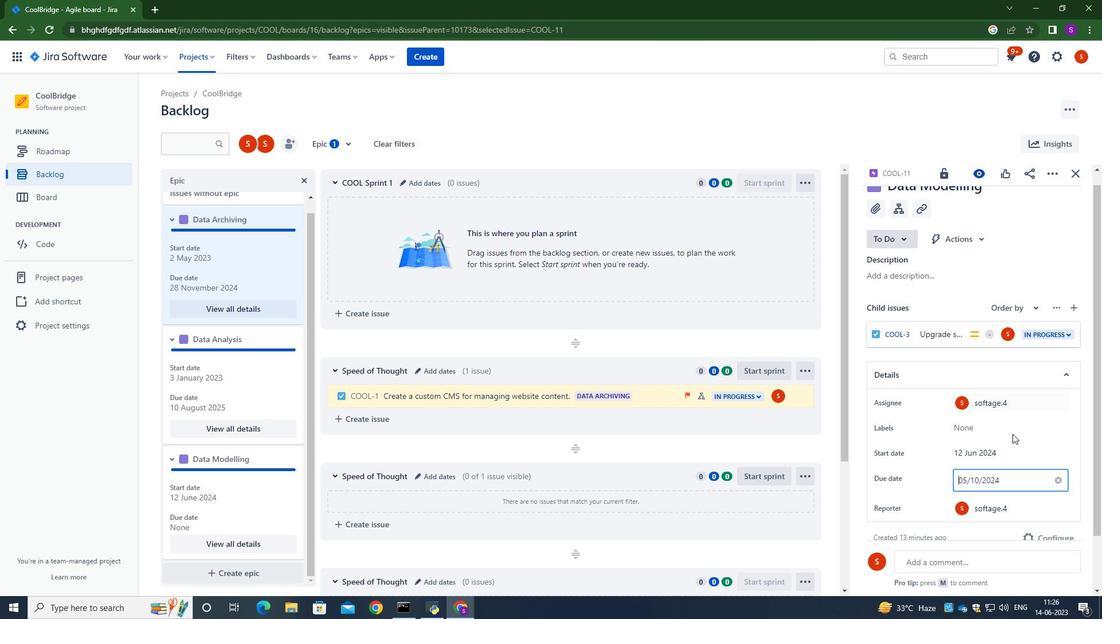 
Action: Mouse scrolled (1004, 456) with delta (0, 0)
Screenshot: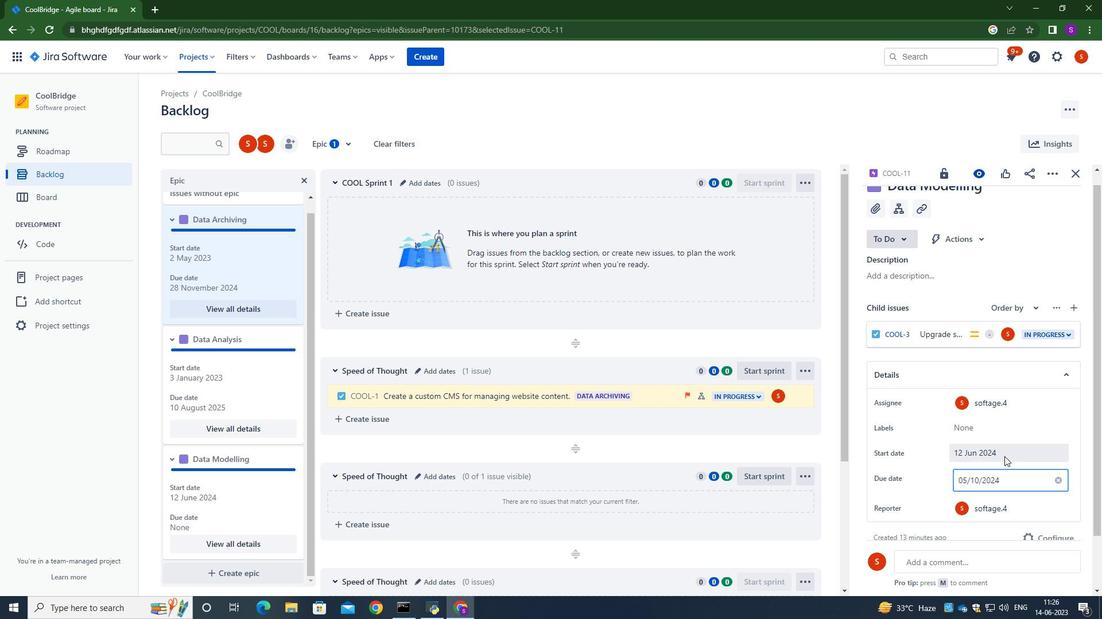 
Action: Mouse moved to (290, 505)
Screenshot: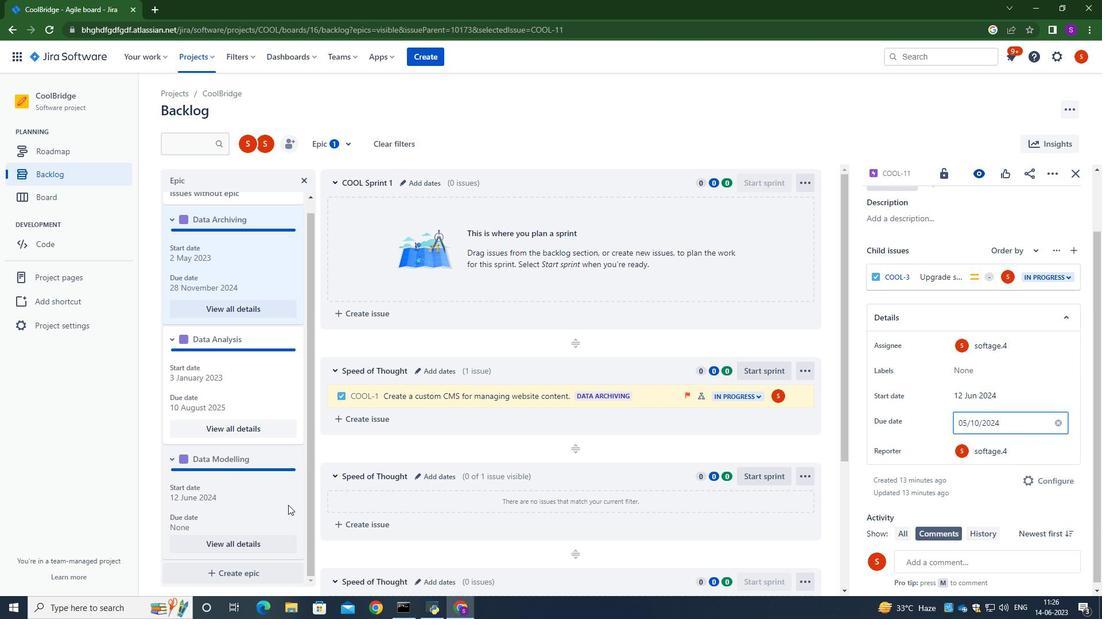 
Action: Mouse pressed left at (290, 505)
Screenshot: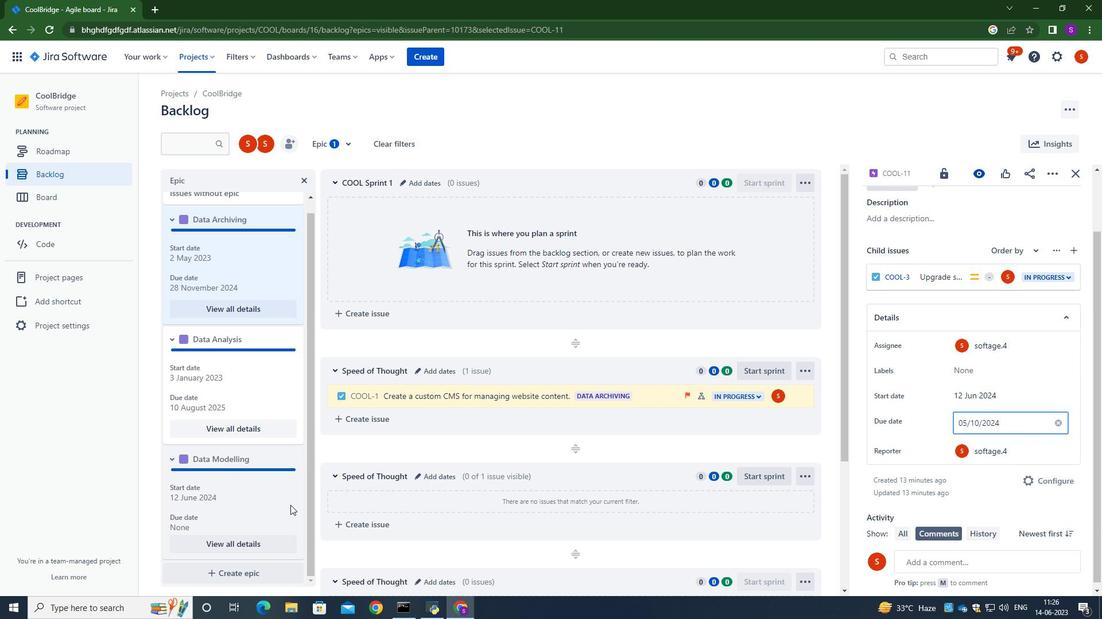 
Action: Mouse moved to (1064, 396)
Screenshot: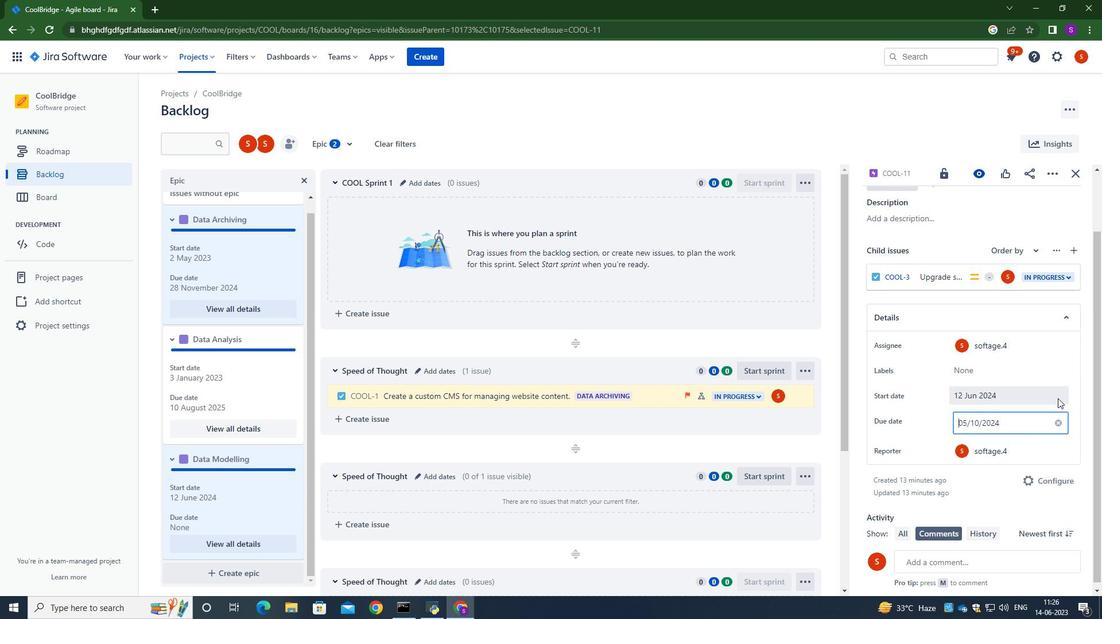 
Action: Mouse pressed left at (1064, 396)
Screenshot: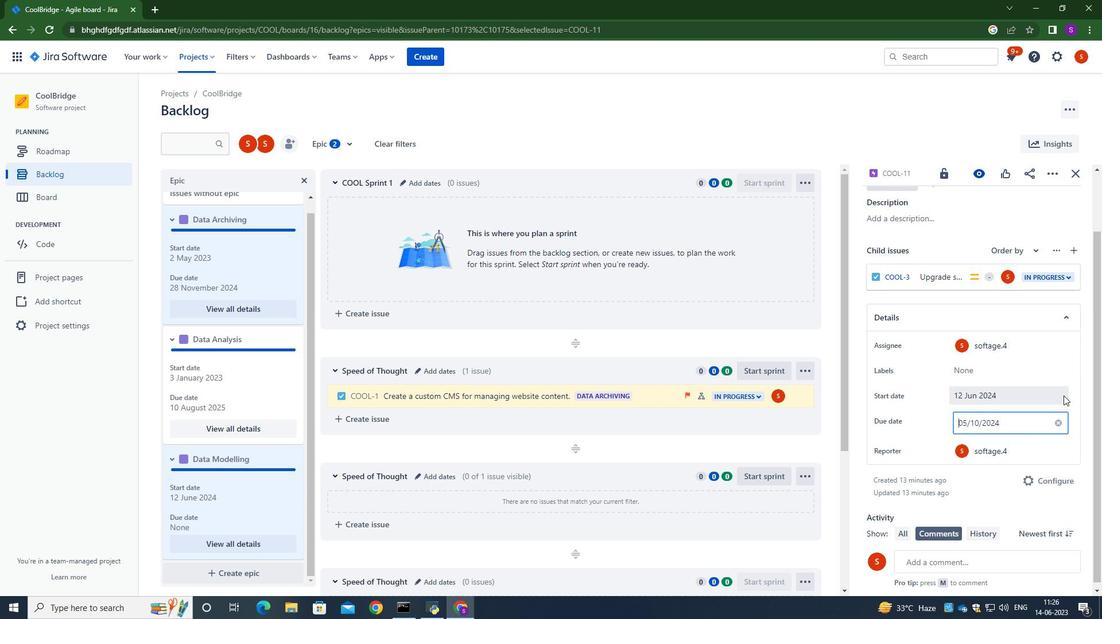 
Action: Mouse moved to (1075, 400)
Screenshot: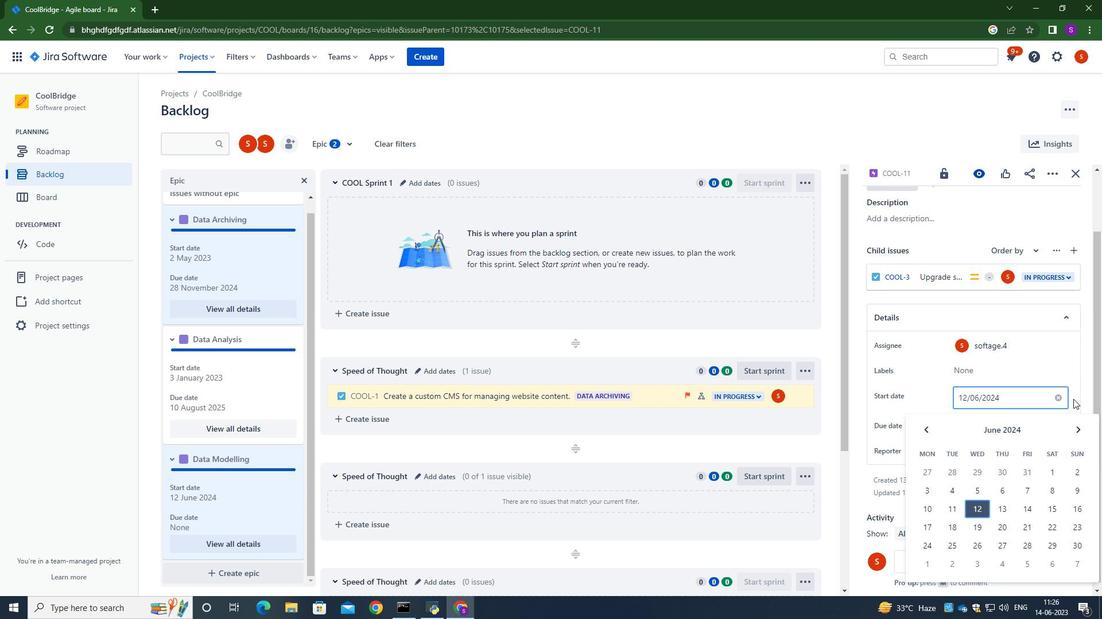 
Action: Mouse pressed left at (1075, 400)
Screenshot: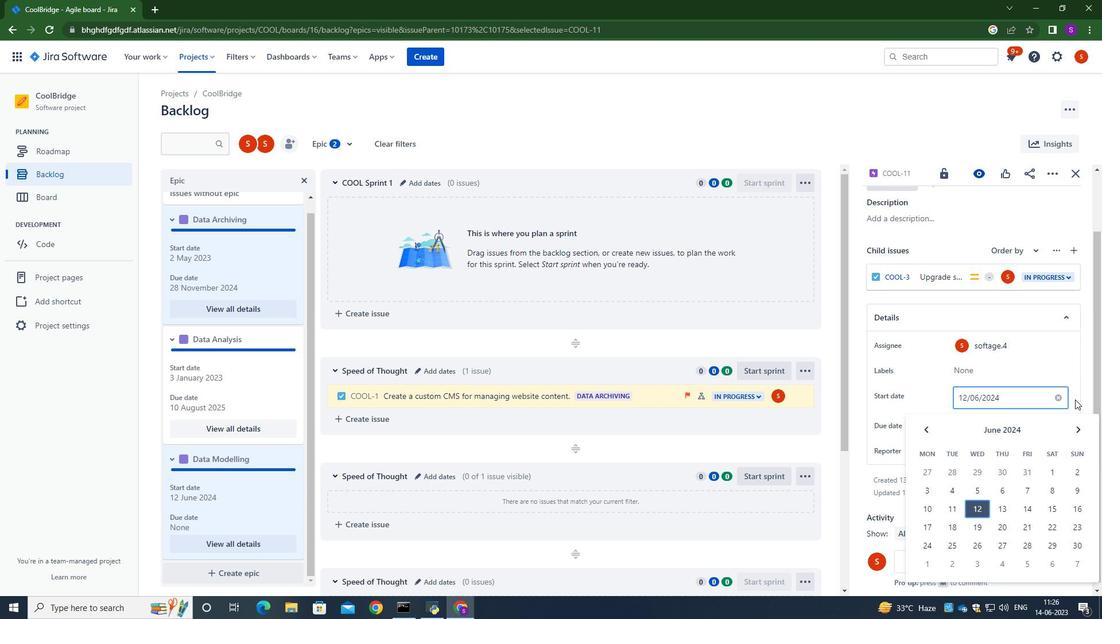 
Action: Mouse moved to (431, 443)
Screenshot: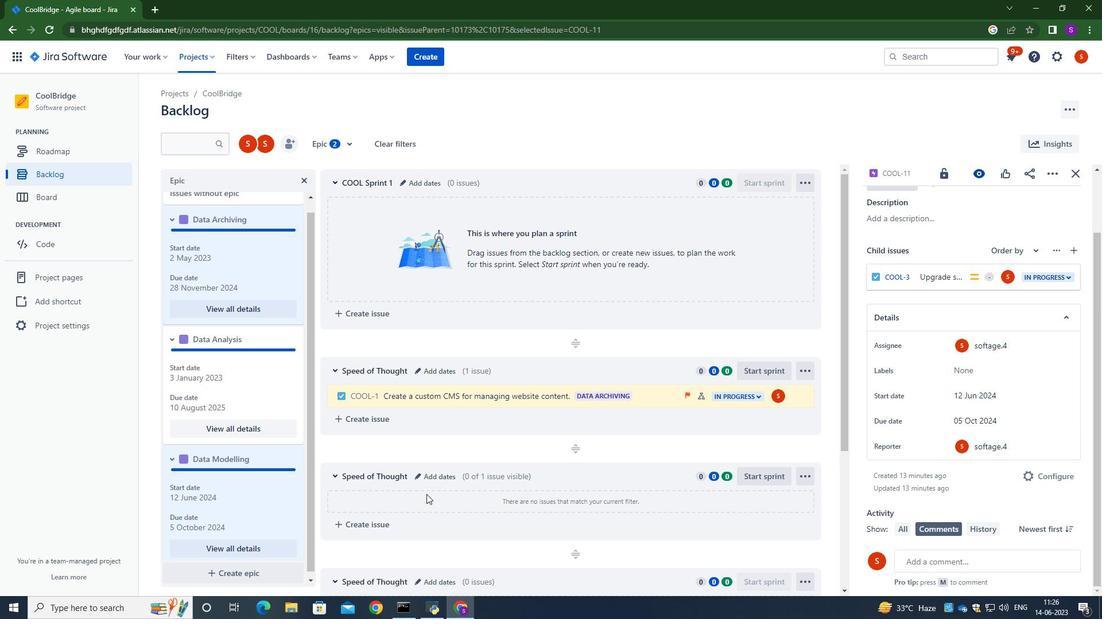 
Action: Mouse scrolled (431, 443) with delta (0, 0)
Screenshot: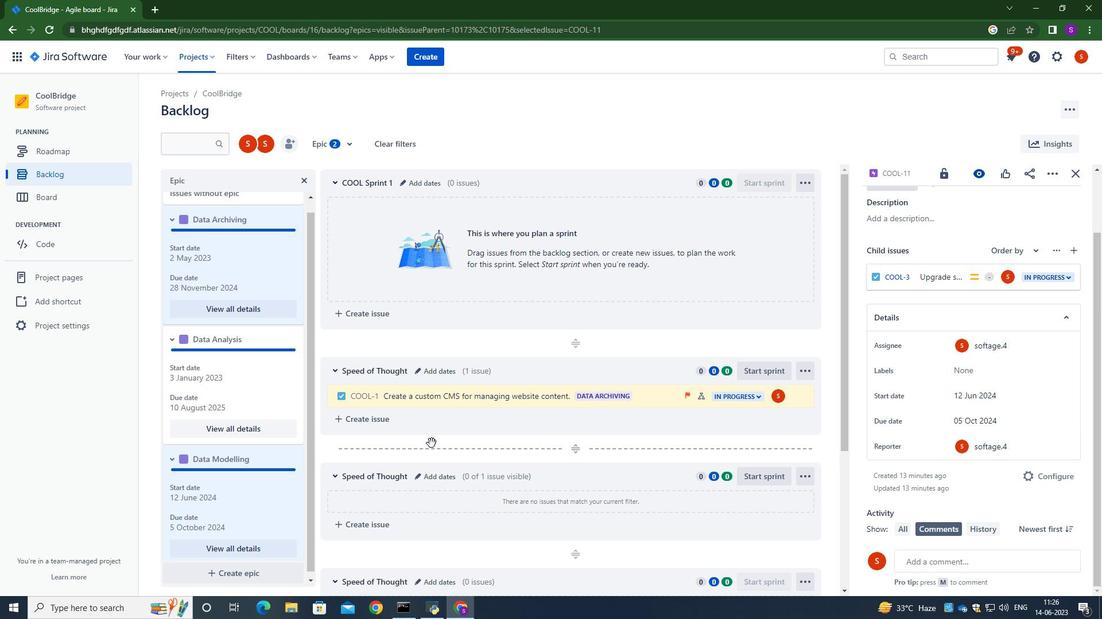 
Action: Mouse scrolled (431, 443) with delta (0, 0)
Screenshot: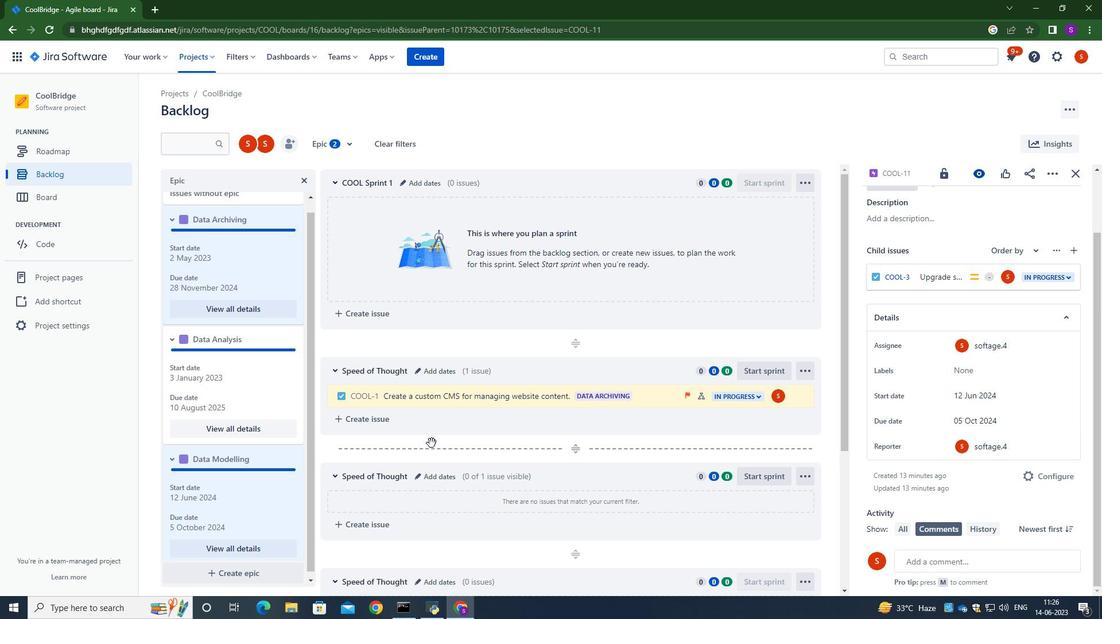 
Action: Mouse scrolled (431, 444) with delta (0, 0)
Screenshot: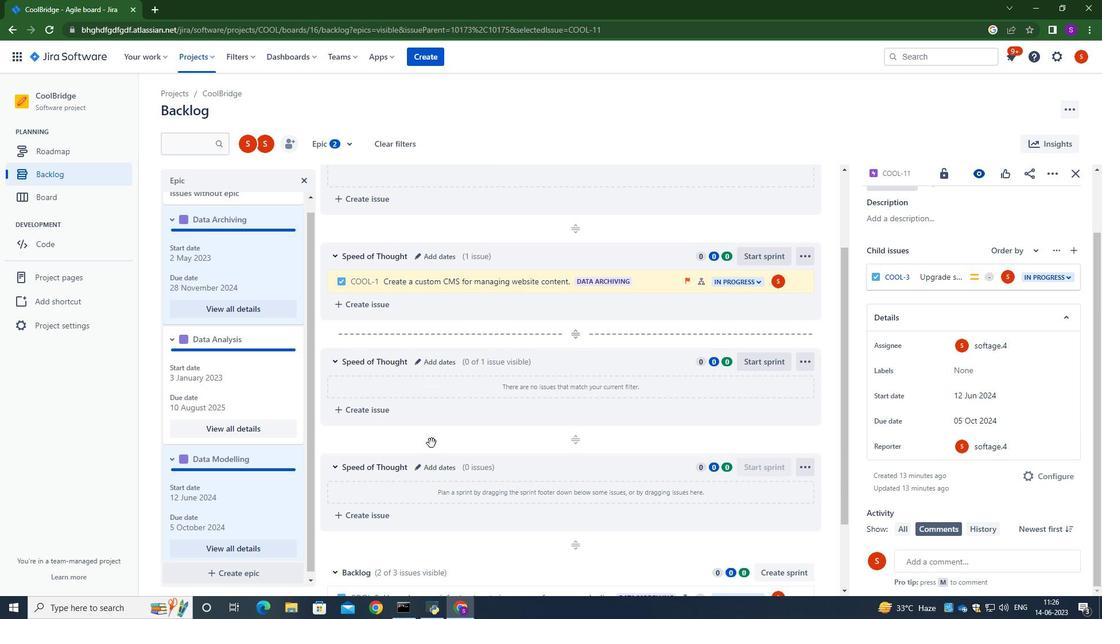 
Action: Mouse scrolled (431, 444) with delta (0, 0)
Screenshot: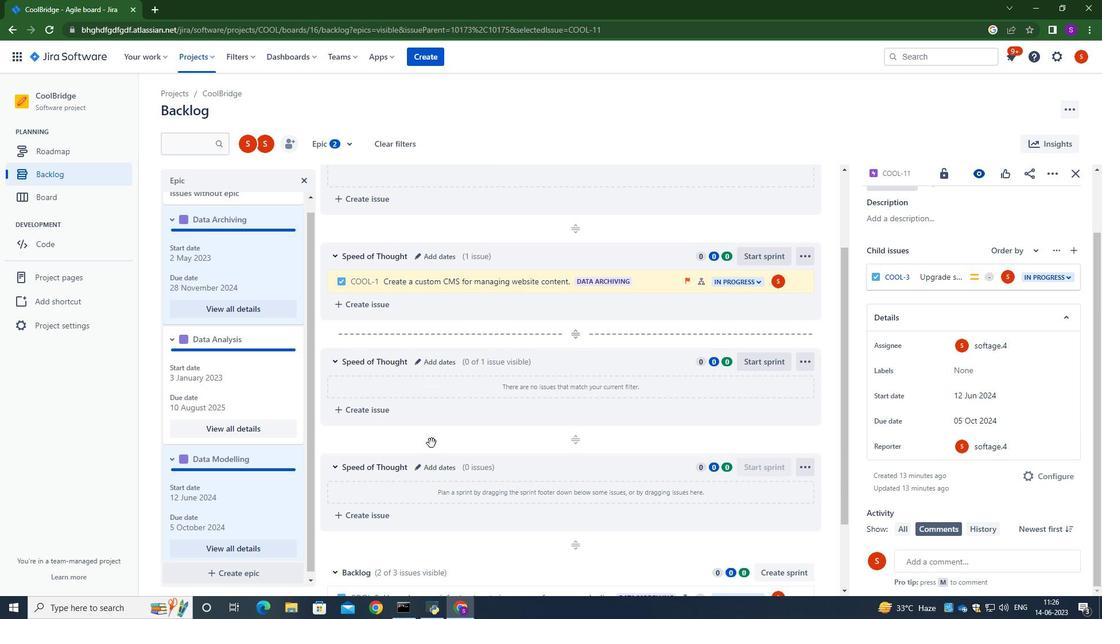 
Action: Mouse scrolled (431, 444) with delta (0, 0)
Screenshot: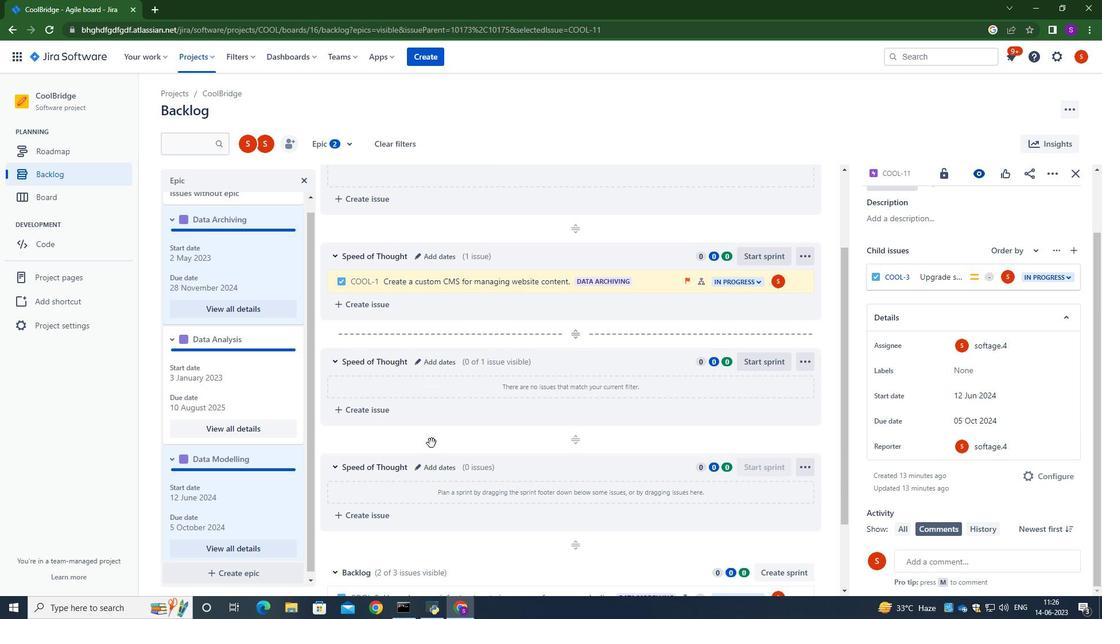 
Action: Mouse scrolled (431, 444) with delta (0, 0)
Screenshot: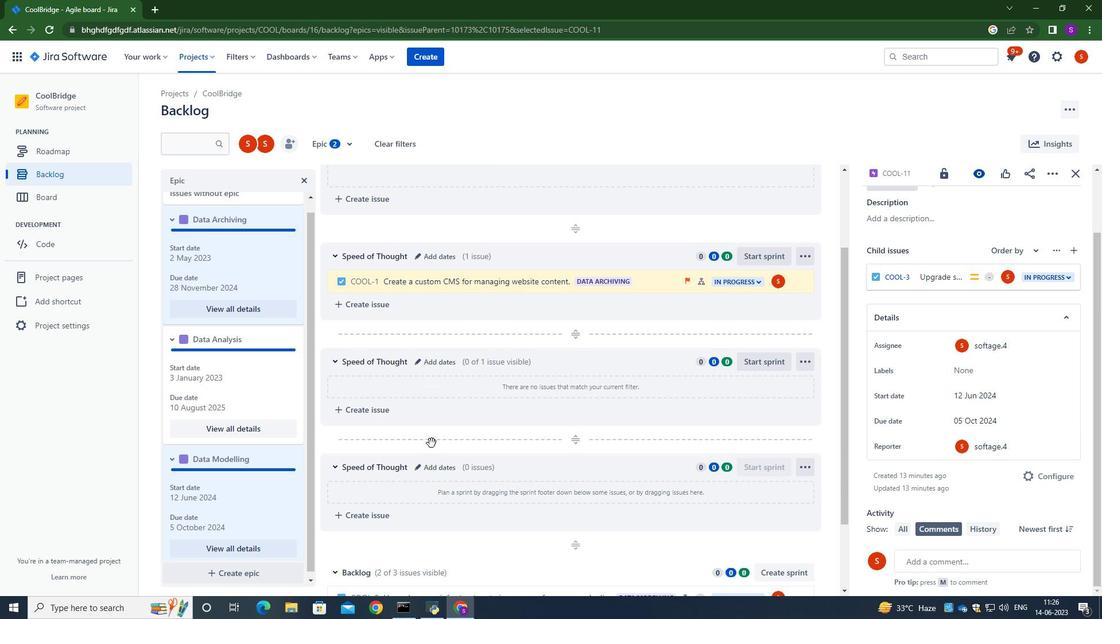 
